 Task: Find connections with filter location Jona with filter topic #travelwith filter profile language French with filter current company Work From Home Opportunity  with filter school CMS College of Science and Commerce with filter industry Medical and Diagnostic Laboratories with filter service category Network Support with filter keywords title Secretary
Action: Mouse moved to (697, 98)
Screenshot: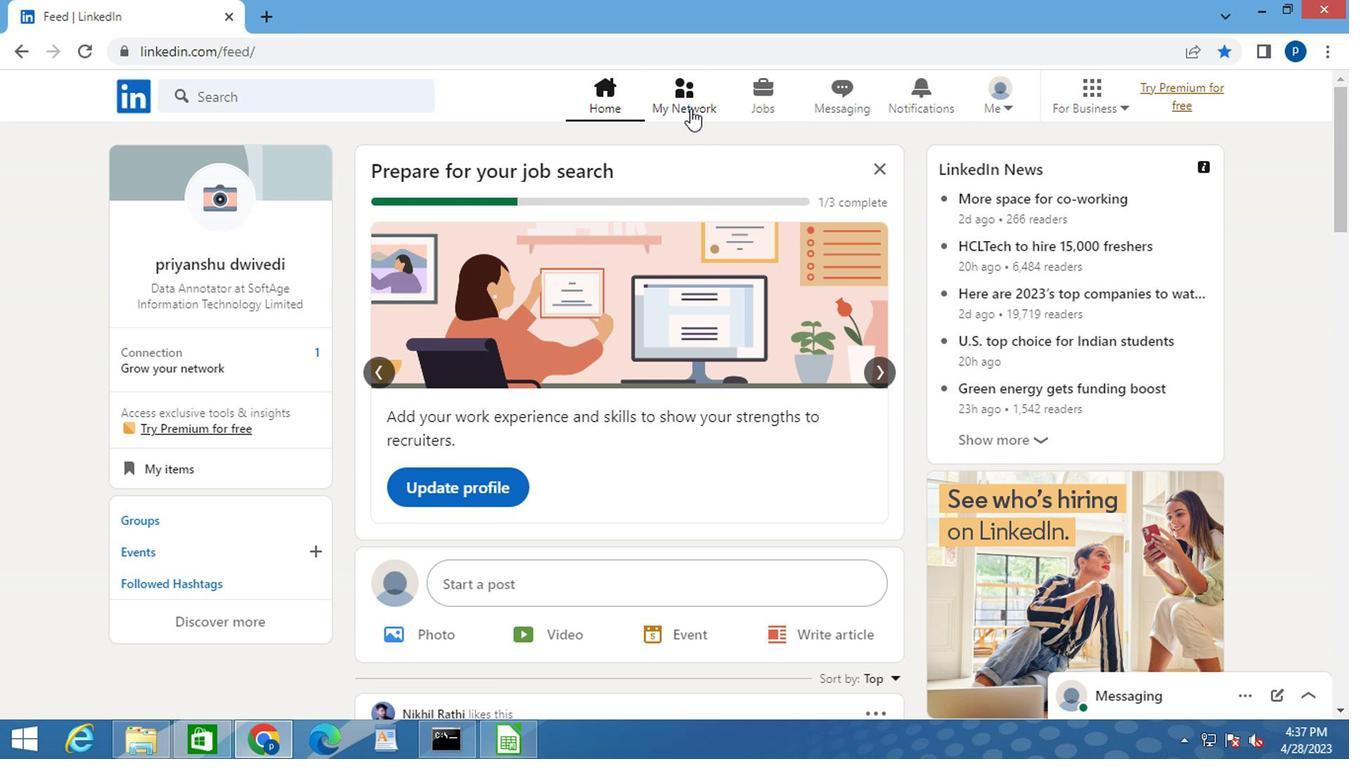 
Action: Mouse pressed left at (697, 98)
Screenshot: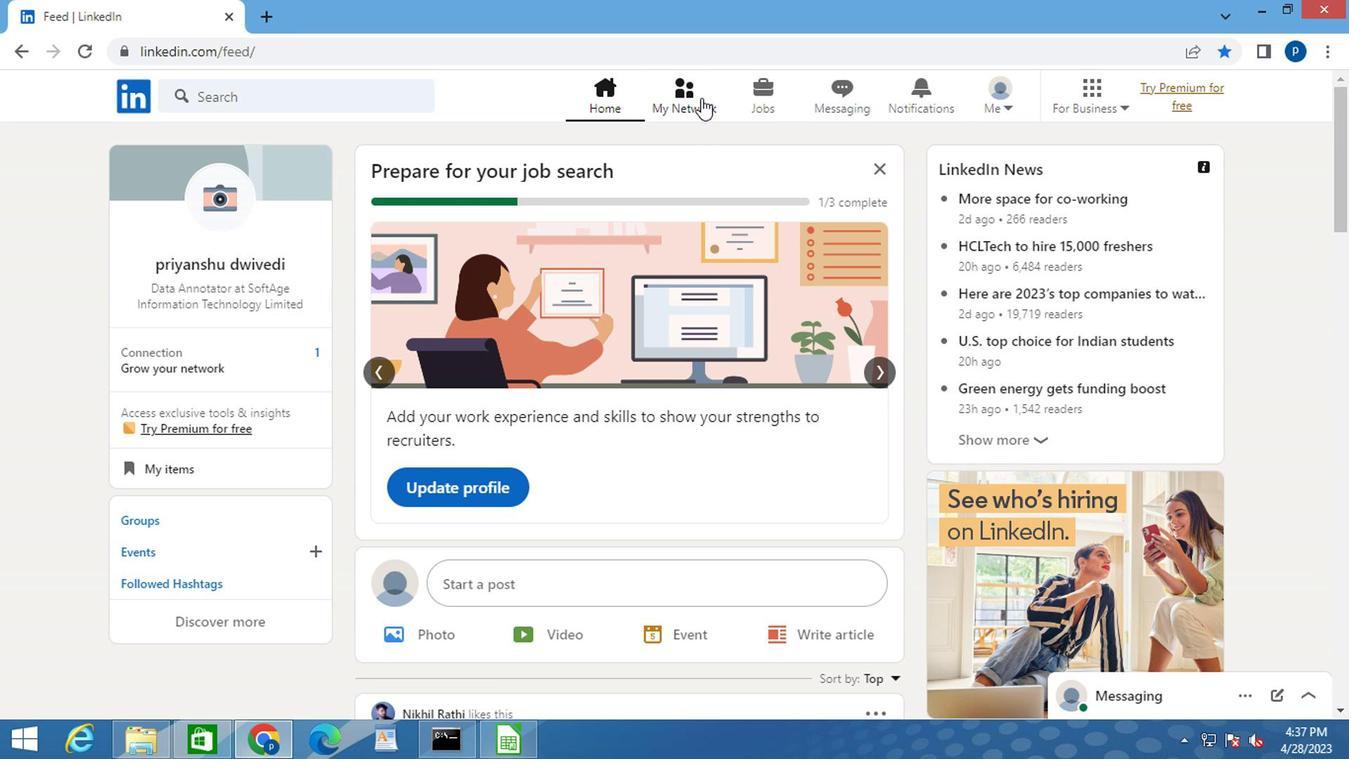 
Action: Mouse moved to (239, 202)
Screenshot: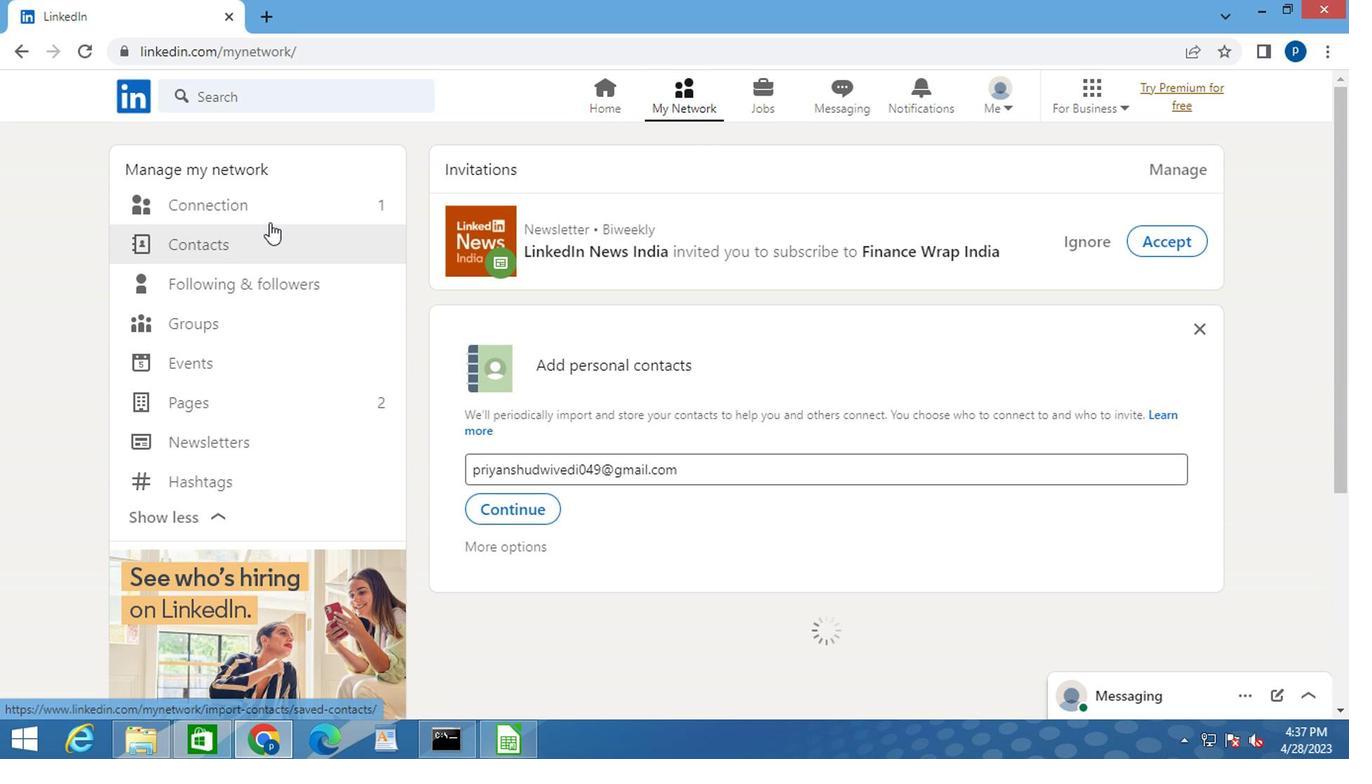 
Action: Mouse pressed left at (239, 202)
Screenshot: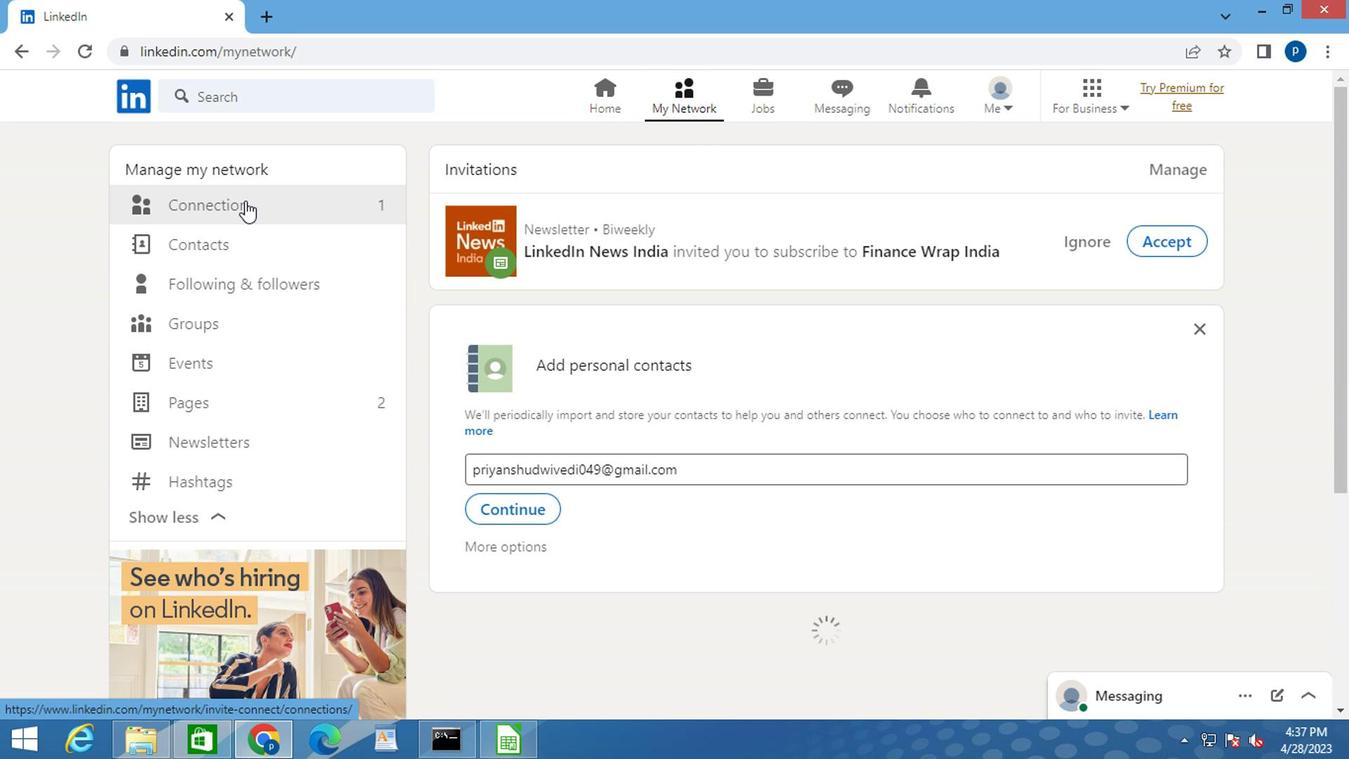 
Action: Mouse moved to (811, 203)
Screenshot: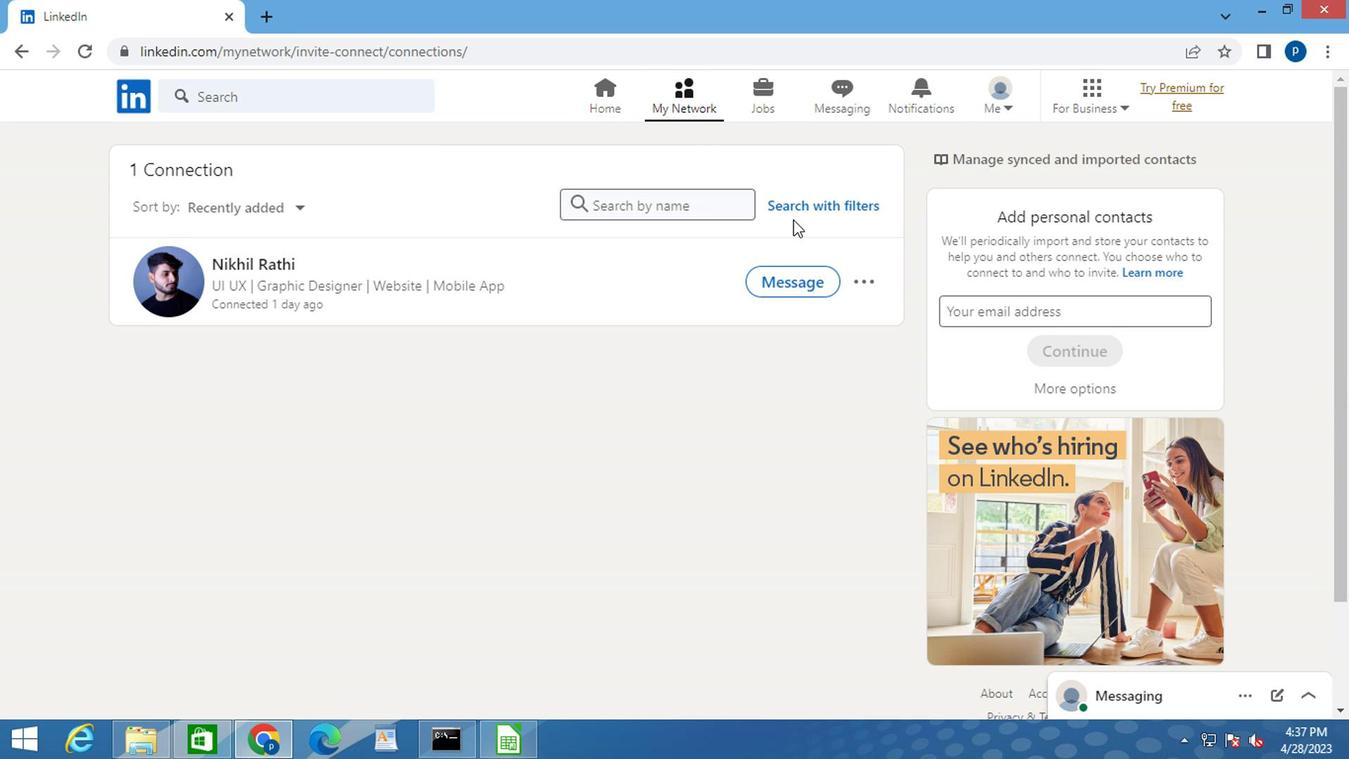 
Action: Mouse pressed left at (811, 203)
Screenshot: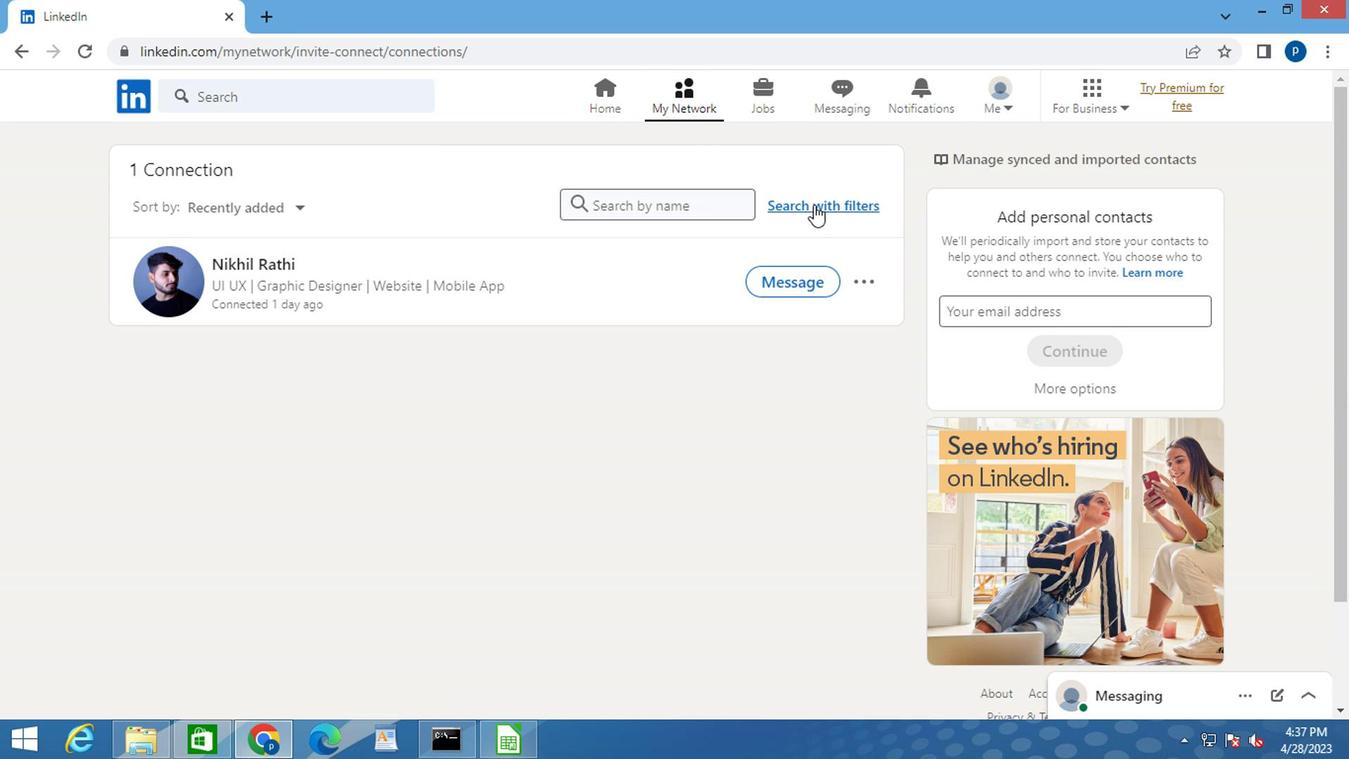 
Action: Mouse moved to (734, 156)
Screenshot: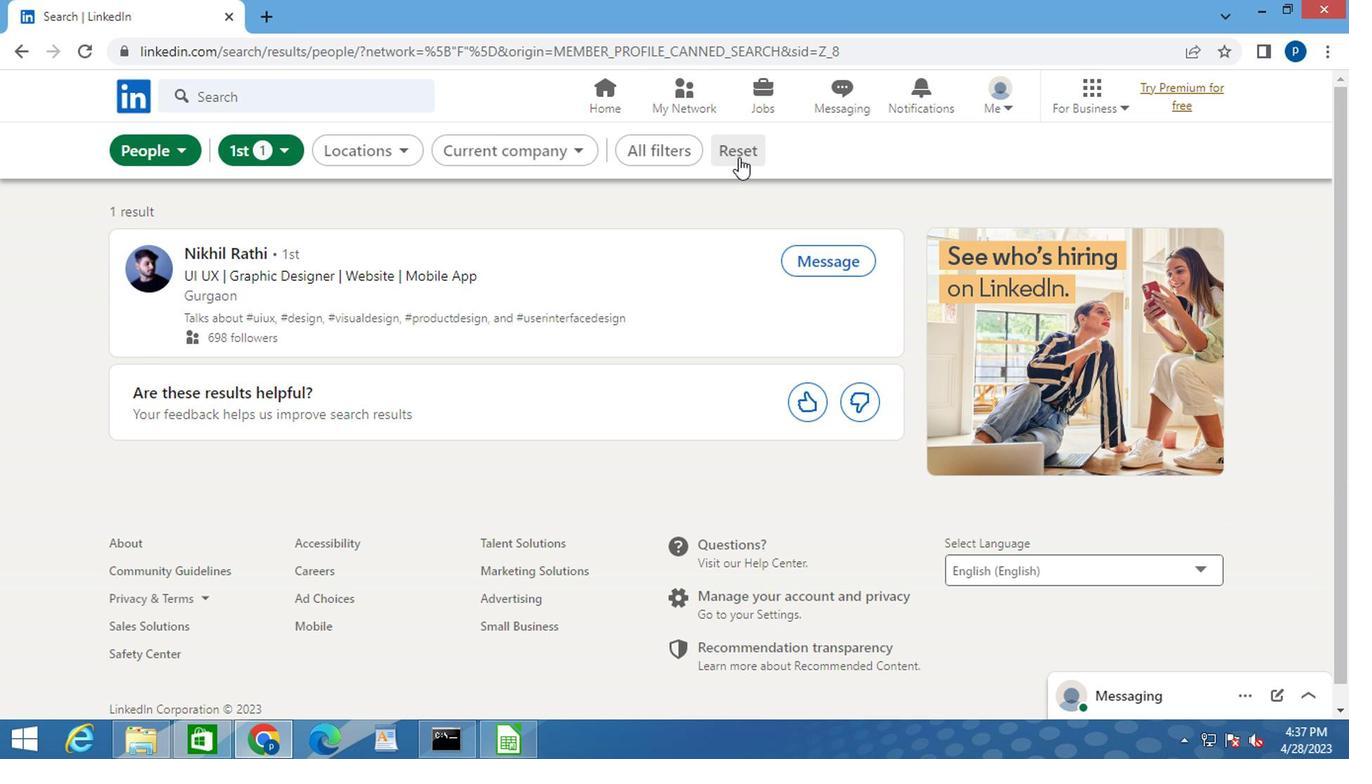 
Action: Mouse pressed left at (734, 156)
Screenshot: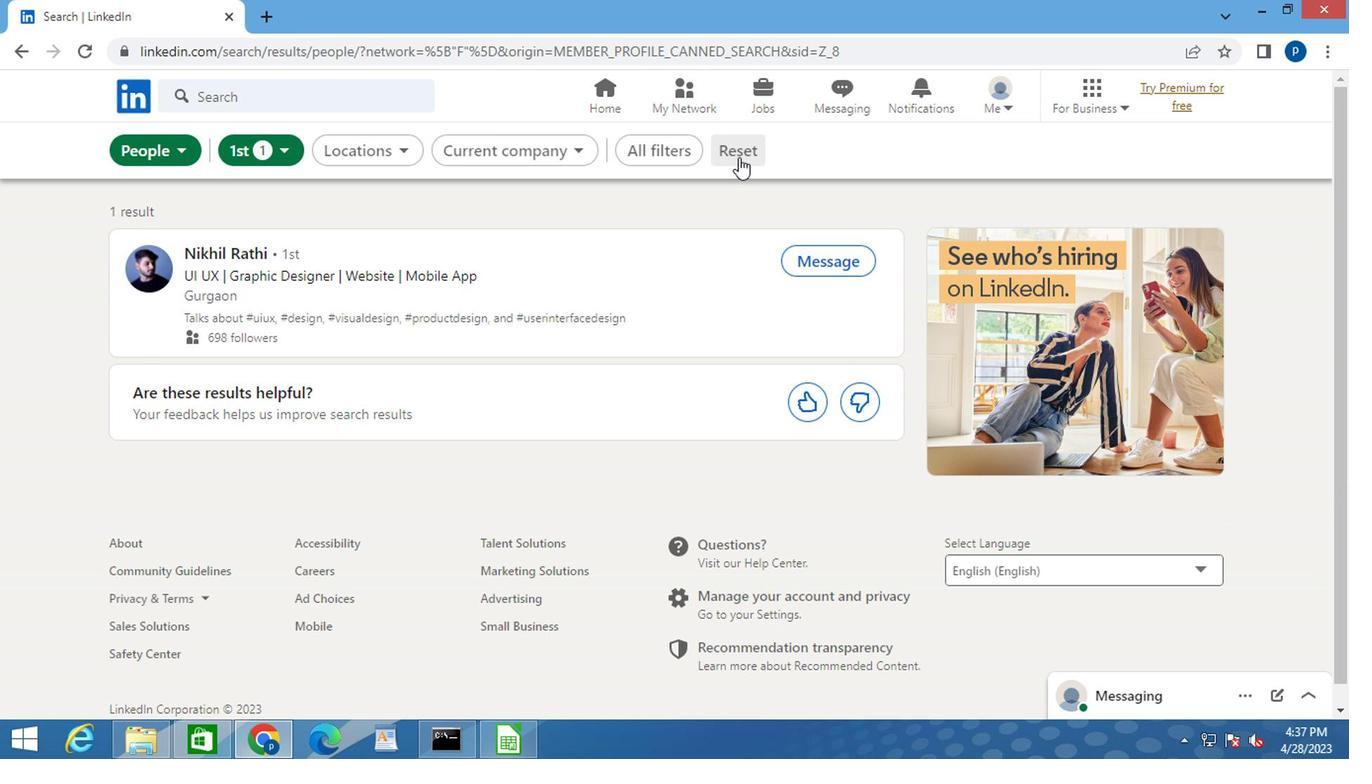 
Action: Mouse moved to (721, 157)
Screenshot: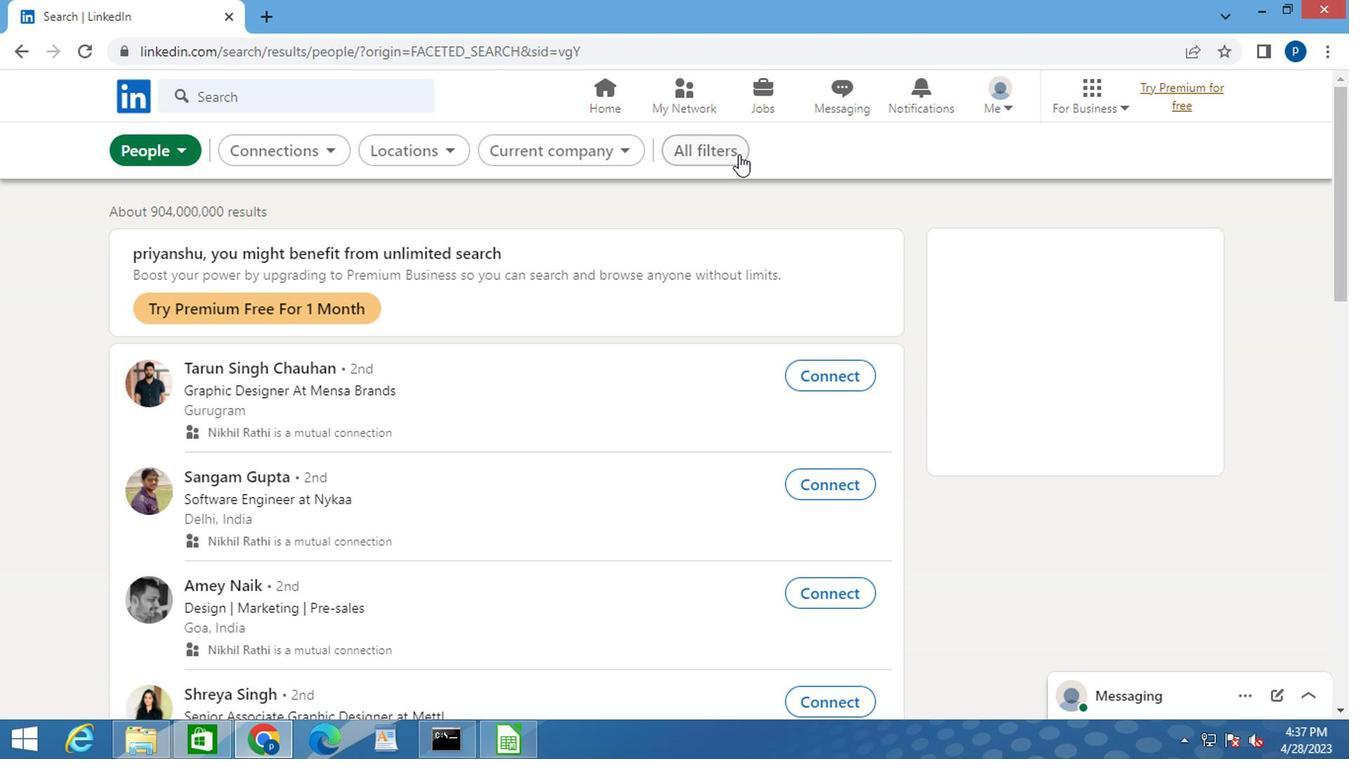 
Action: Mouse pressed left at (721, 157)
Screenshot: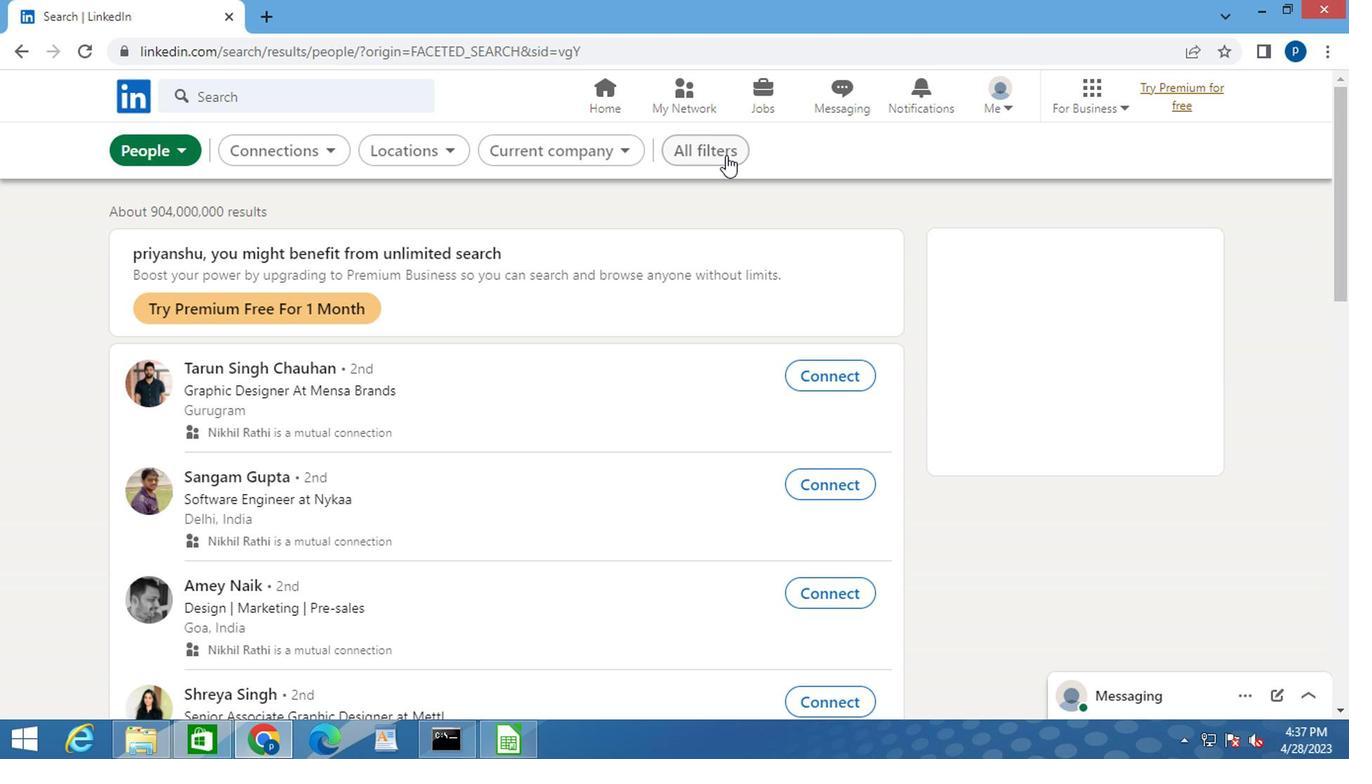 
Action: Mouse moved to (989, 501)
Screenshot: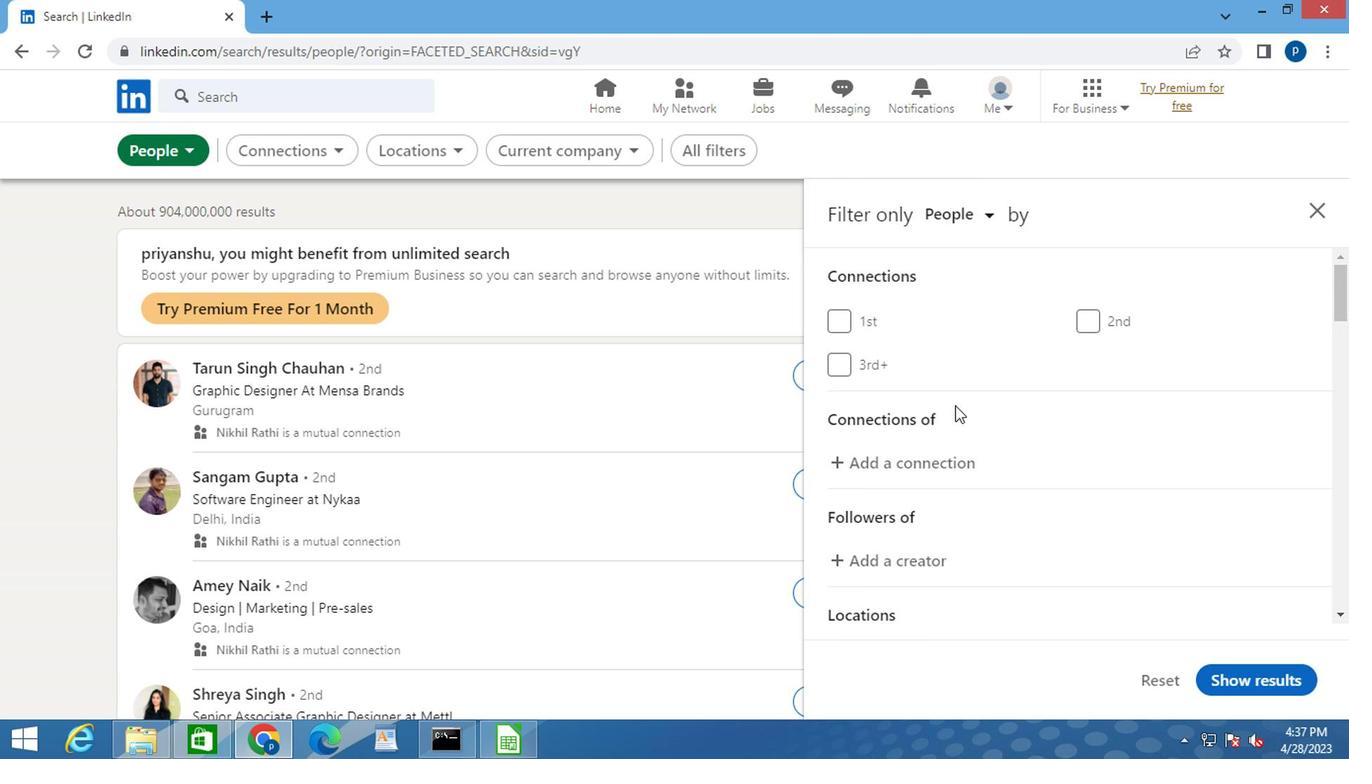 
Action: Mouse scrolled (989, 500) with delta (0, 0)
Screenshot: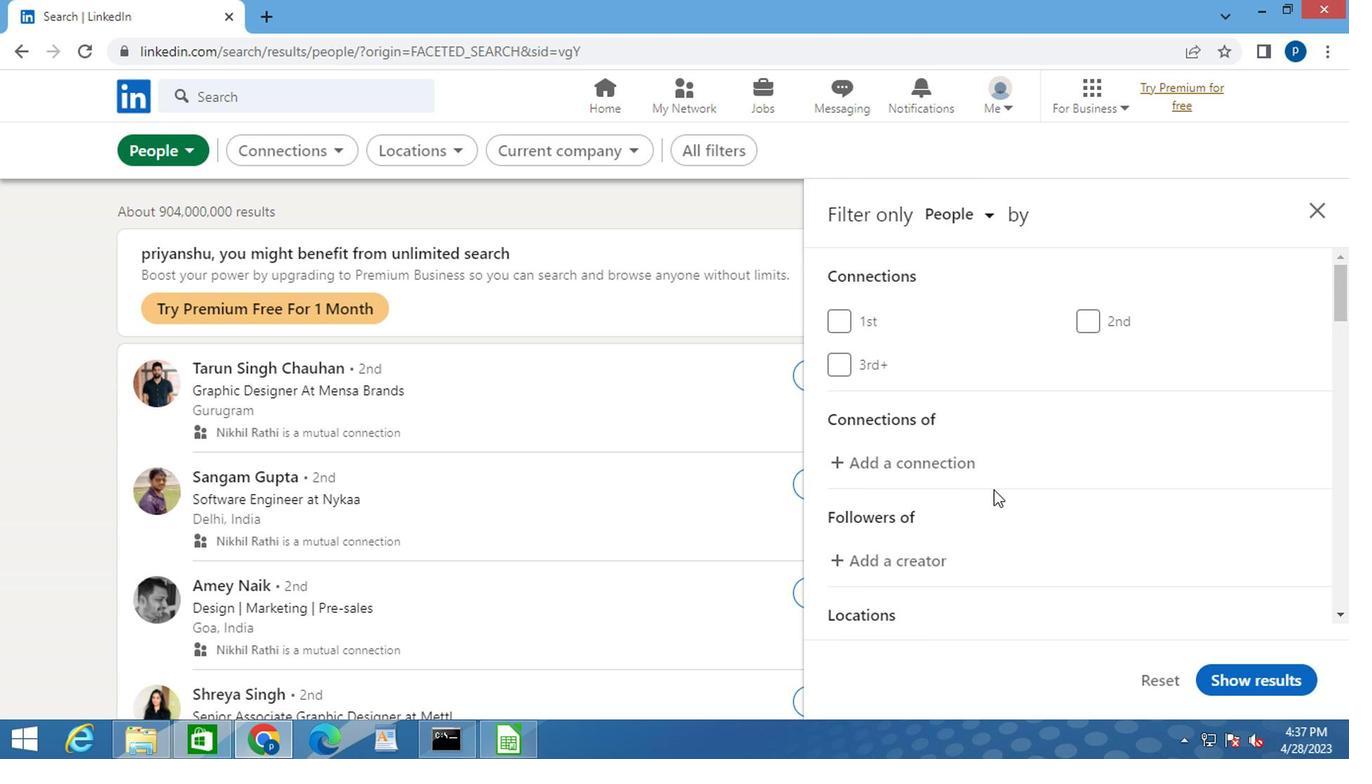 
Action: Mouse scrolled (989, 500) with delta (0, 0)
Screenshot: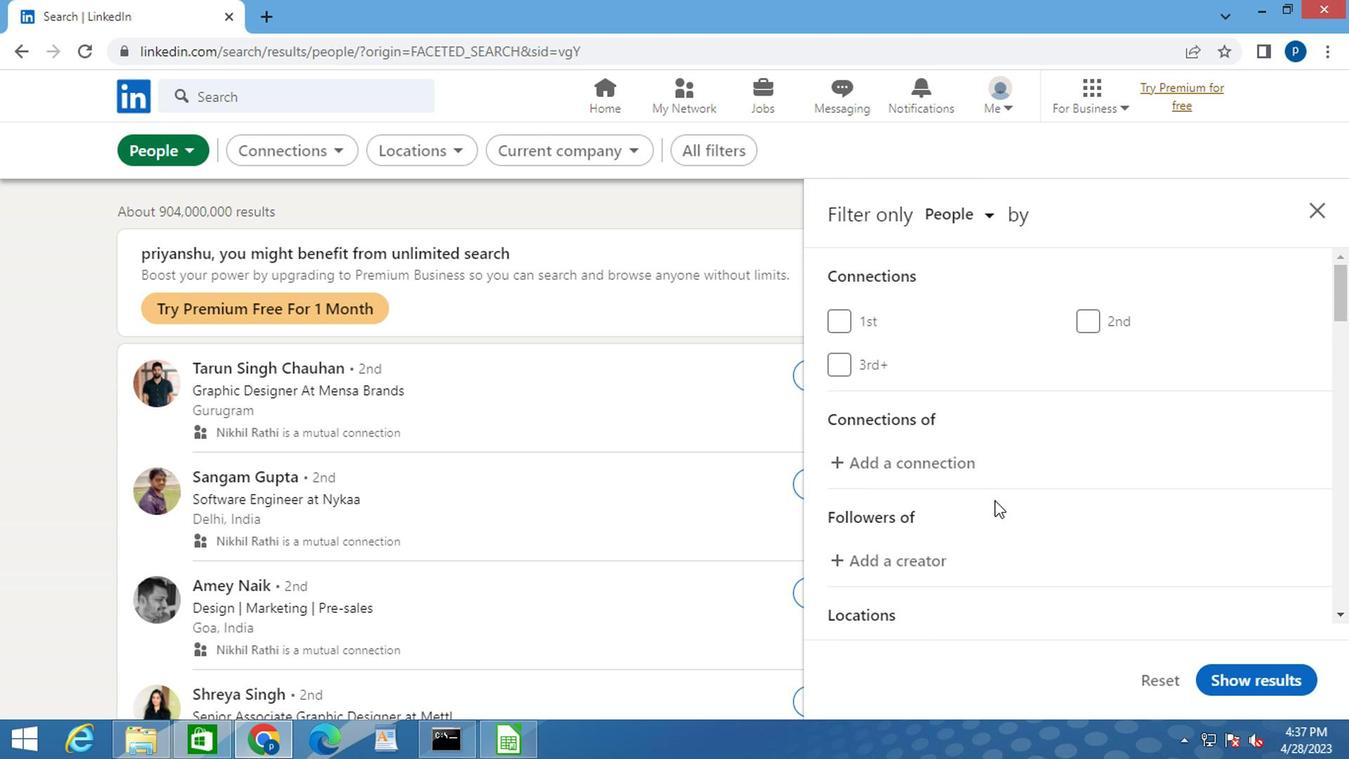 
Action: Mouse moved to (1110, 554)
Screenshot: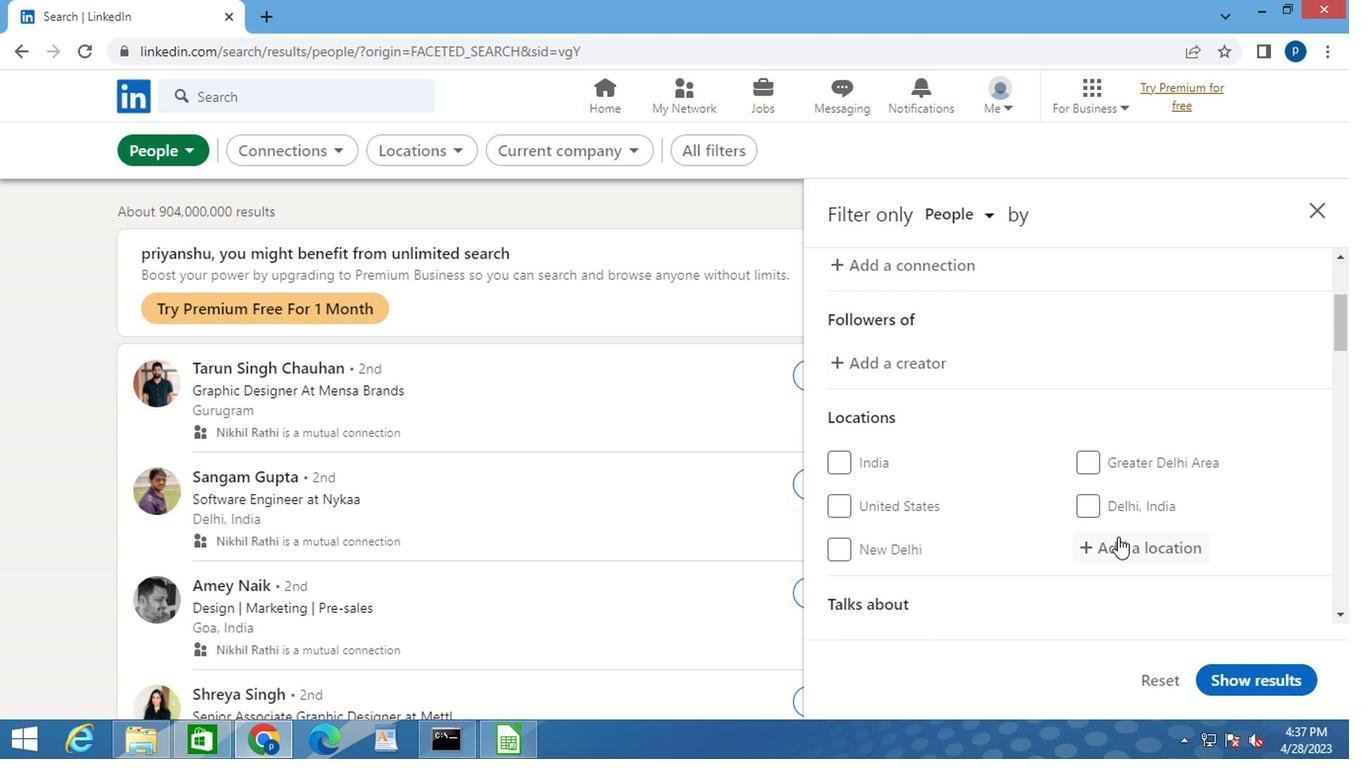 
Action: Mouse pressed left at (1110, 554)
Screenshot: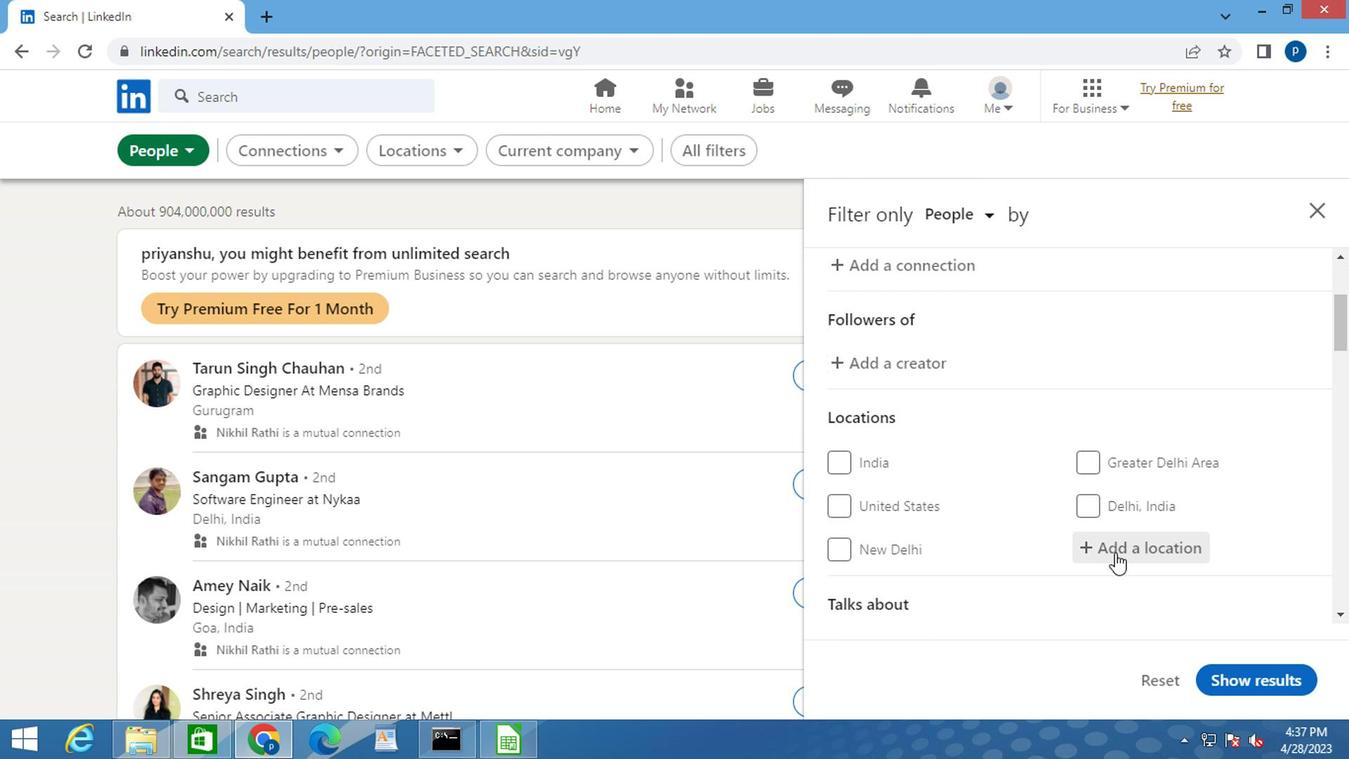 
Action: Key pressed j<Key.caps_lock>ona<Key.space><Key.enter>
Screenshot: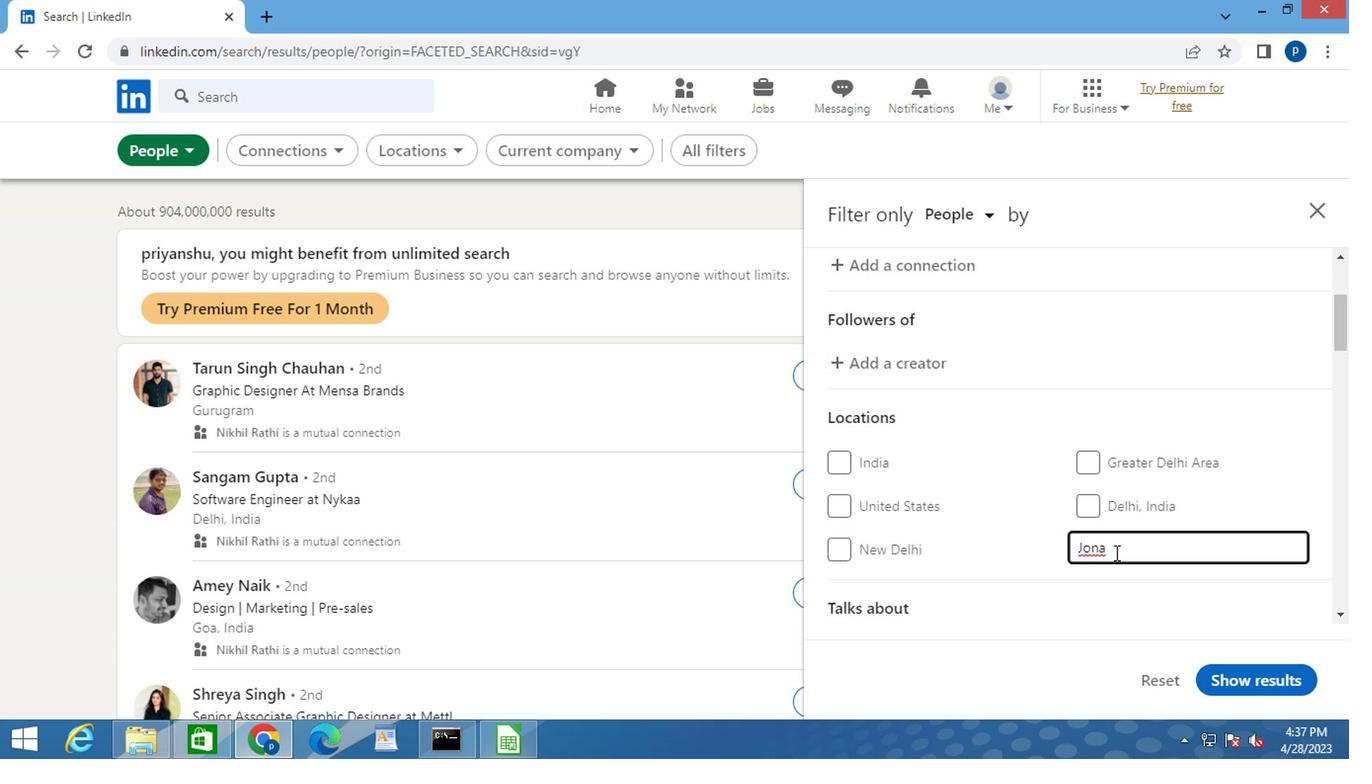 
Action: Mouse moved to (977, 569)
Screenshot: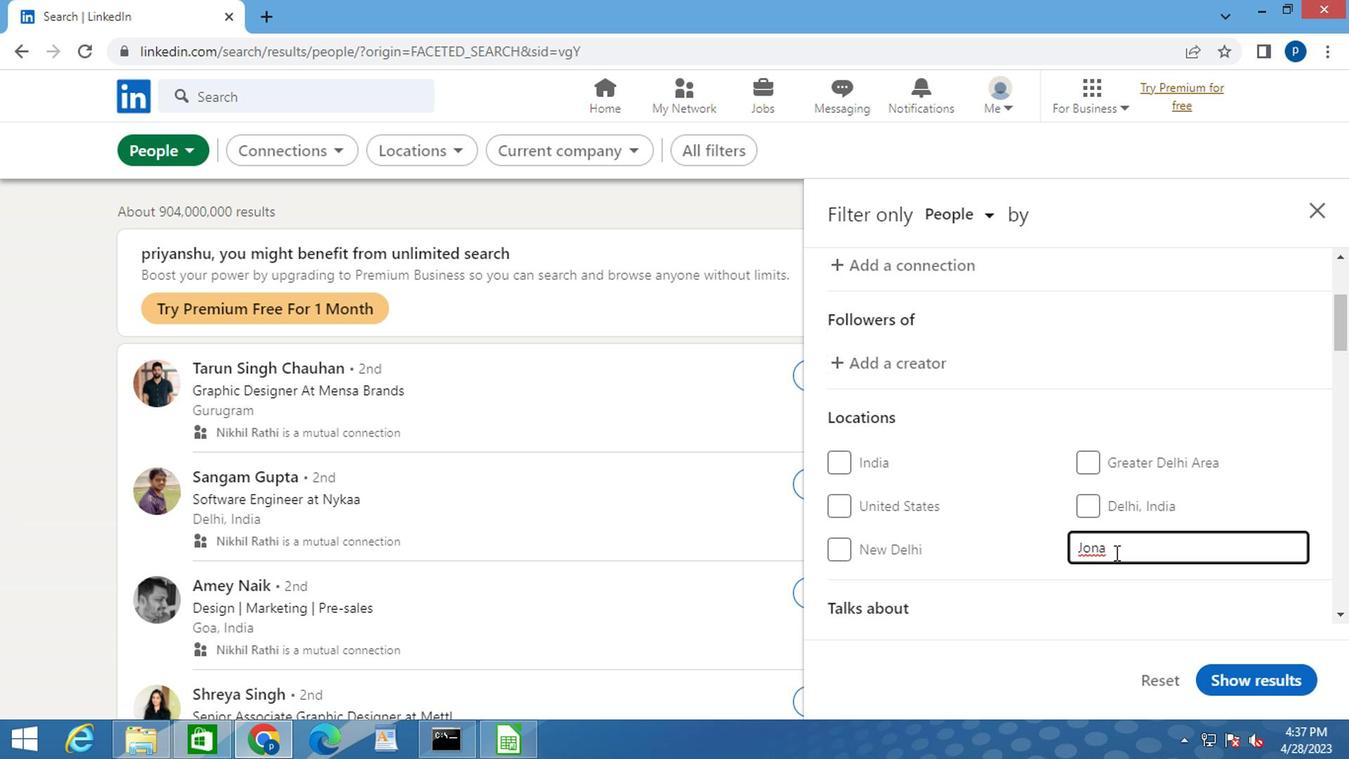 
Action: Mouse scrolled (977, 568) with delta (0, 0)
Screenshot: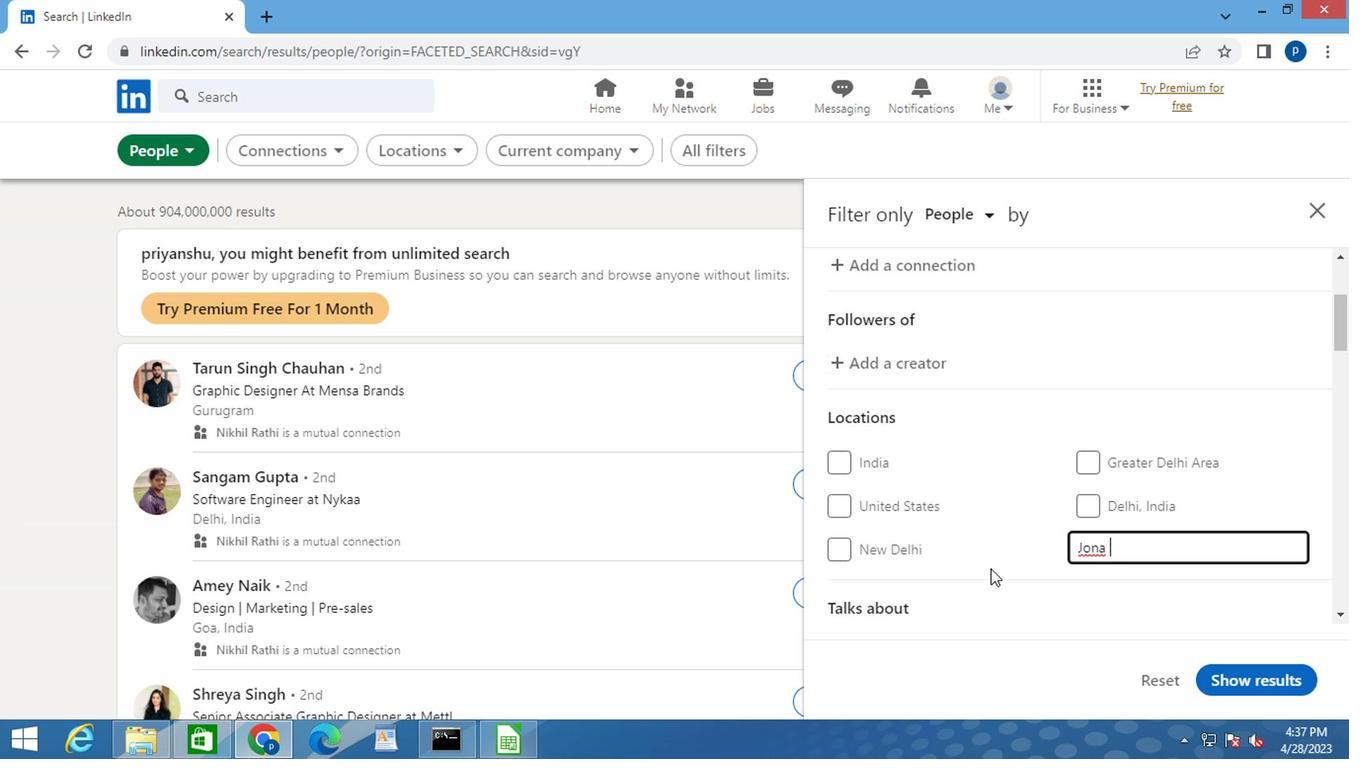 
Action: Mouse scrolled (977, 568) with delta (0, 0)
Screenshot: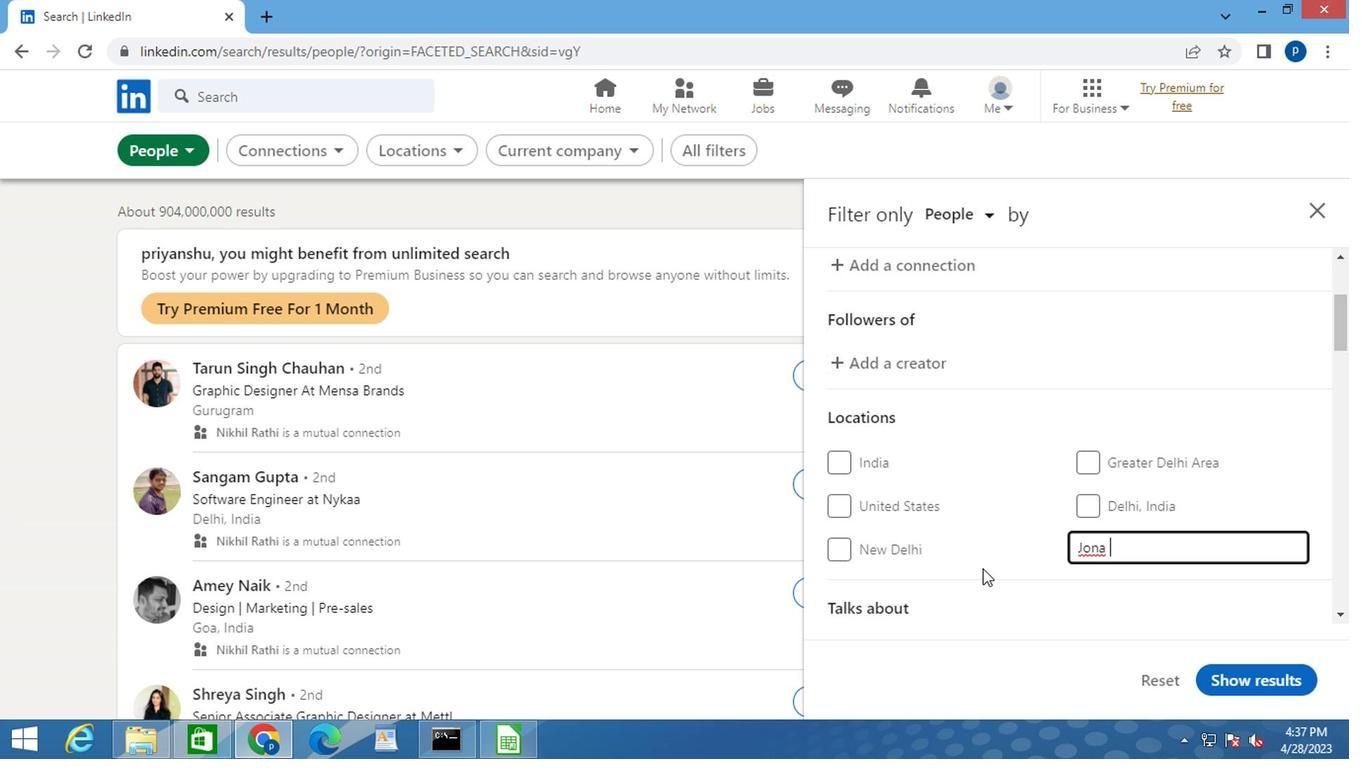 
Action: Mouse moved to (1089, 540)
Screenshot: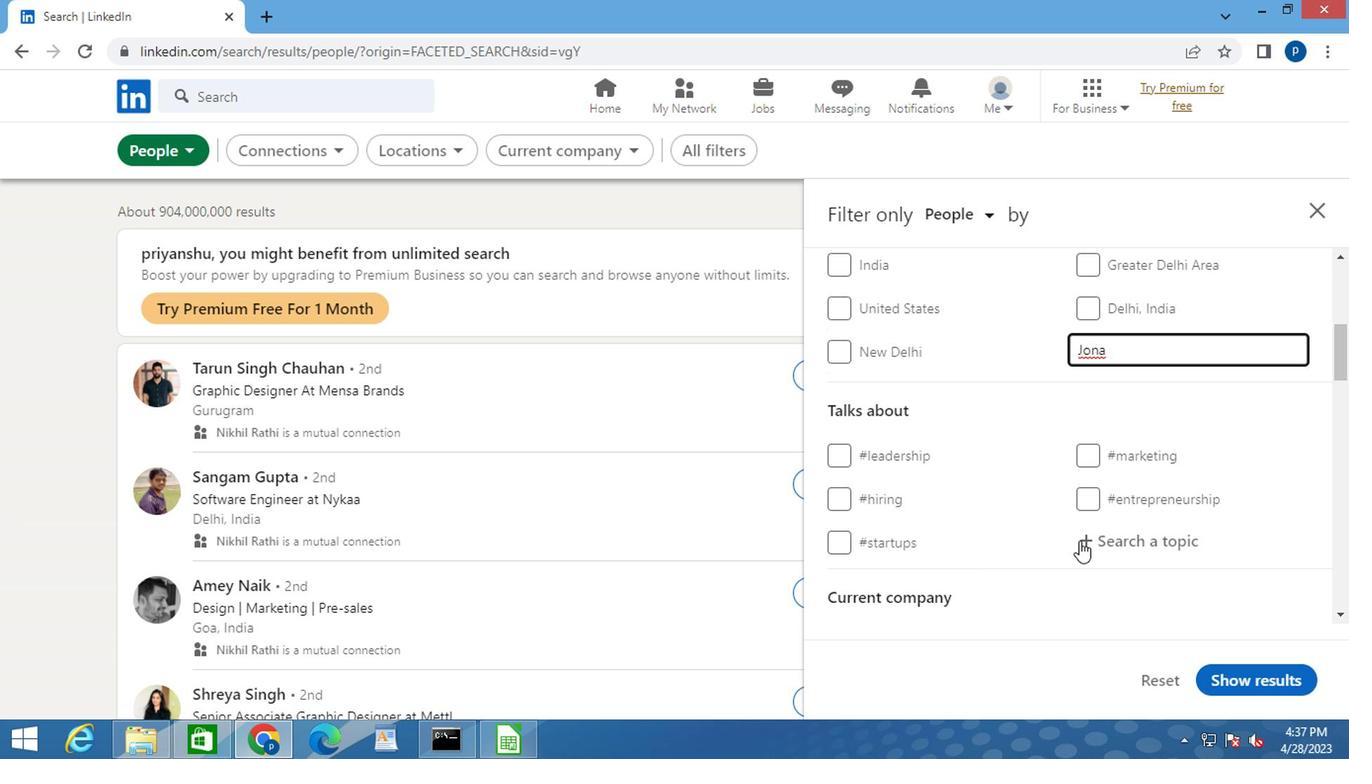 
Action: Mouse pressed left at (1089, 540)
Screenshot: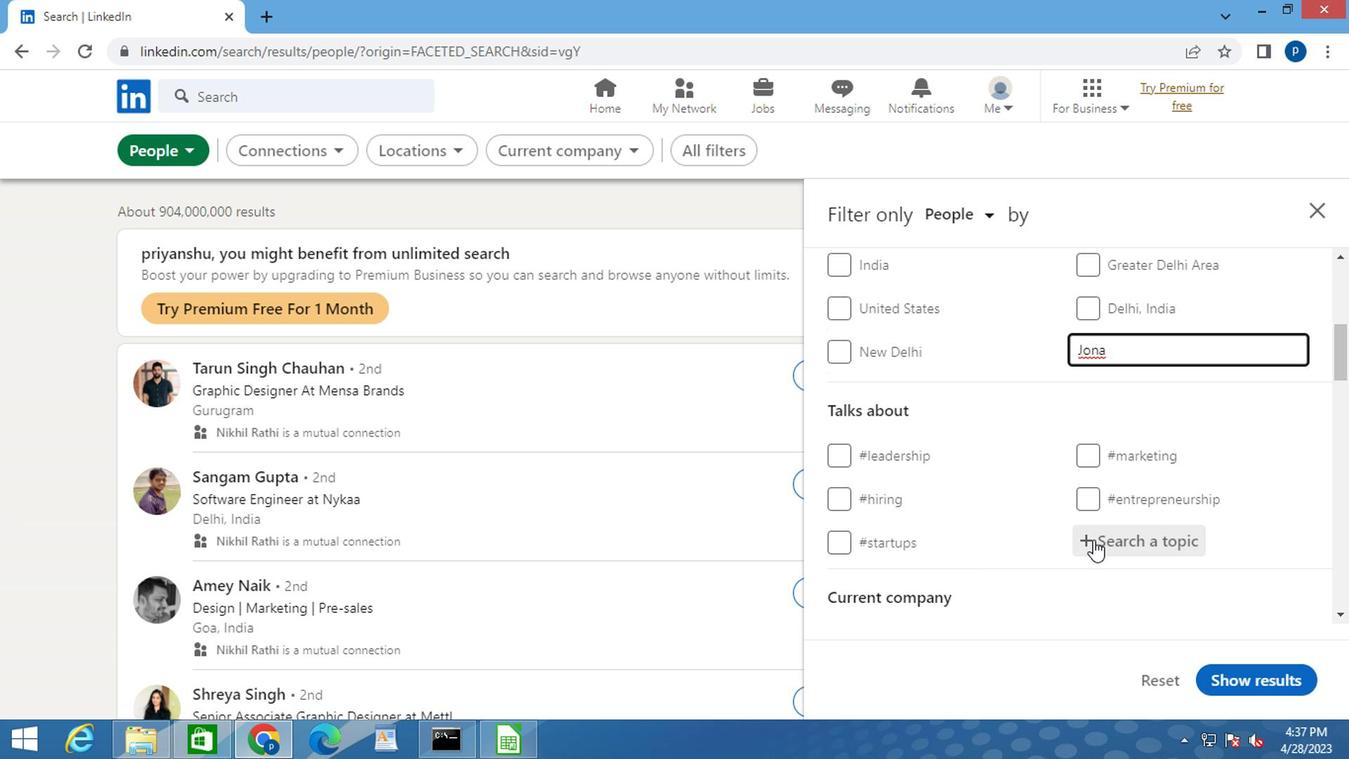 
Action: Key pressed <Key.shift>#TRAVEL
Screenshot: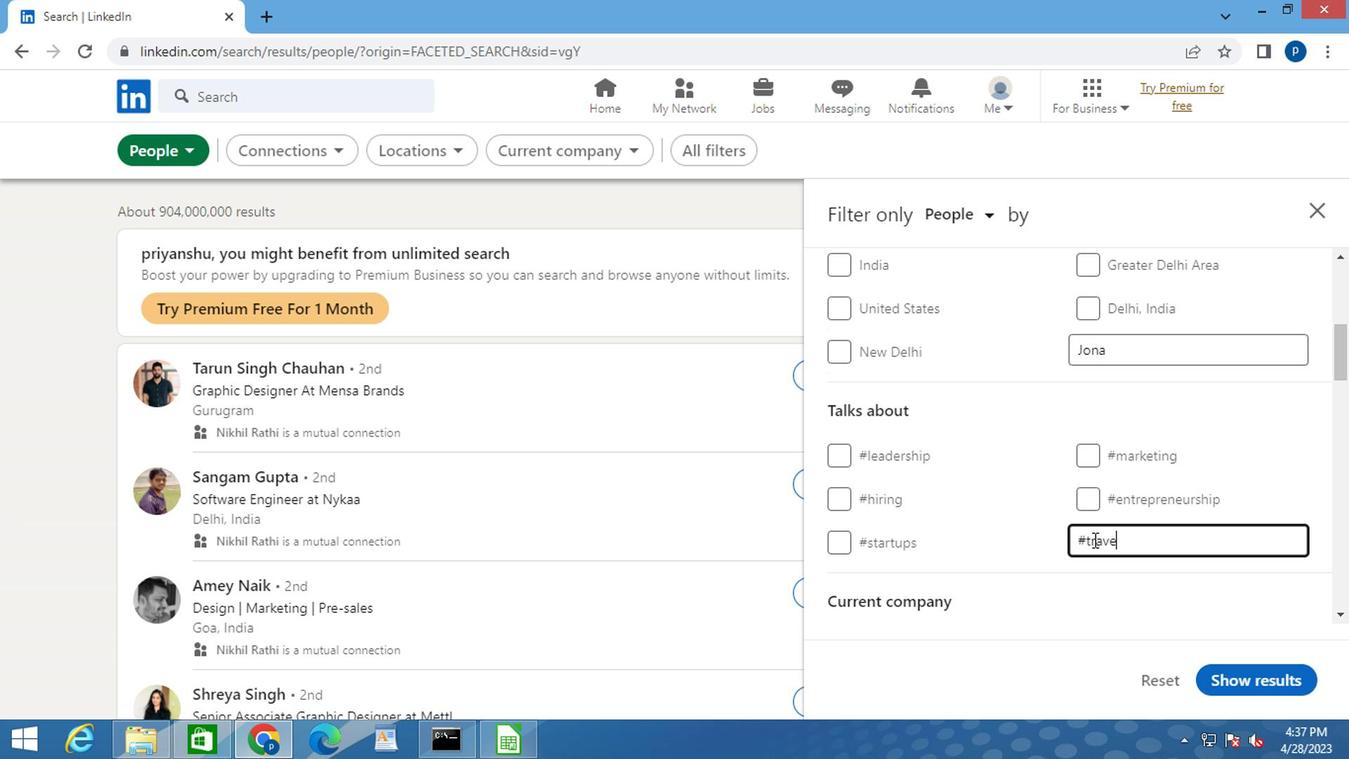 
Action: Mouse moved to (982, 540)
Screenshot: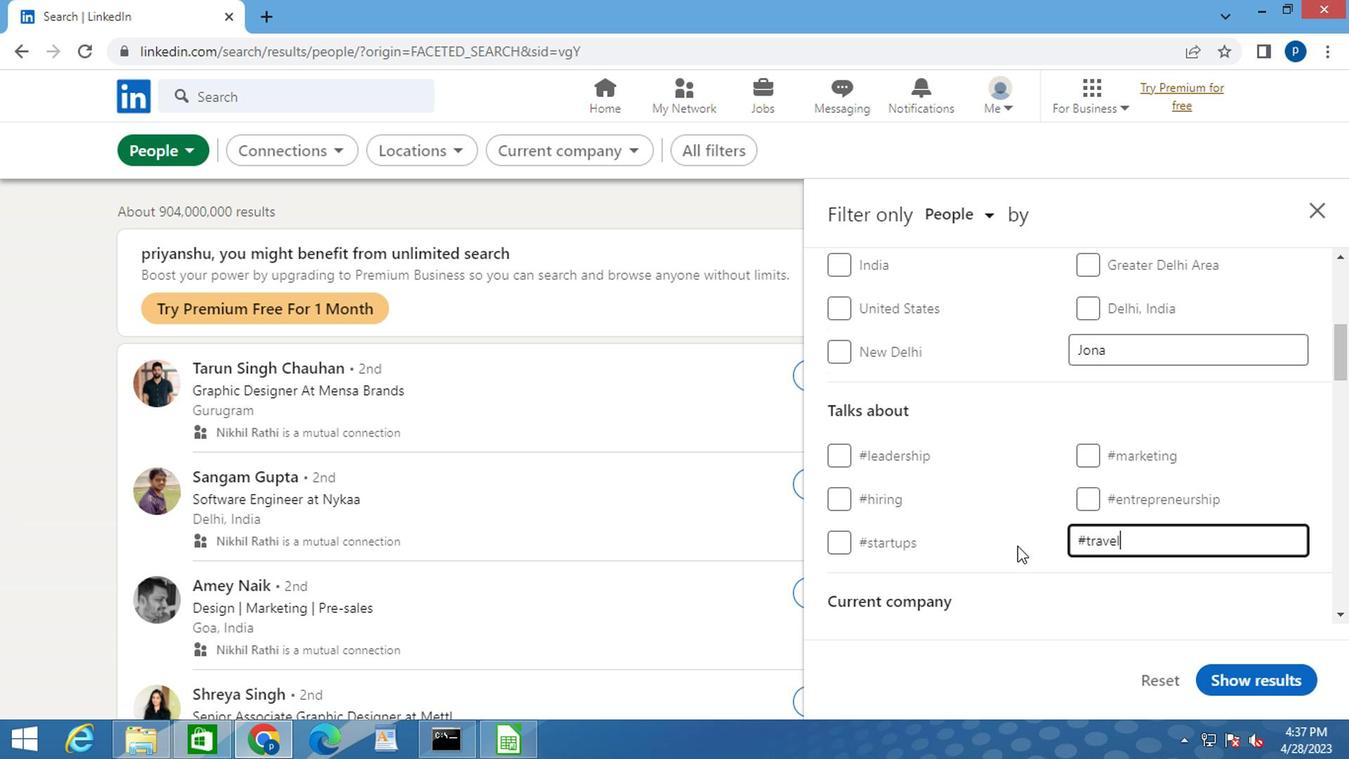 
Action: Mouse scrolled (982, 539) with delta (0, 0)
Screenshot: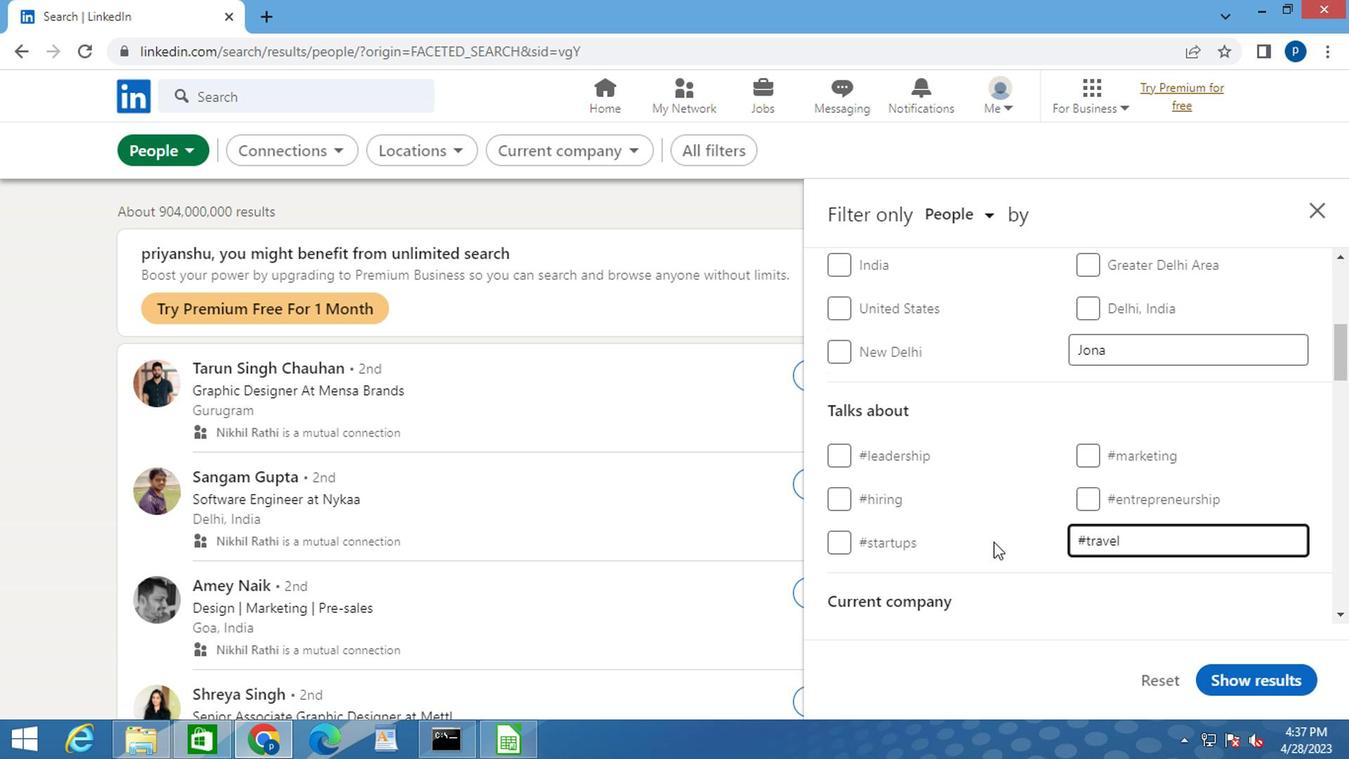 
Action: Mouse scrolled (982, 539) with delta (0, 0)
Screenshot: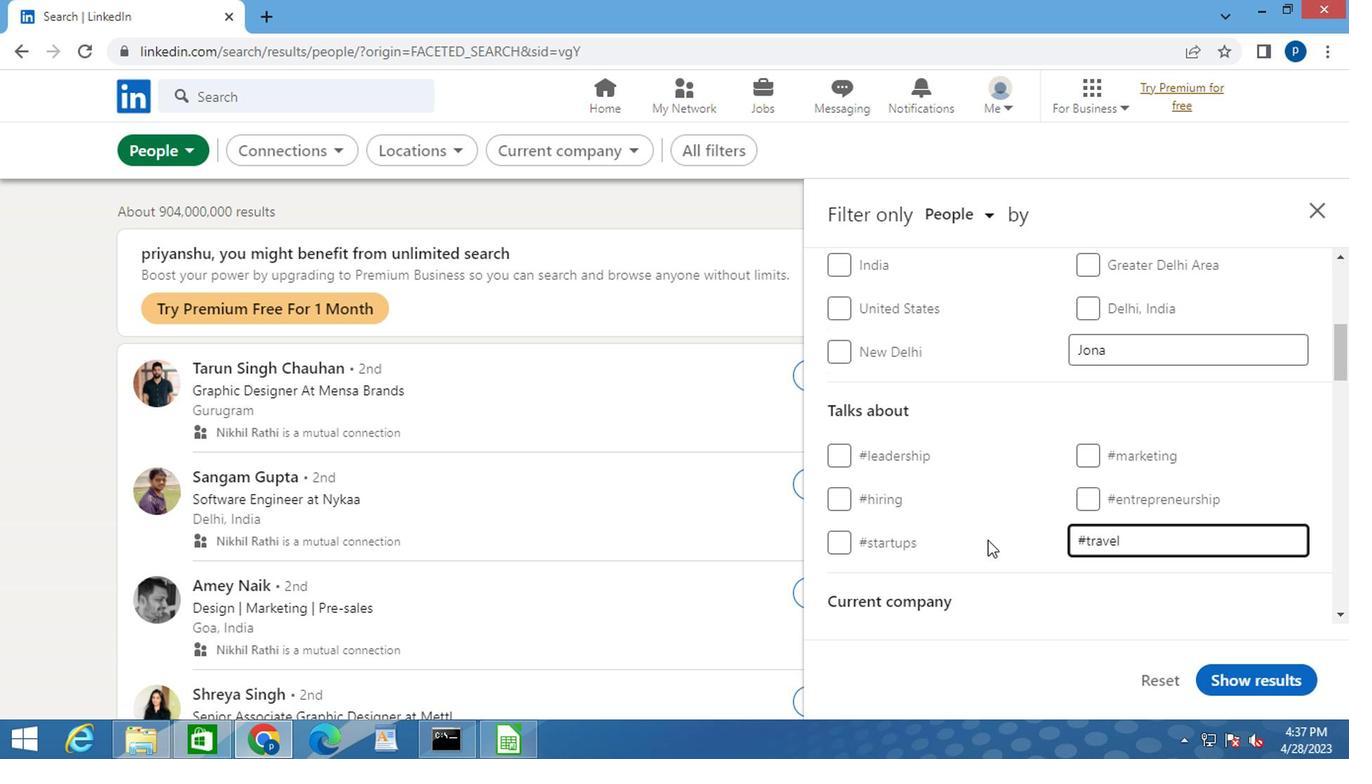 
Action: Mouse scrolled (982, 539) with delta (0, 0)
Screenshot: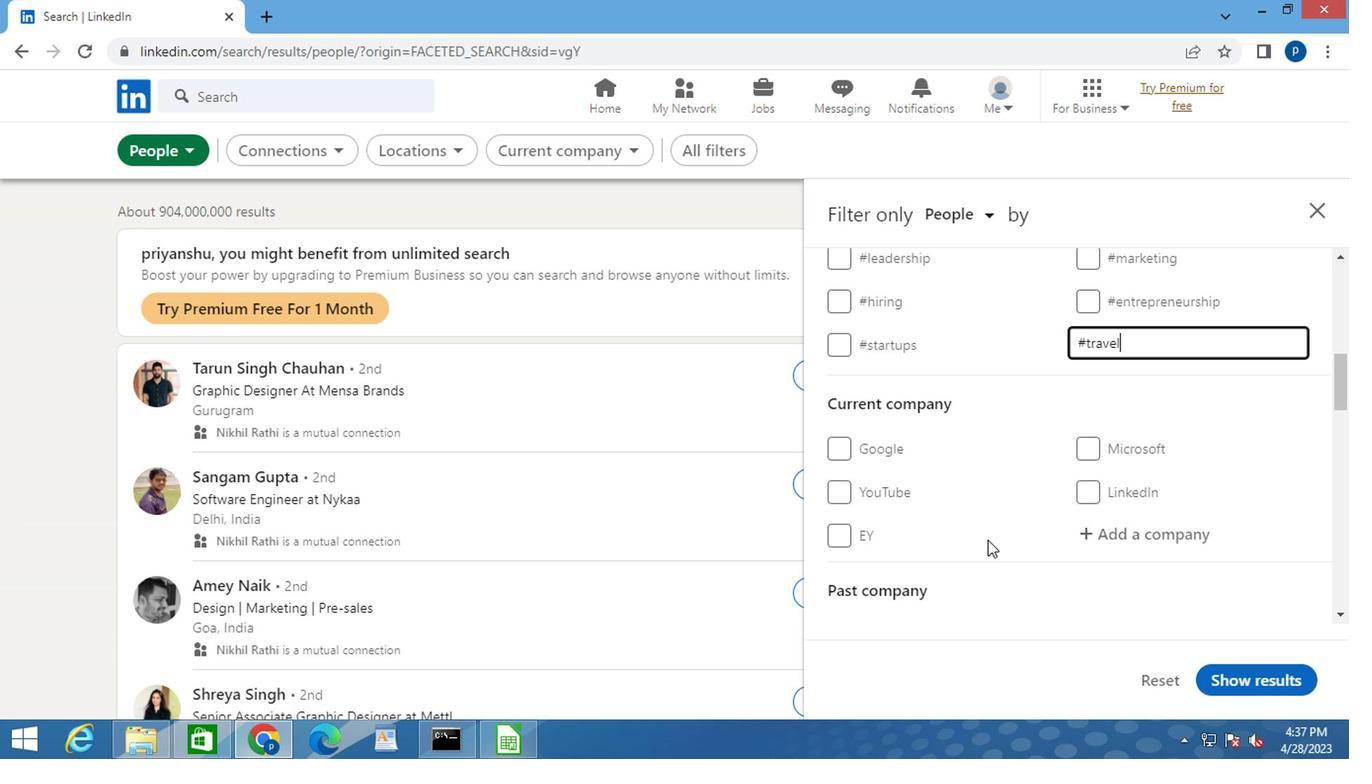 
Action: Mouse scrolled (982, 539) with delta (0, 0)
Screenshot: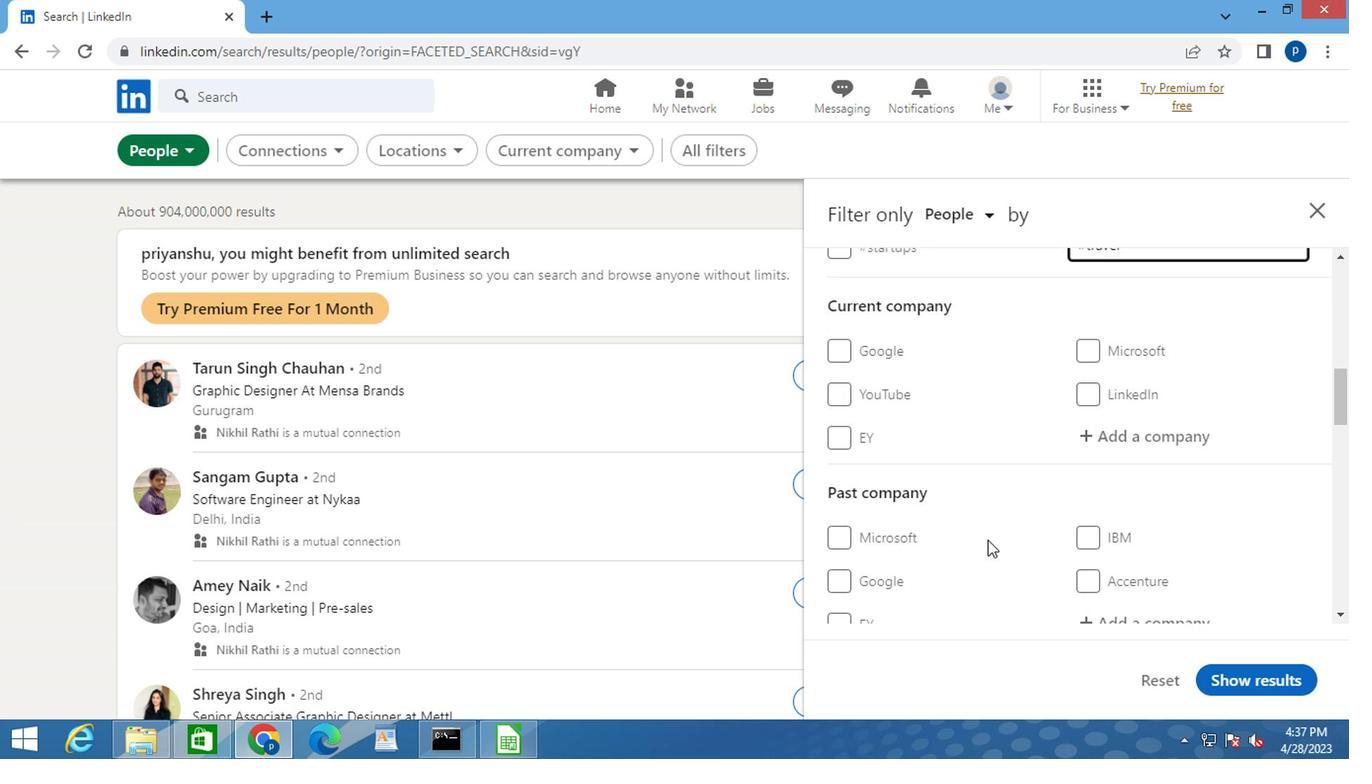 
Action: Mouse scrolled (982, 539) with delta (0, 0)
Screenshot: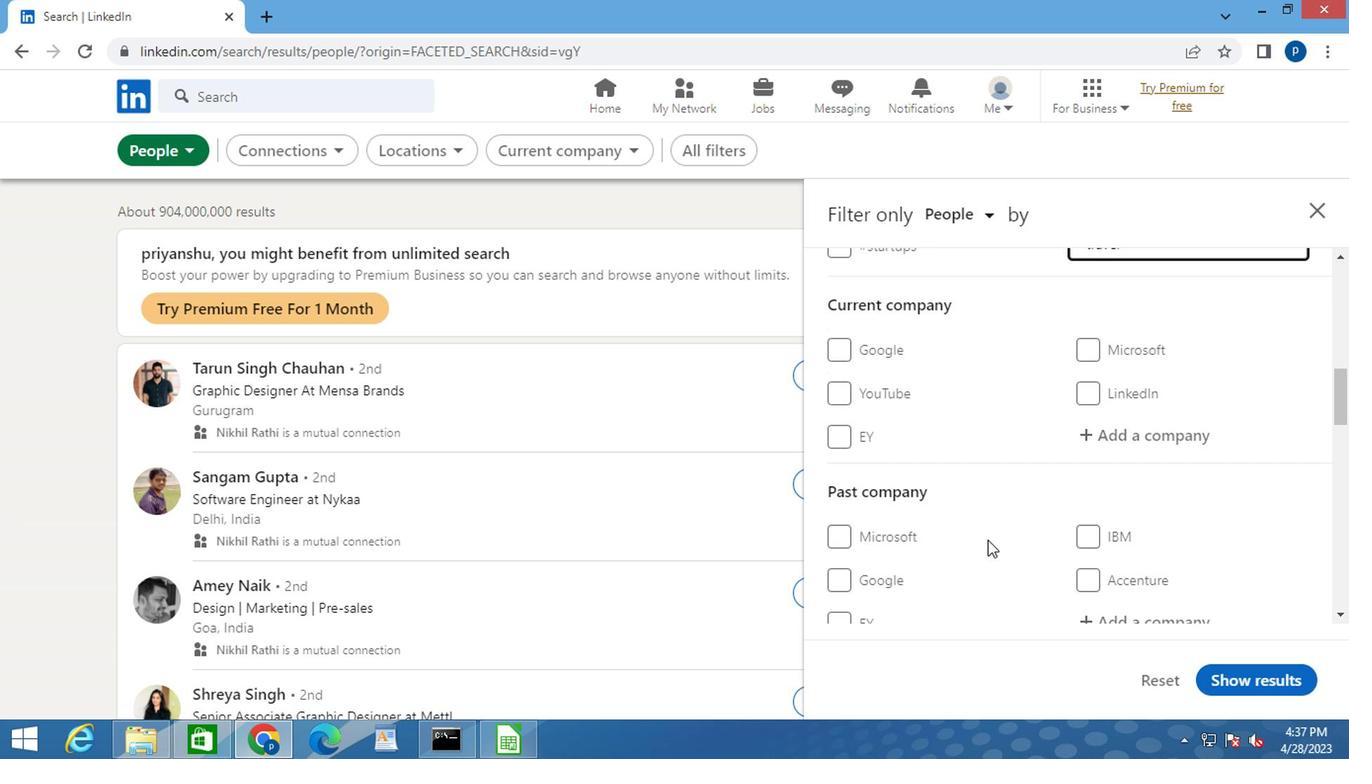 
Action: Mouse scrolled (982, 539) with delta (0, 0)
Screenshot: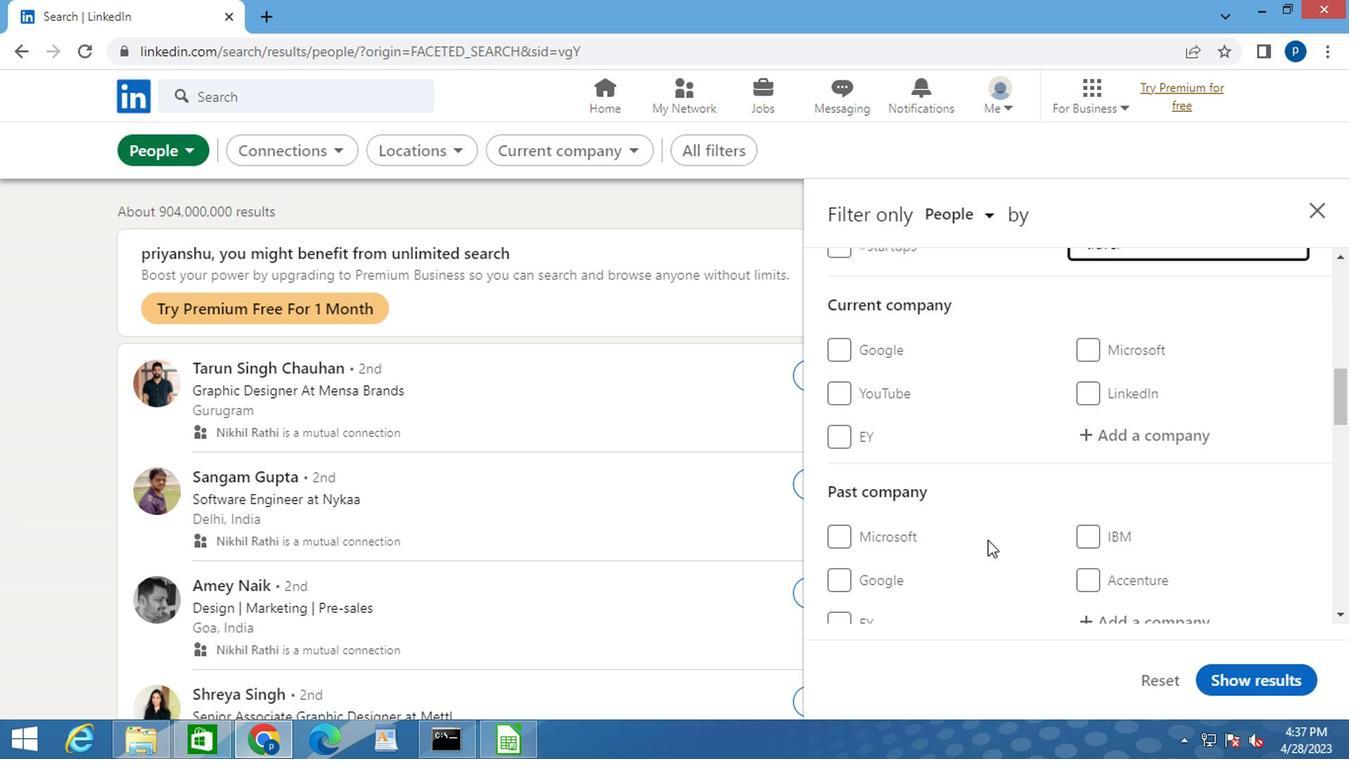 
Action: Mouse moved to (968, 527)
Screenshot: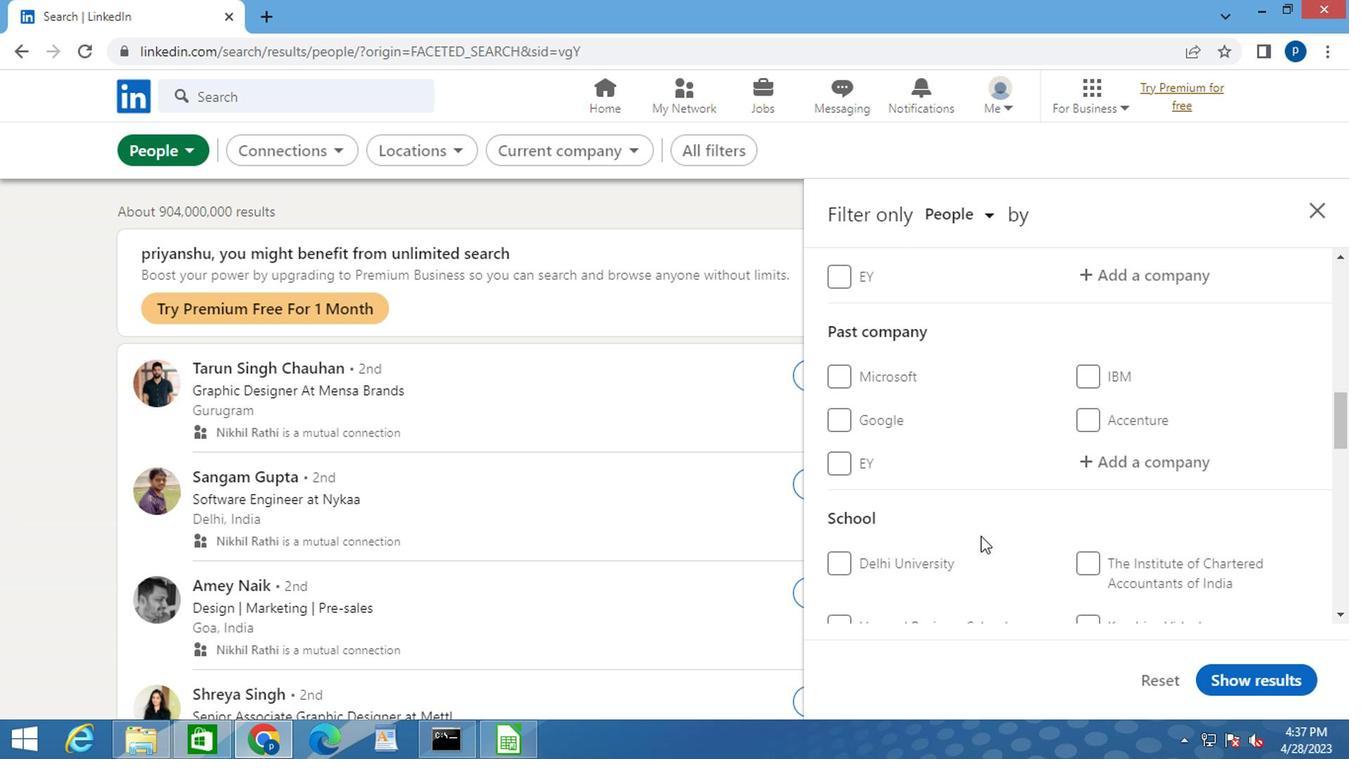 
Action: Mouse scrolled (968, 527) with delta (0, 0)
Screenshot: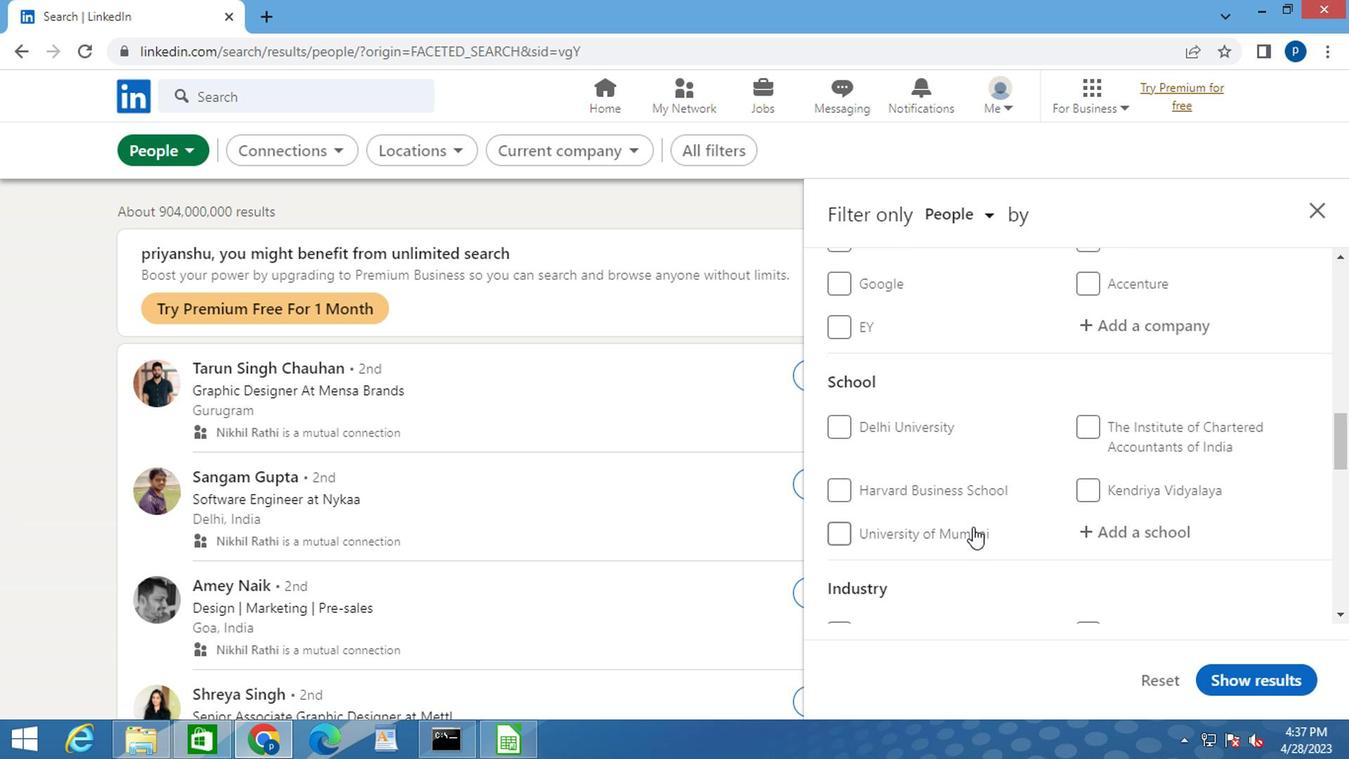 
Action: Mouse scrolled (968, 527) with delta (0, 0)
Screenshot: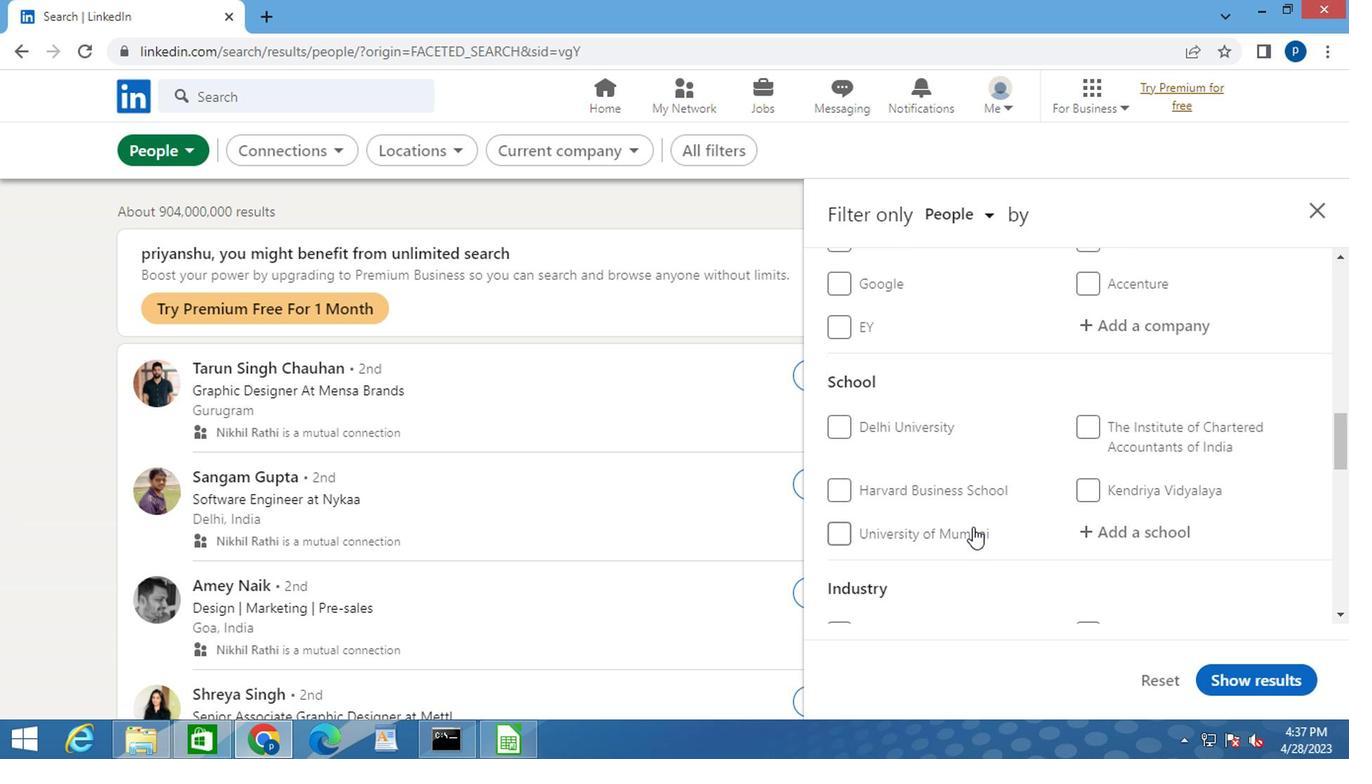 
Action: Mouse scrolled (968, 527) with delta (0, 0)
Screenshot: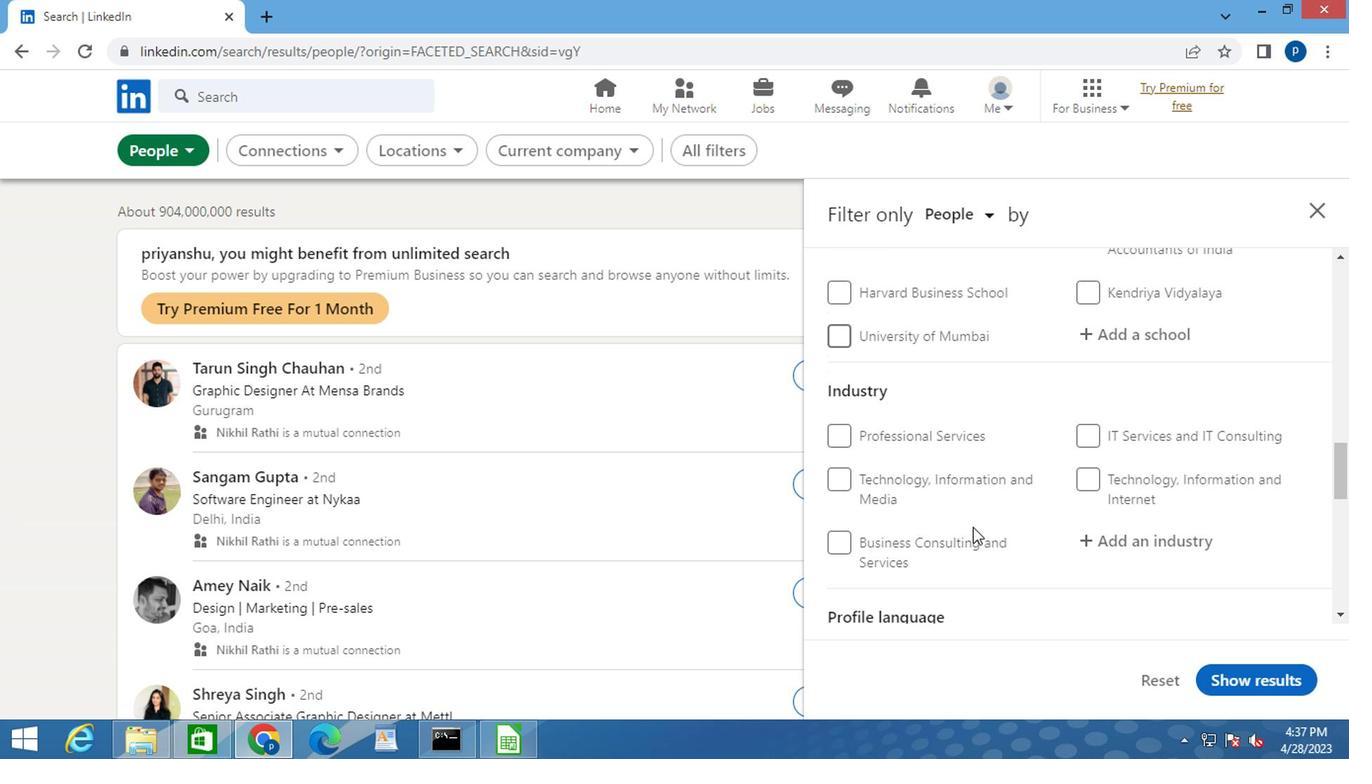 
Action: Mouse scrolled (968, 527) with delta (0, 0)
Screenshot: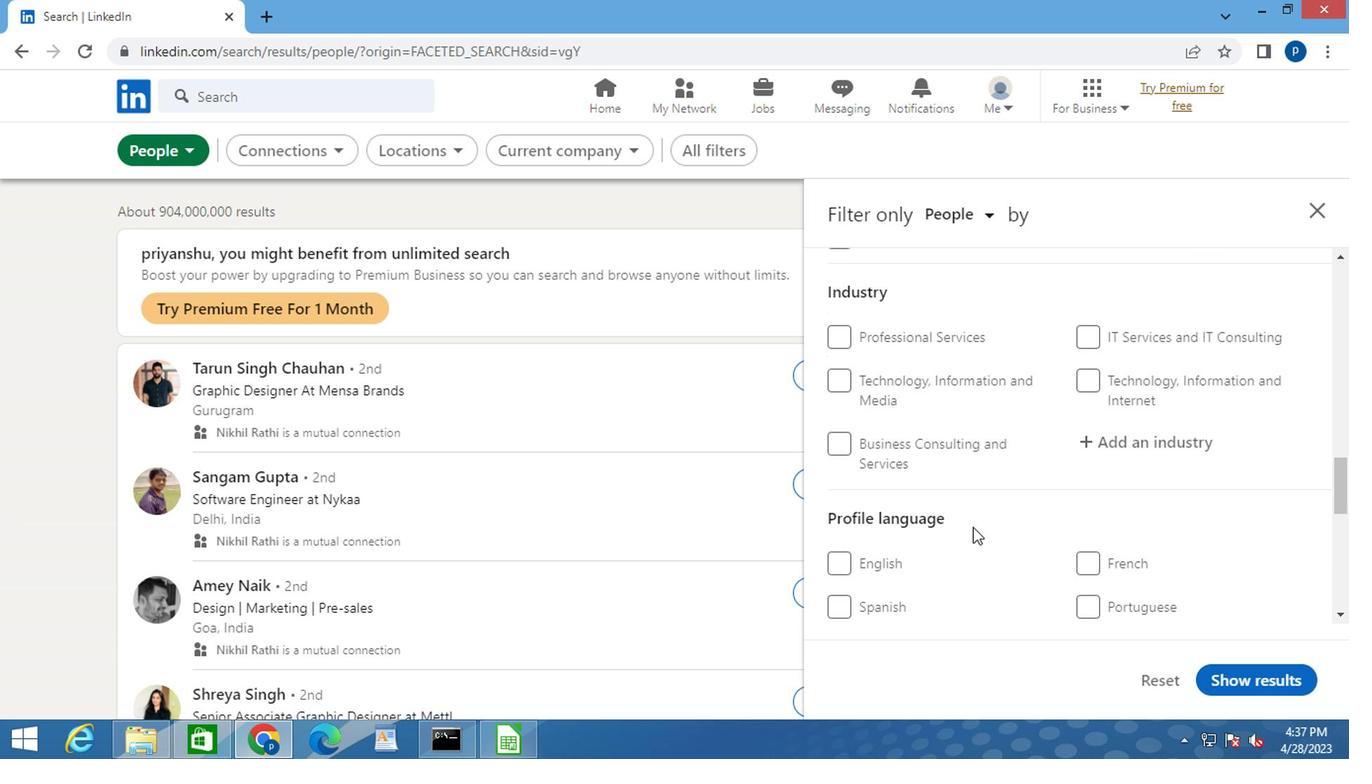 
Action: Mouse moved to (1089, 463)
Screenshot: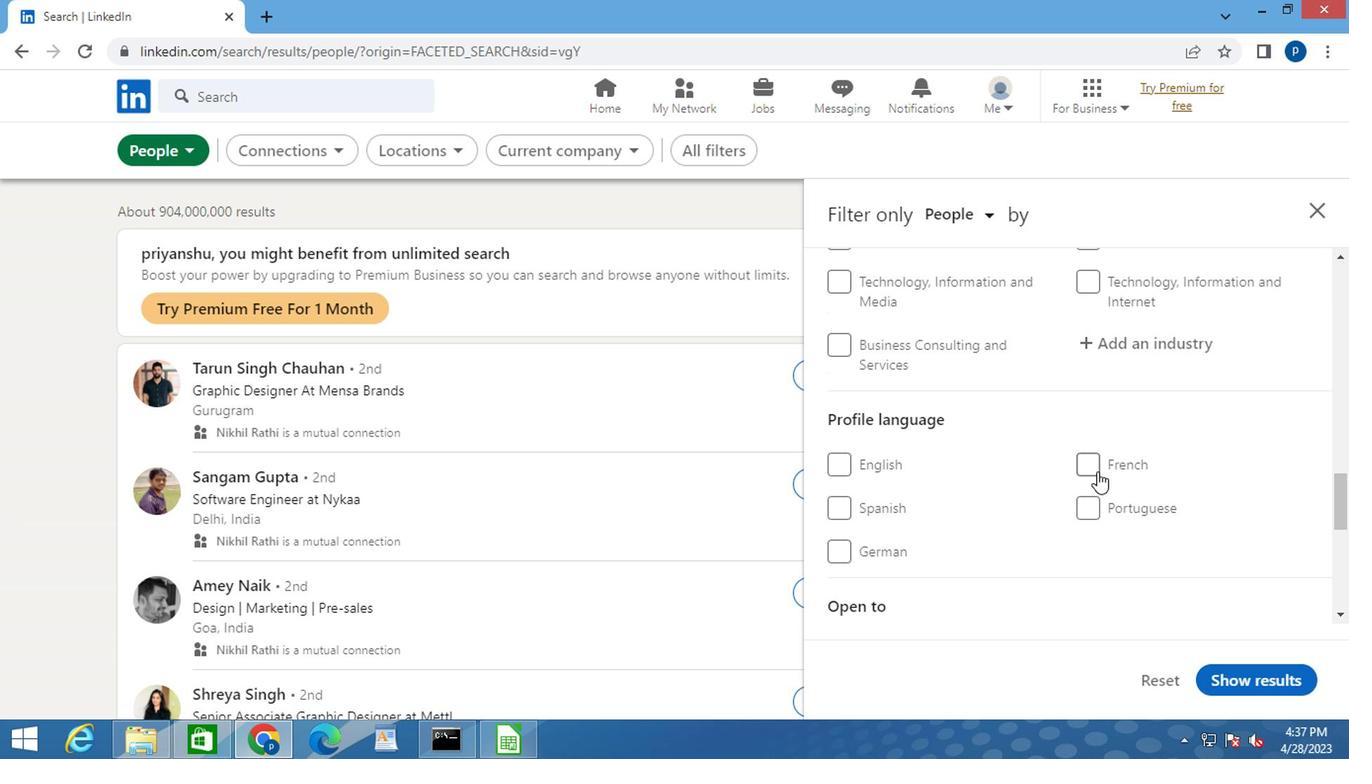 
Action: Mouse pressed left at (1089, 463)
Screenshot: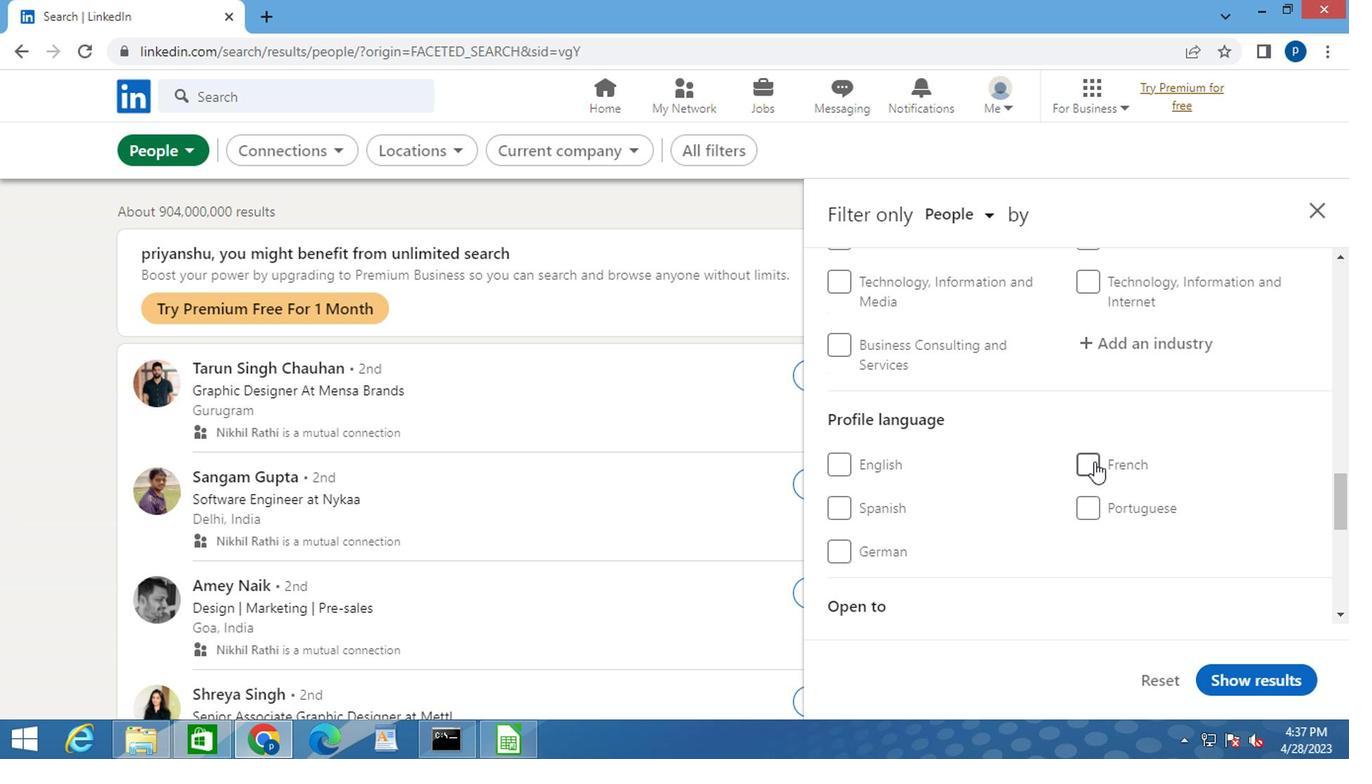 
Action: Mouse moved to (1117, 471)
Screenshot: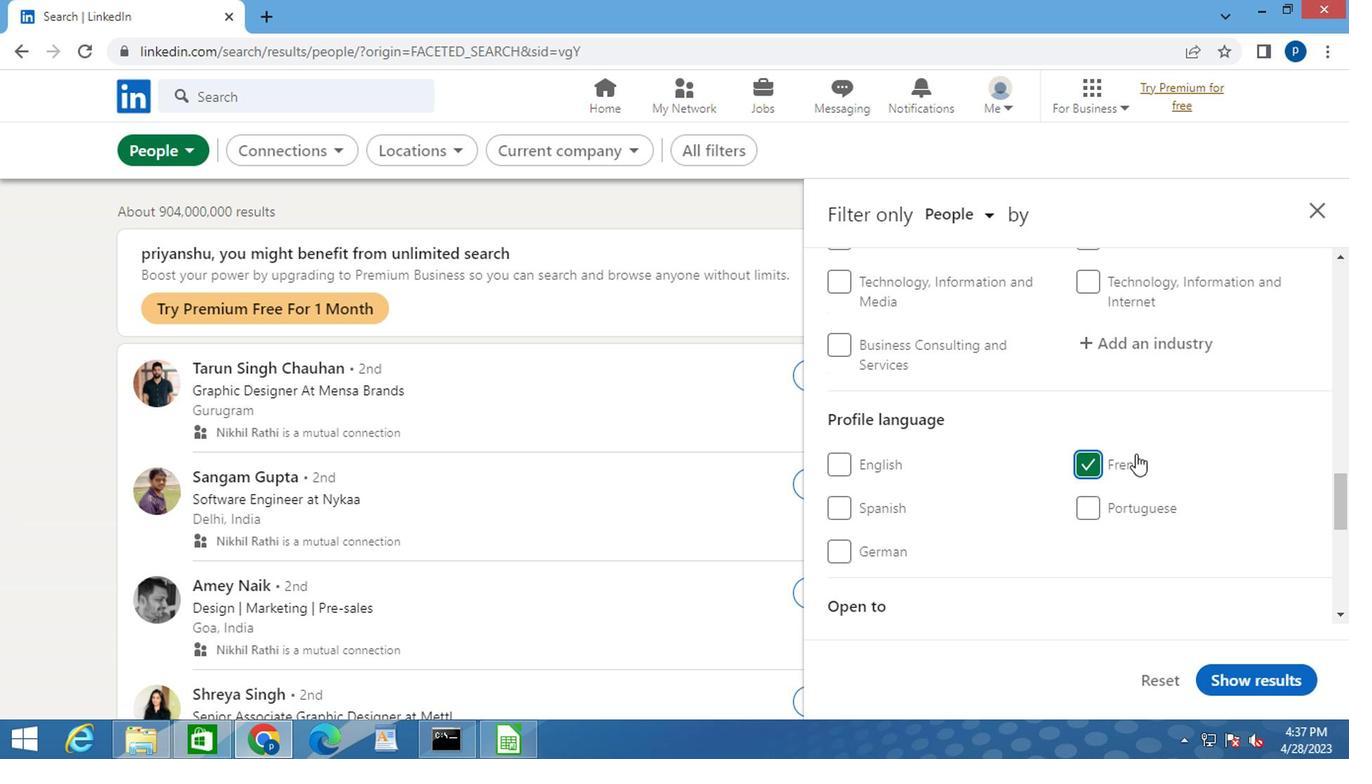 
Action: Mouse scrolled (1117, 471) with delta (0, 0)
Screenshot: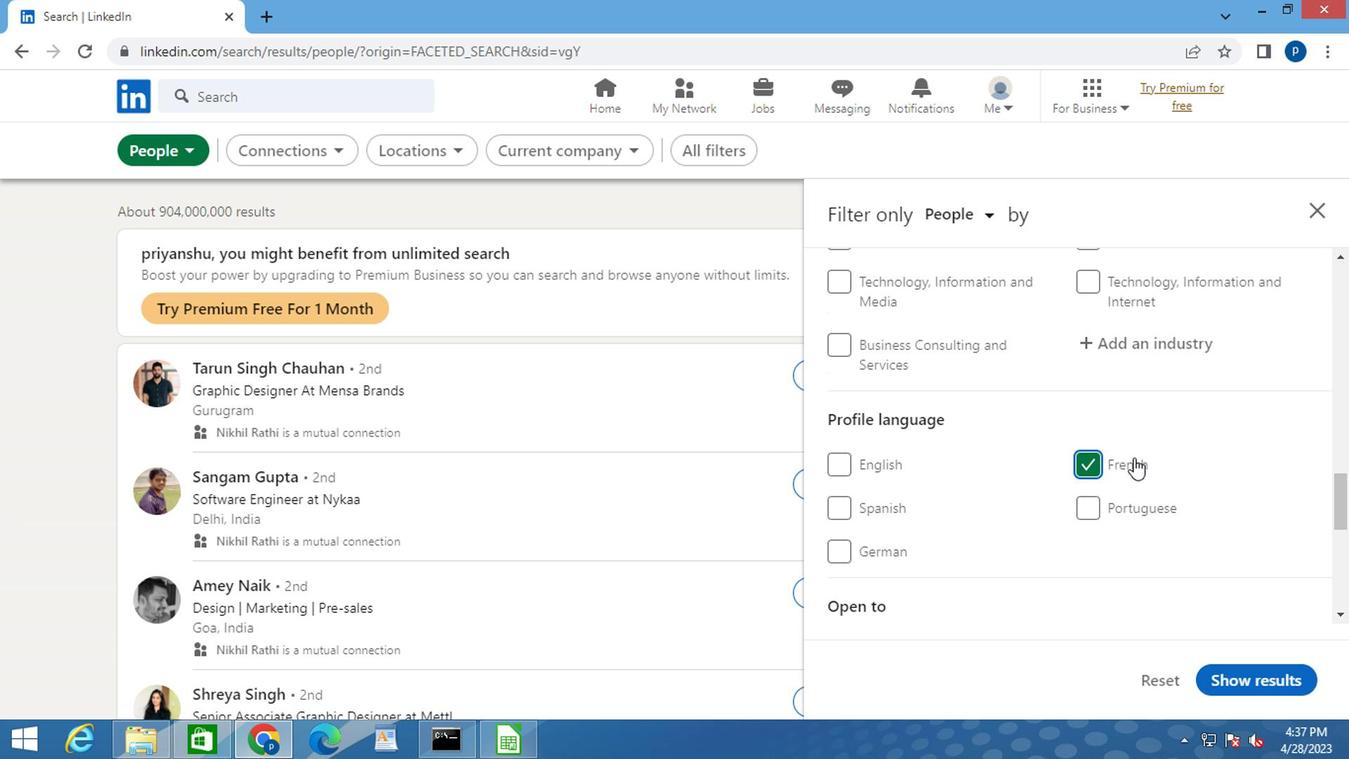 
Action: Mouse moved to (1052, 490)
Screenshot: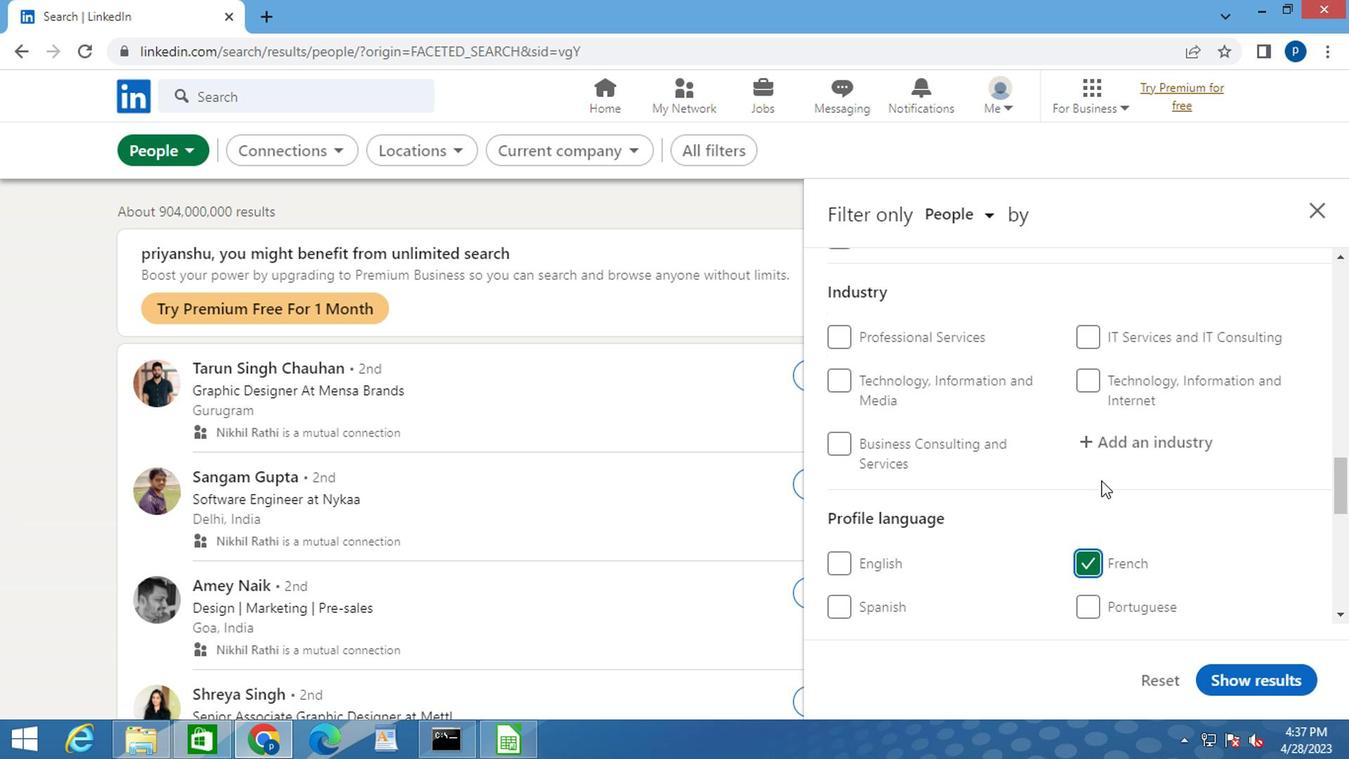 
Action: Mouse scrolled (1052, 491) with delta (0, 0)
Screenshot: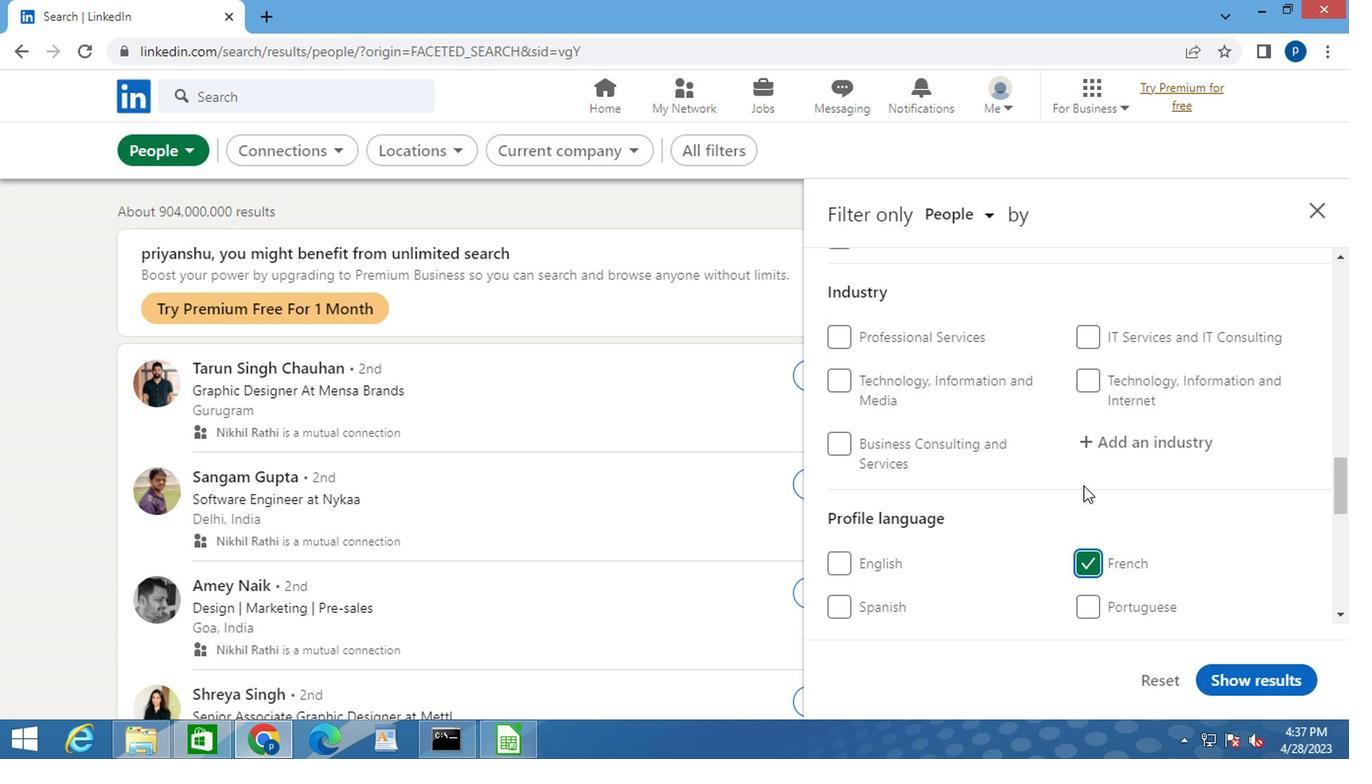 
Action: Mouse scrolled (1052, 491) with delta (0, 0)
Screenshot: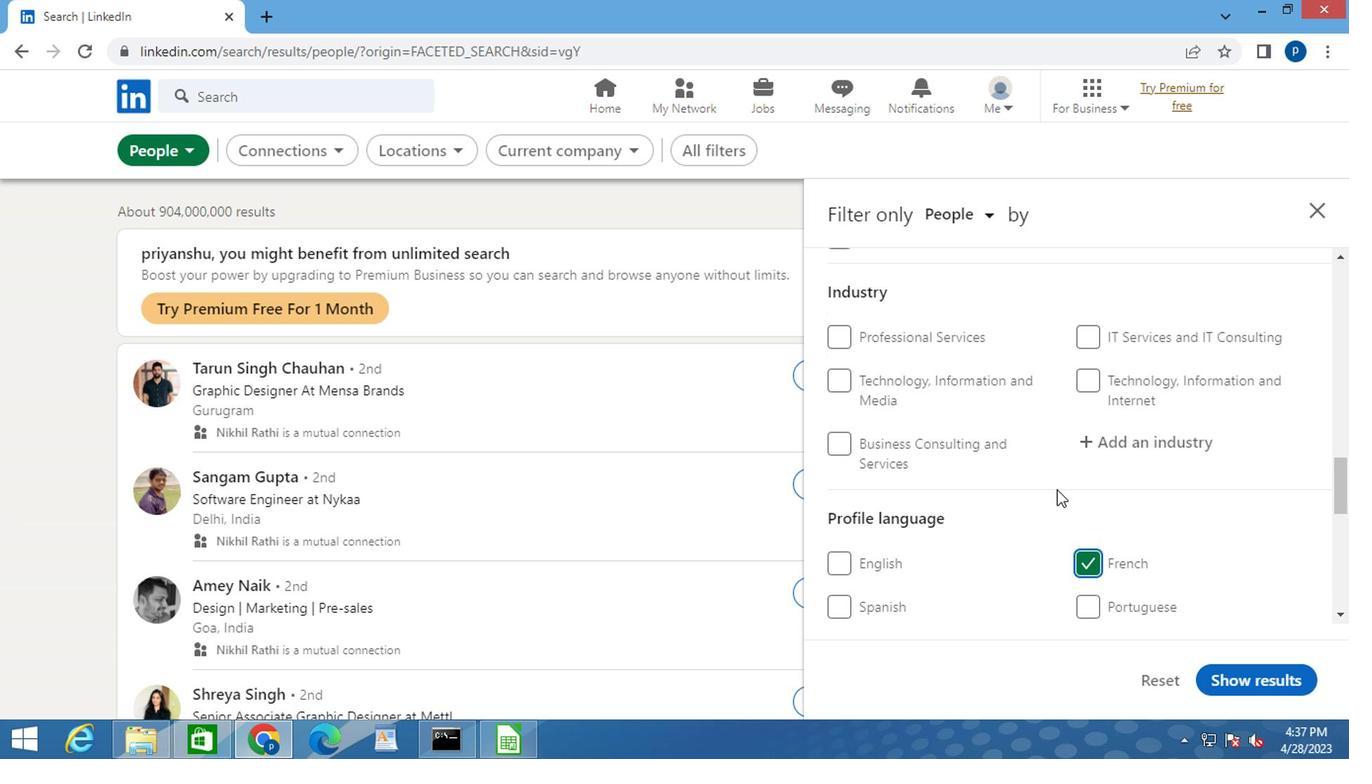 
Action: Mouse moved to (1018, 505)
Screenshot: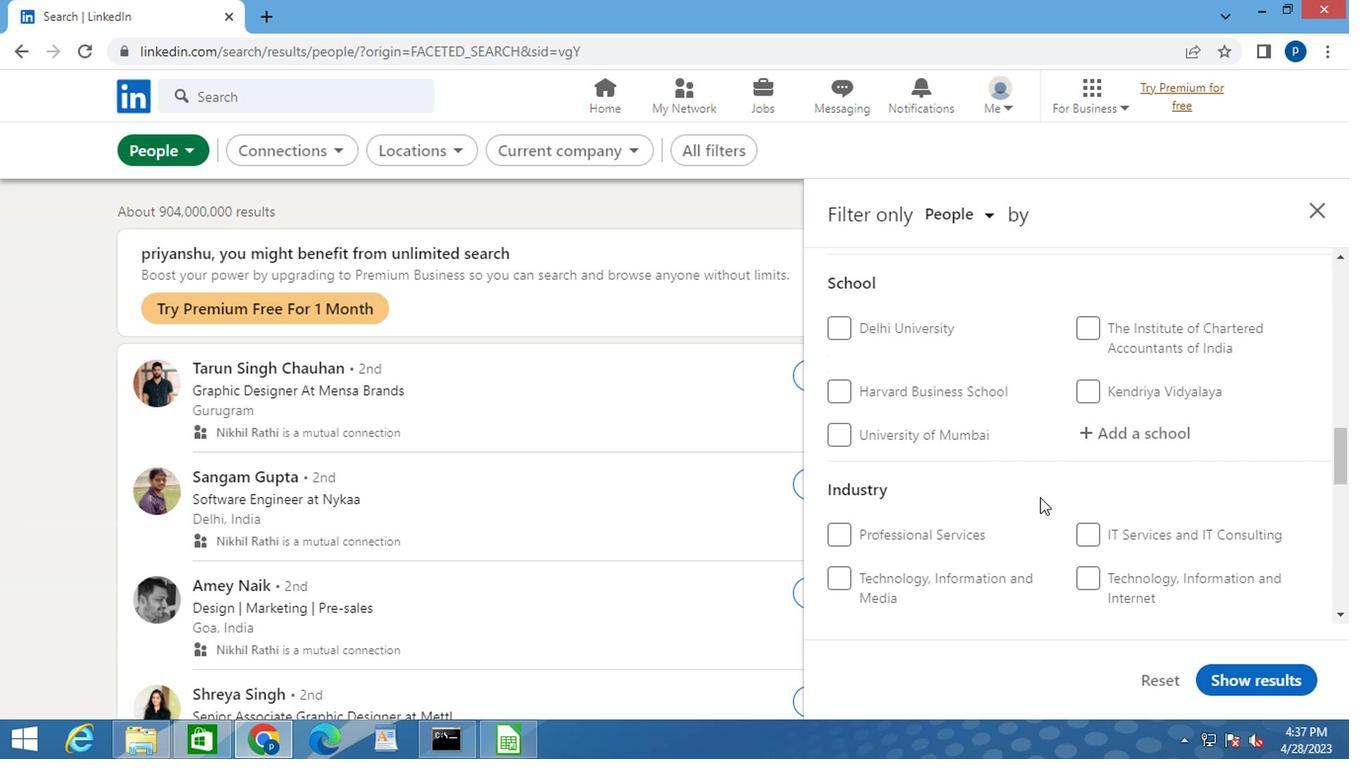 
Action: Mouse scrolled (1018, 506) with delta (0, 0)
Screenshot: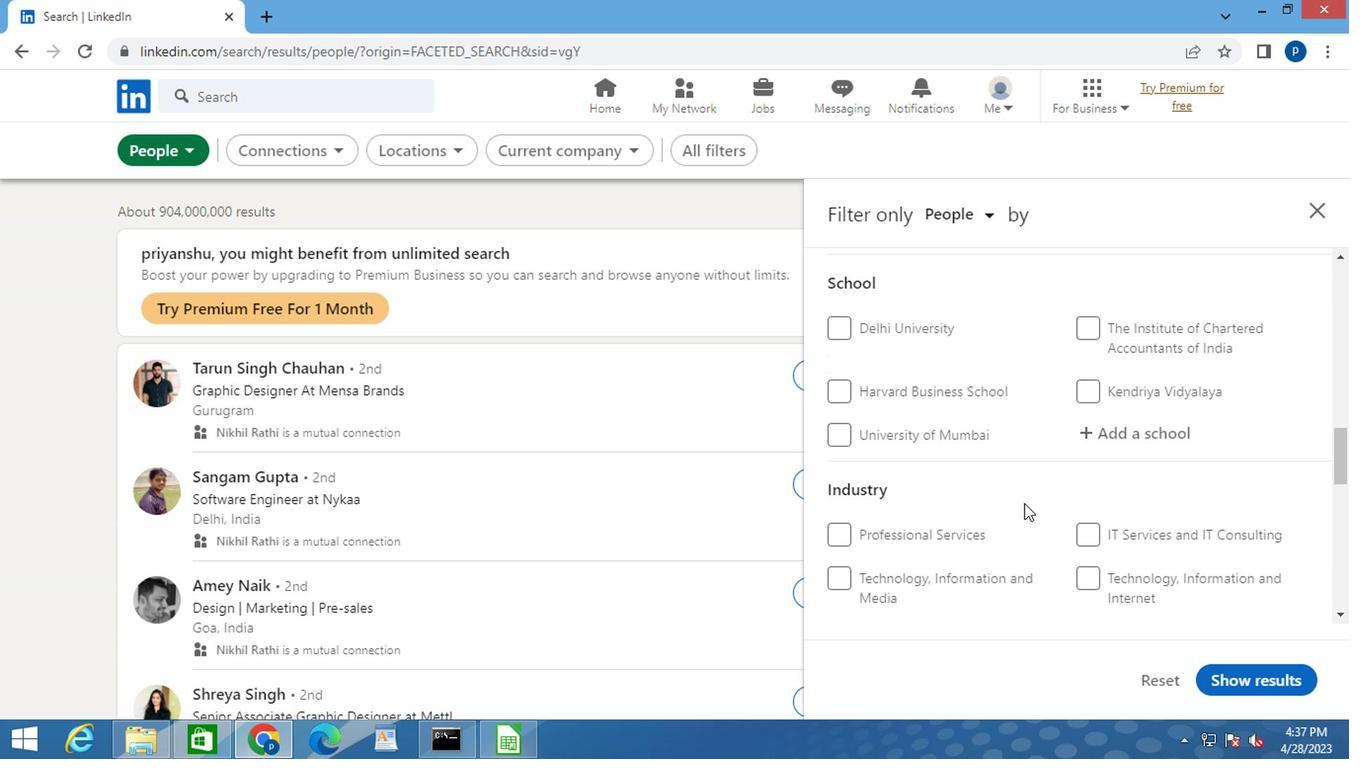 
Action: Mouse moved to (1016, 506)
Screenshot: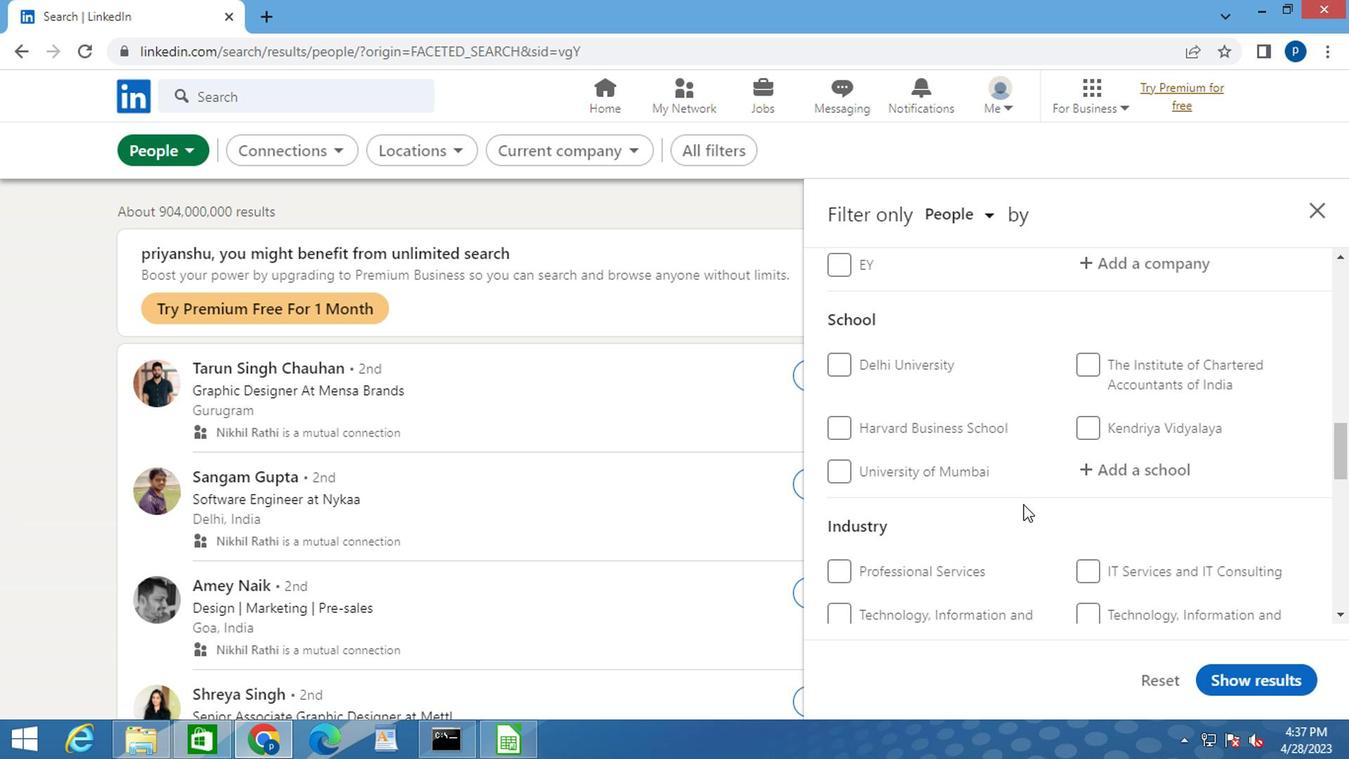 
Action: Mouse scrolled (1016, 507) with delta (0, 1)
Screenshot: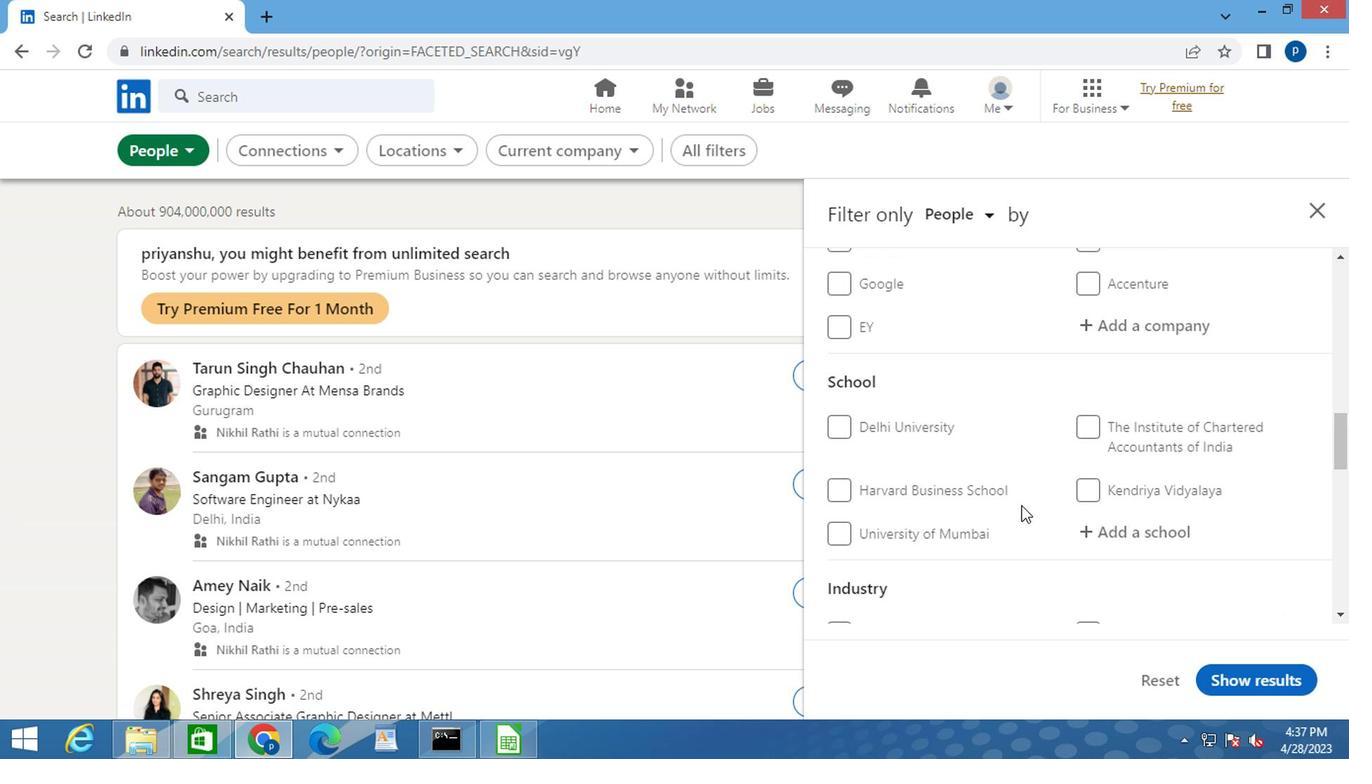 
Action: Mouse moved to (1015, 508)
Screenshot: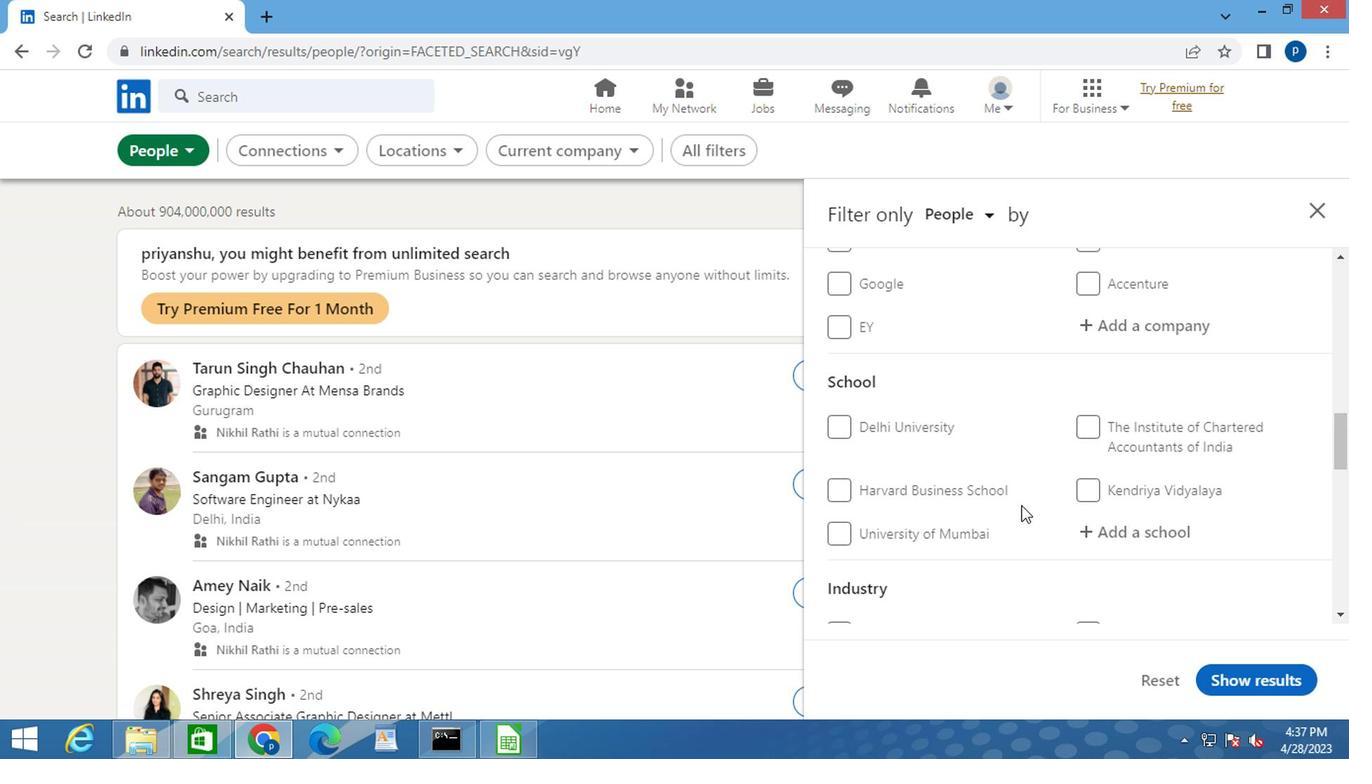 
Action: Mouse scrolled (1015, 509) with delta (0, 1)
Screenshot: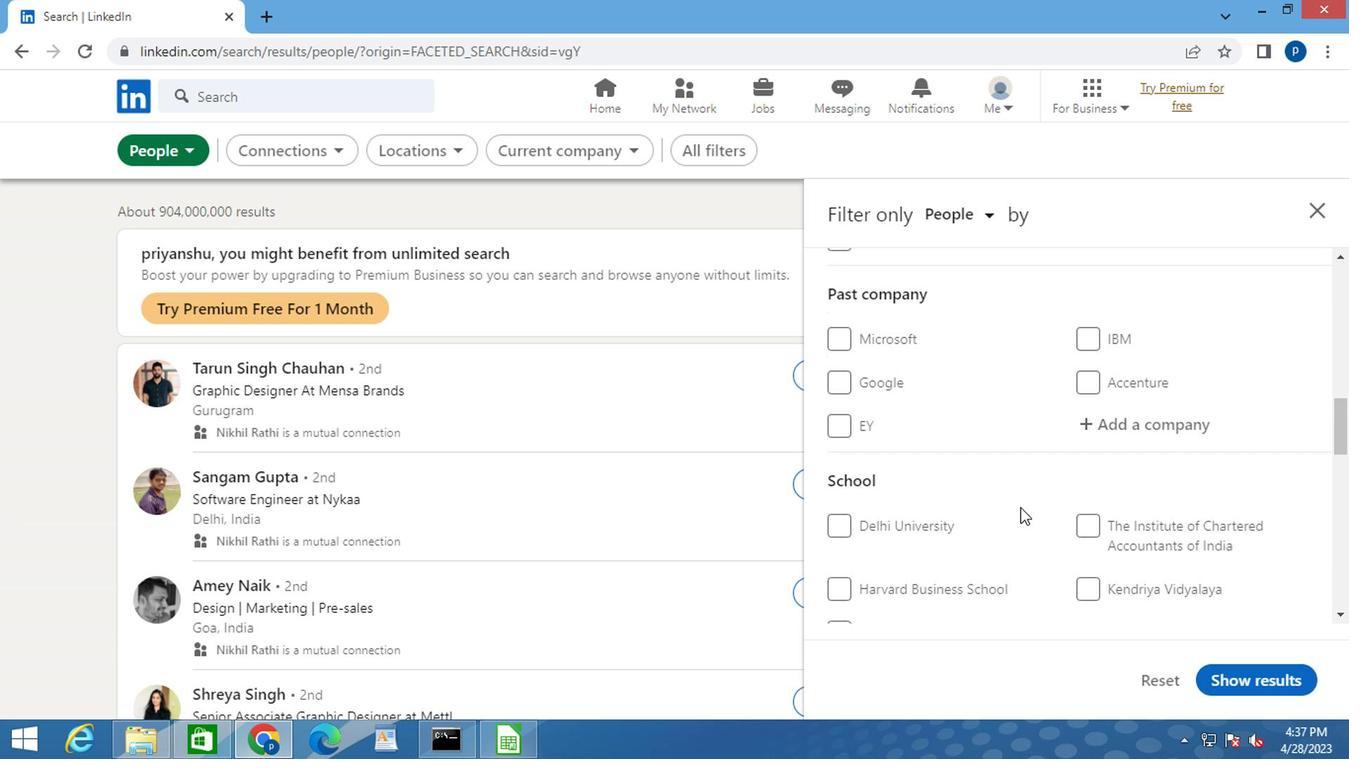 
Action: Mouse scrolled (1015, 509) with delta (0, 1)
Screenshot: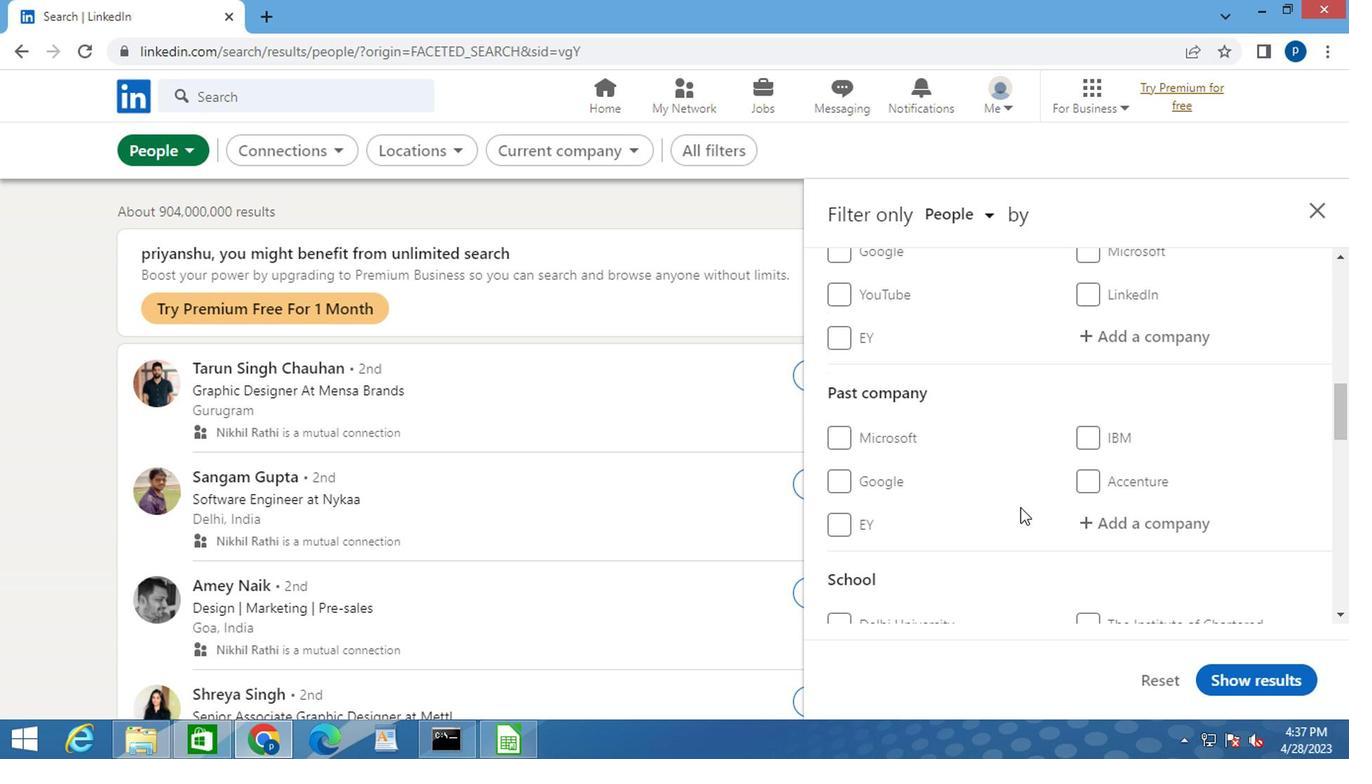 
Action: Mouse moved to (1089, 427)
Screenshot: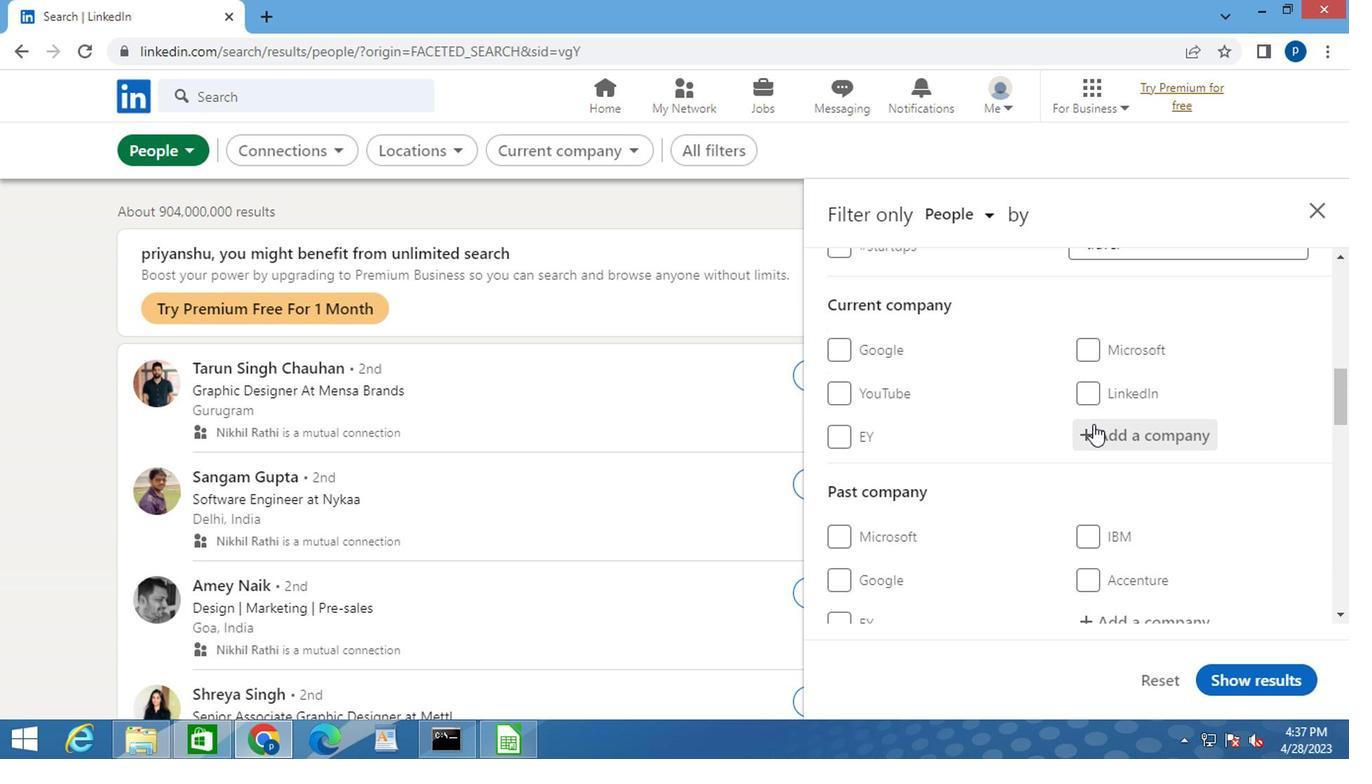 
Action: Mouse pressed left at (1089, 427)
Screenshot: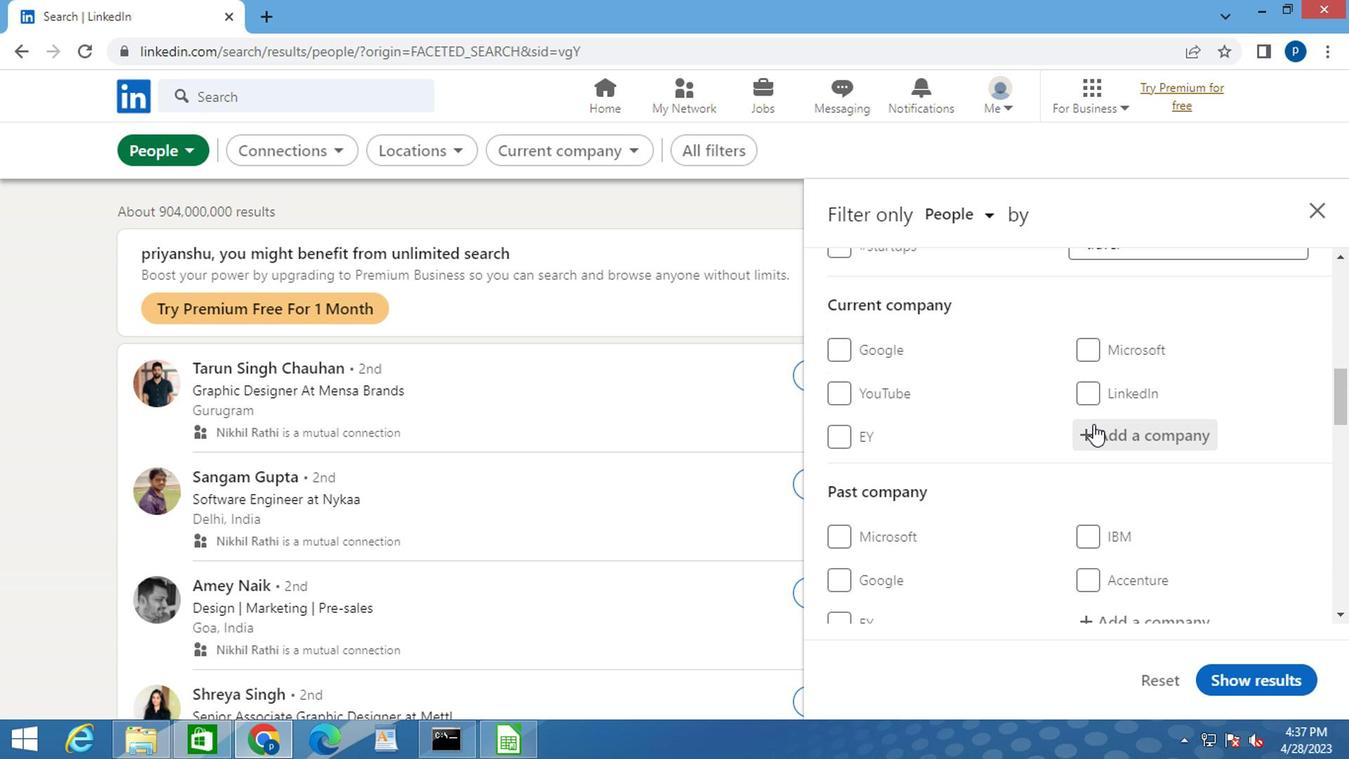 
Action: Key pressed <Key.caps_lock>W<Key.caps_lock>ORK<Key.space><Key.caps_lock>F<Key.caps_lock>ROM<Key.space><Key.caps_lock>H<Key.caps_lock>OME<Key.space><Key.caps_lock>O<Key.caps_lock>
Screenshot: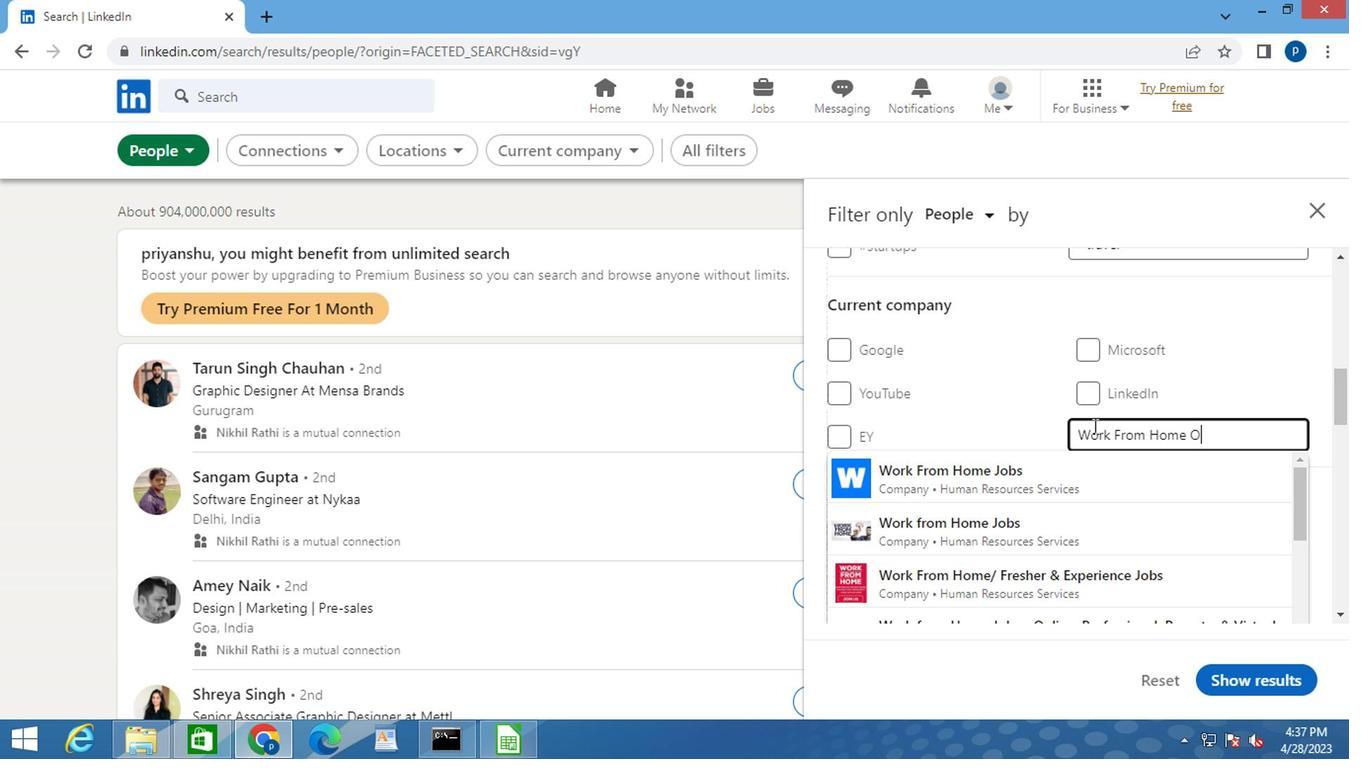 
Action: Mouse moved to (1044, 539)
Screenshot: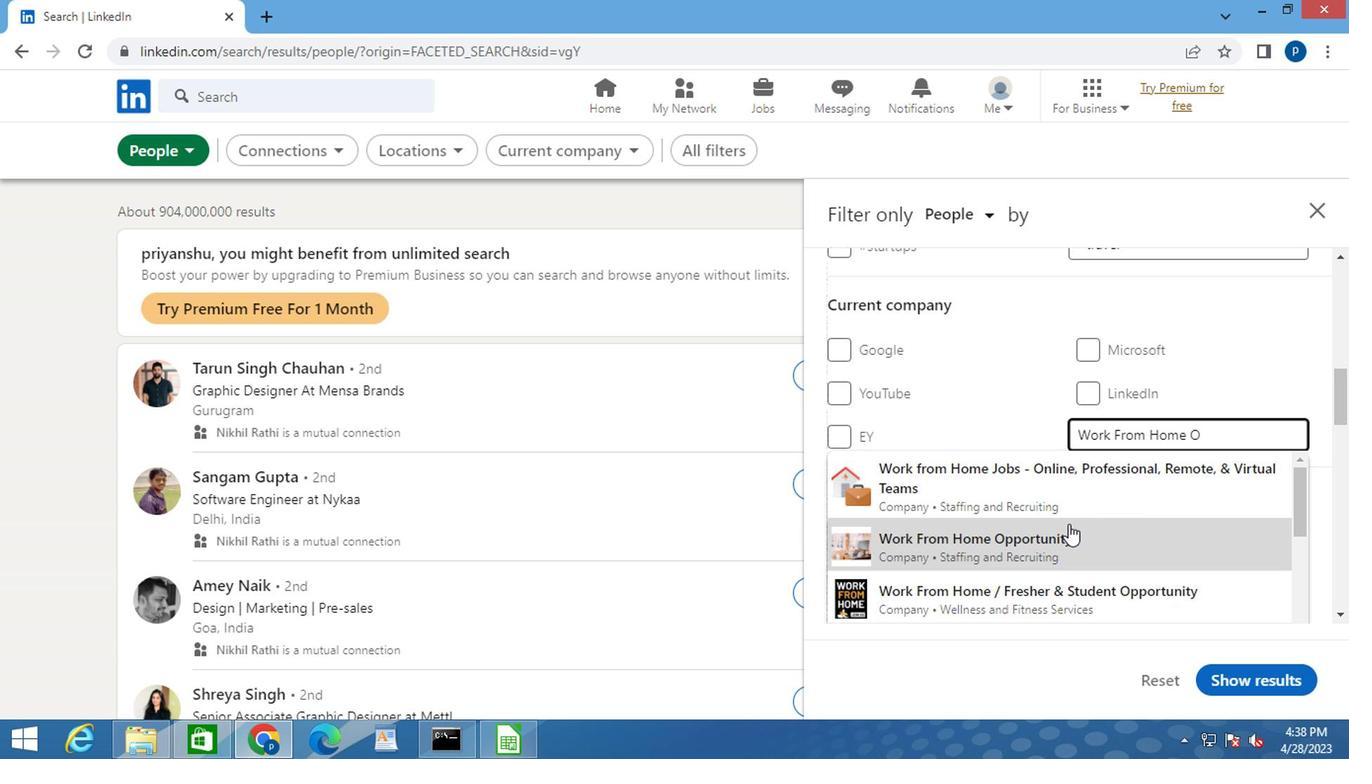 
Action: Mouse pressed left at (1044, 539)
Screenshot: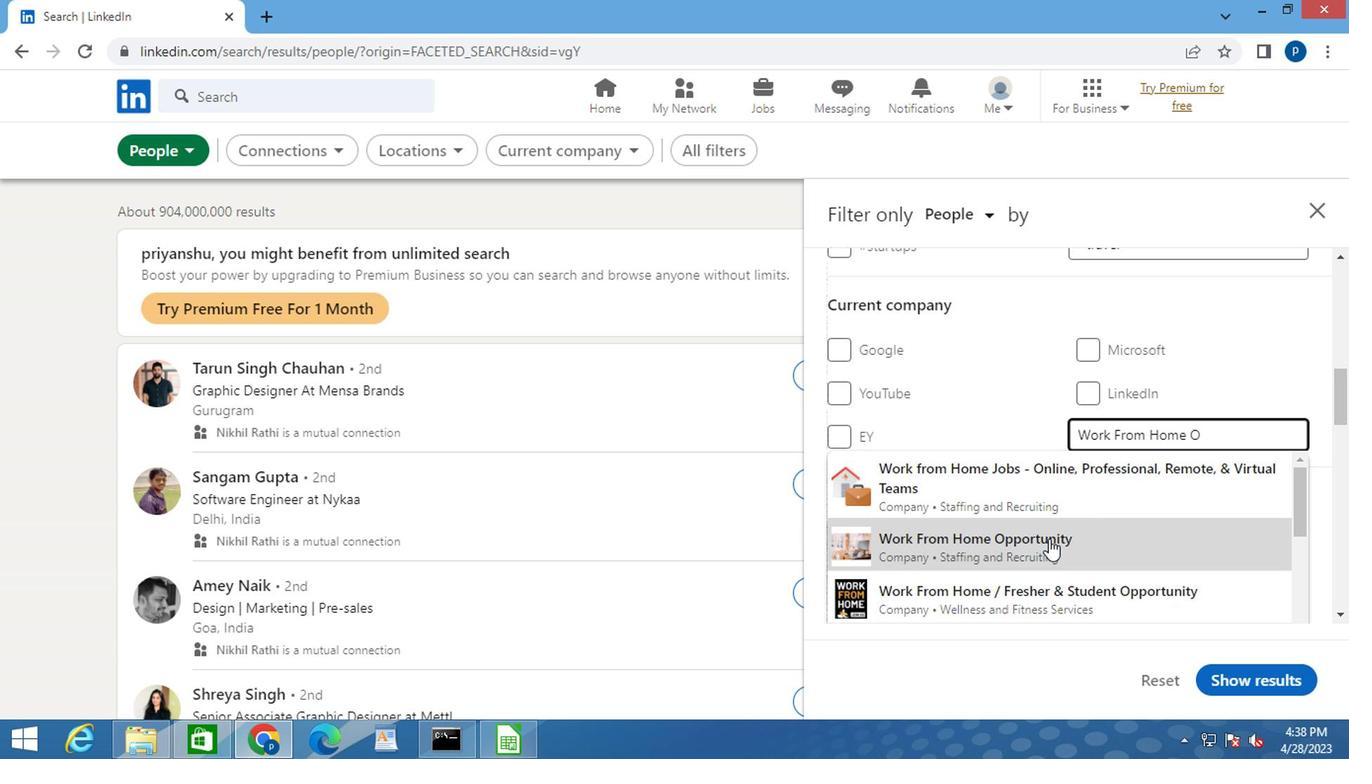 
Action: Mouse moved to (1006, 500)
Screenshot: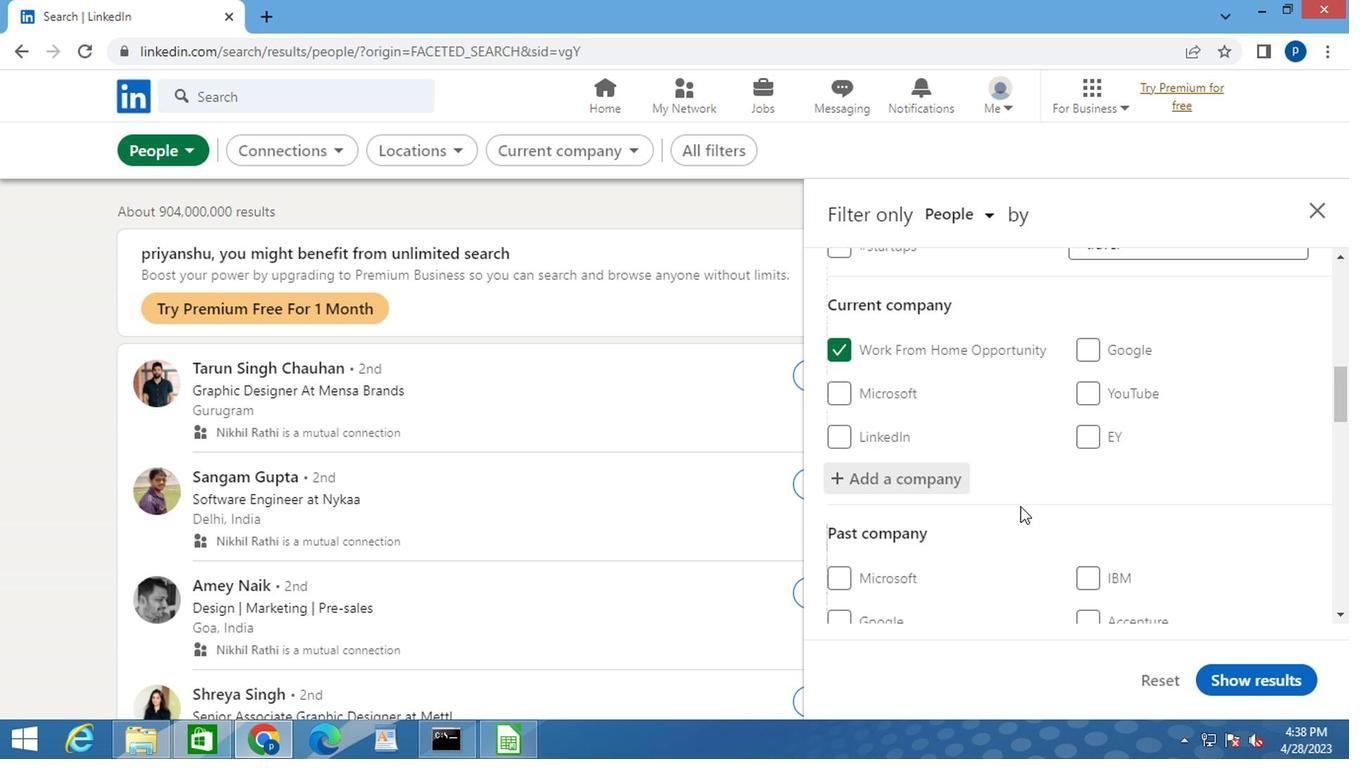 
Action: Mouse scrolled (1006, 499) with delta (0, 0)
Screenshot: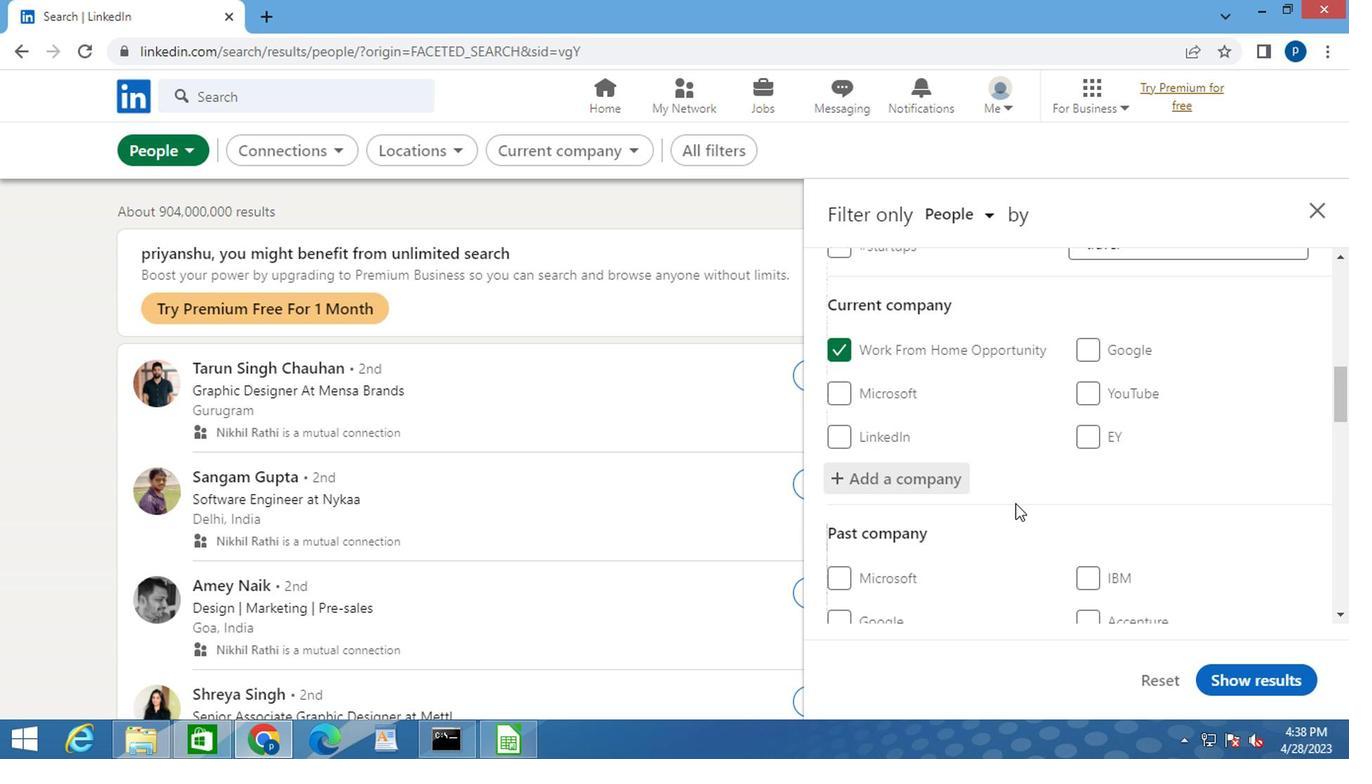 
Action: Mouse scrolled (1006, 499) with delta (0, 0)
Screenshot: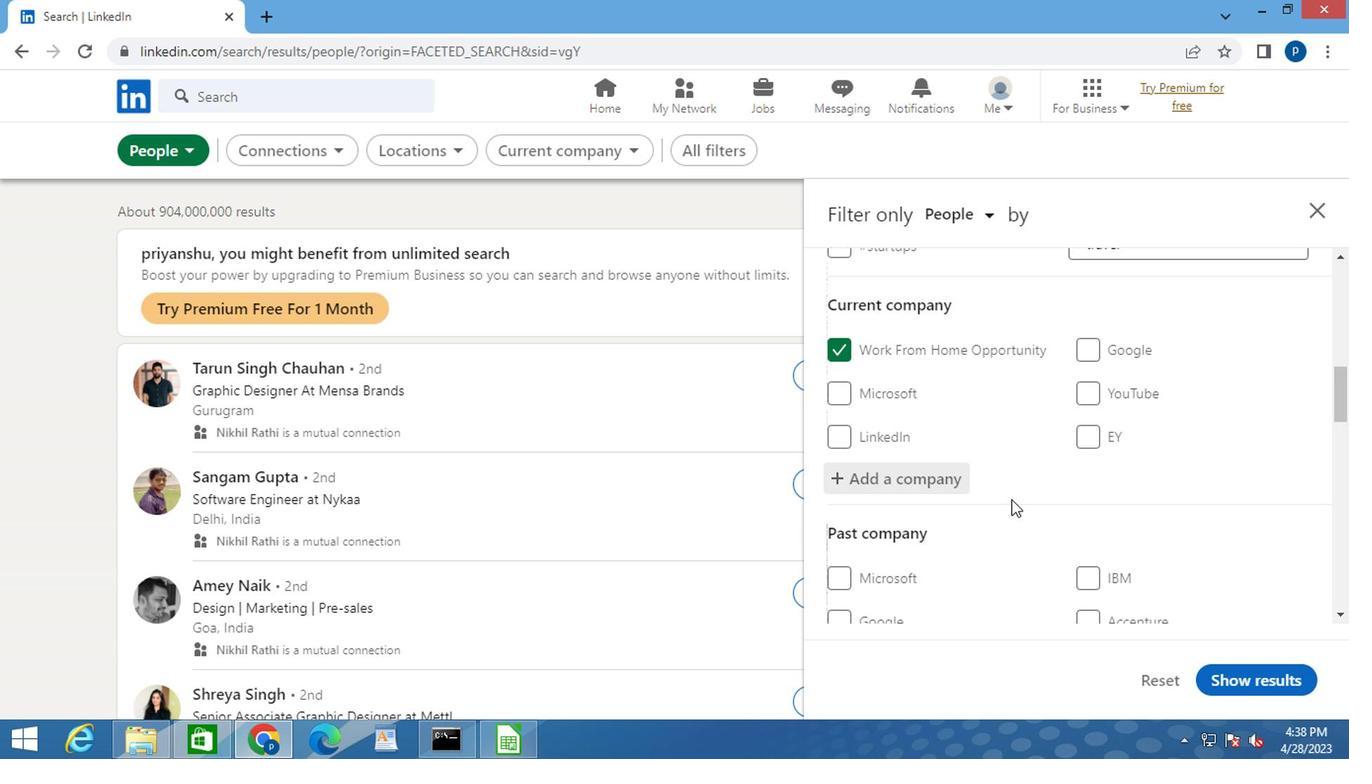 
Action: Mouse scrolled (1006, 499) with delta (0, 0)
Screenshot: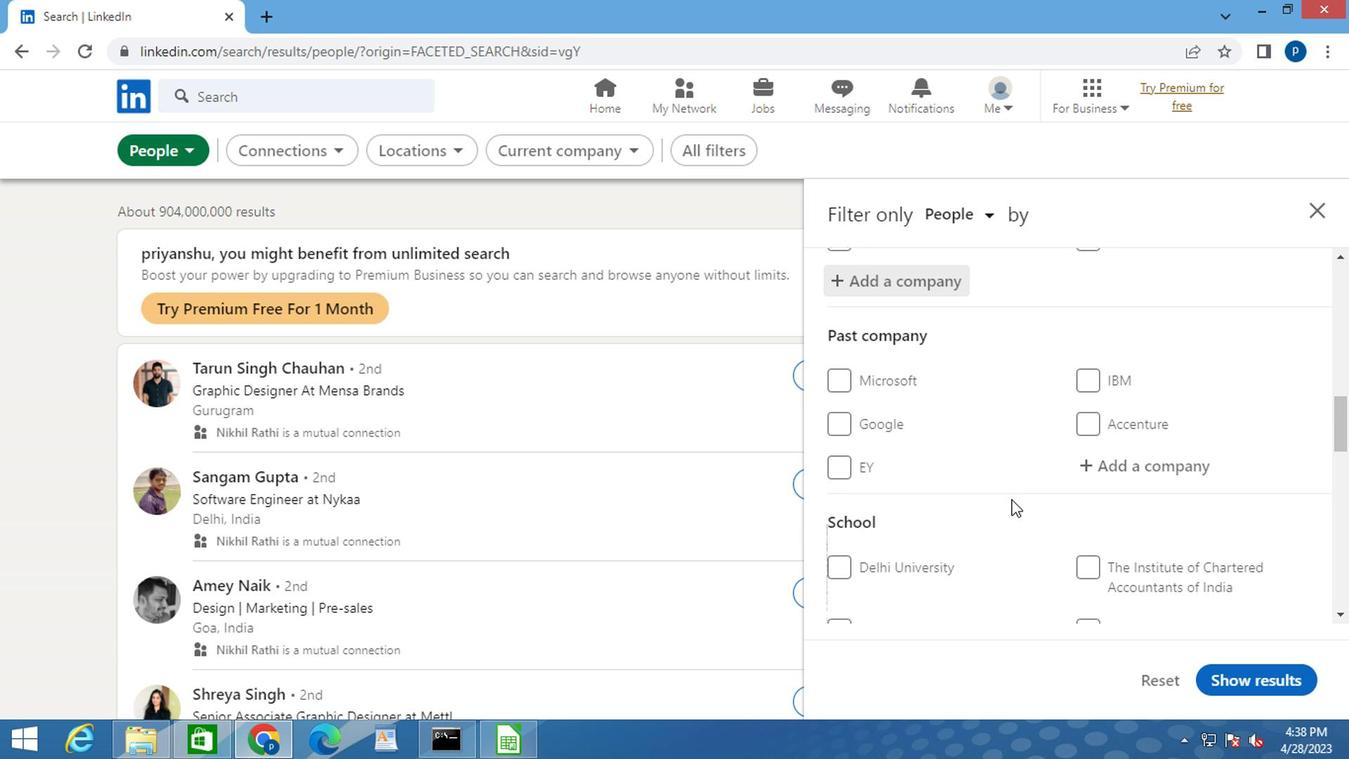 
Action: Mouse scrolled (1006, 499) with delta (0, 0)
Screenshot: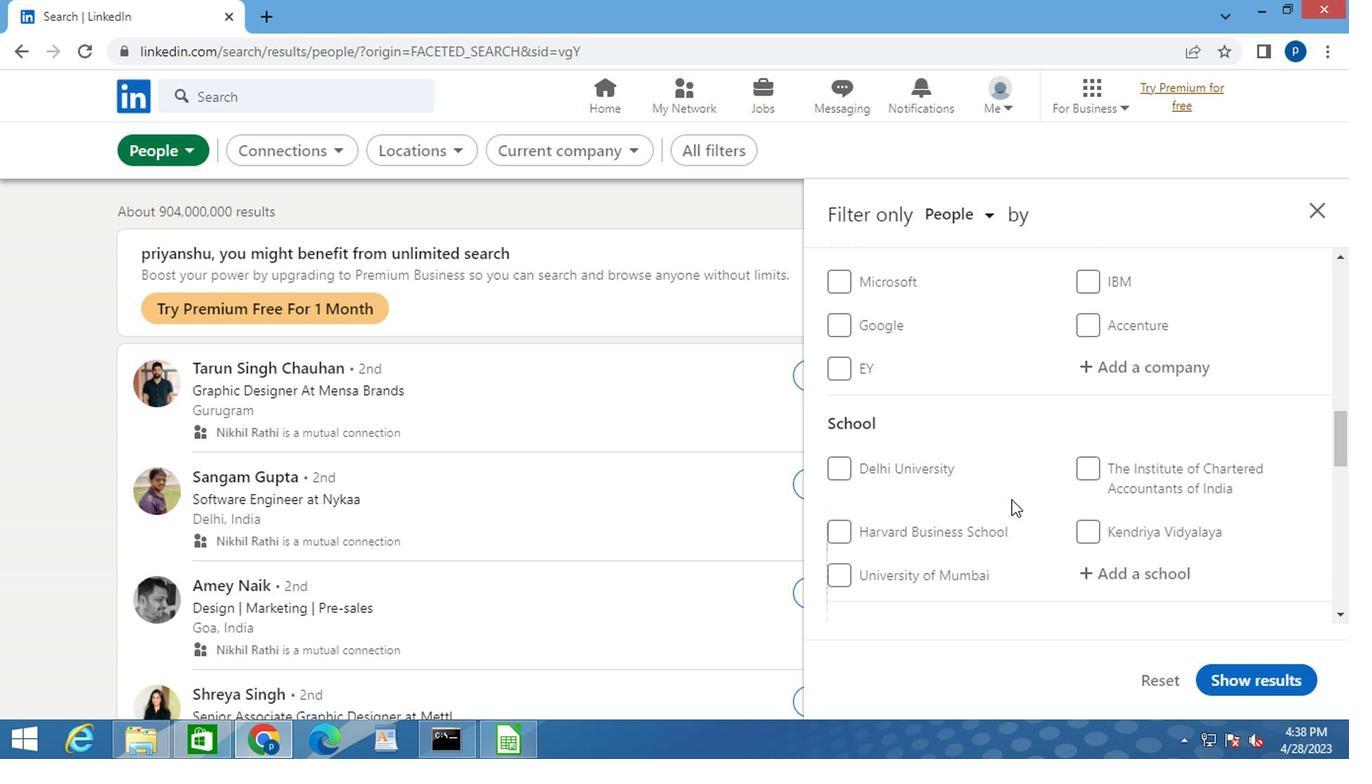 
Action: Mouse moved to (1089, 469)
Screenshot: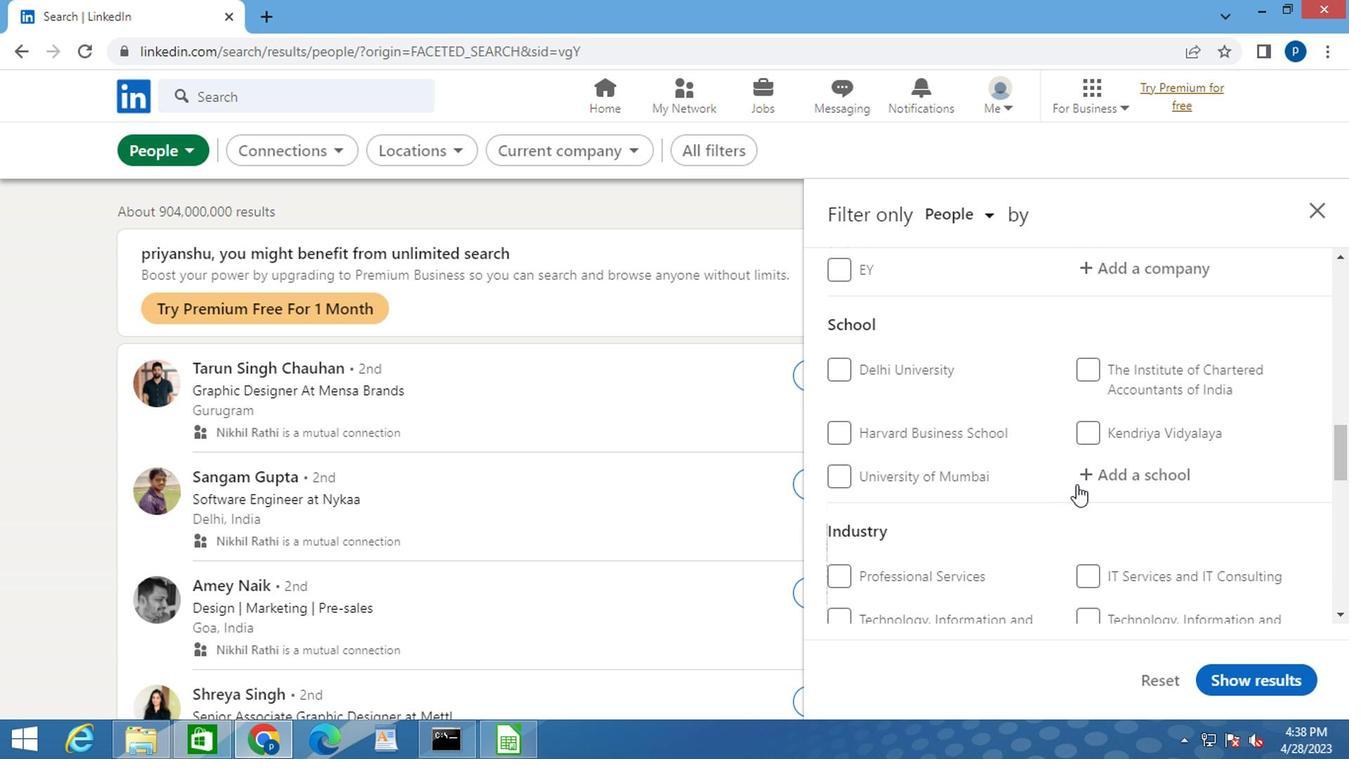 
Action: Mouse pressed left at (1089, 469)
Screenshot: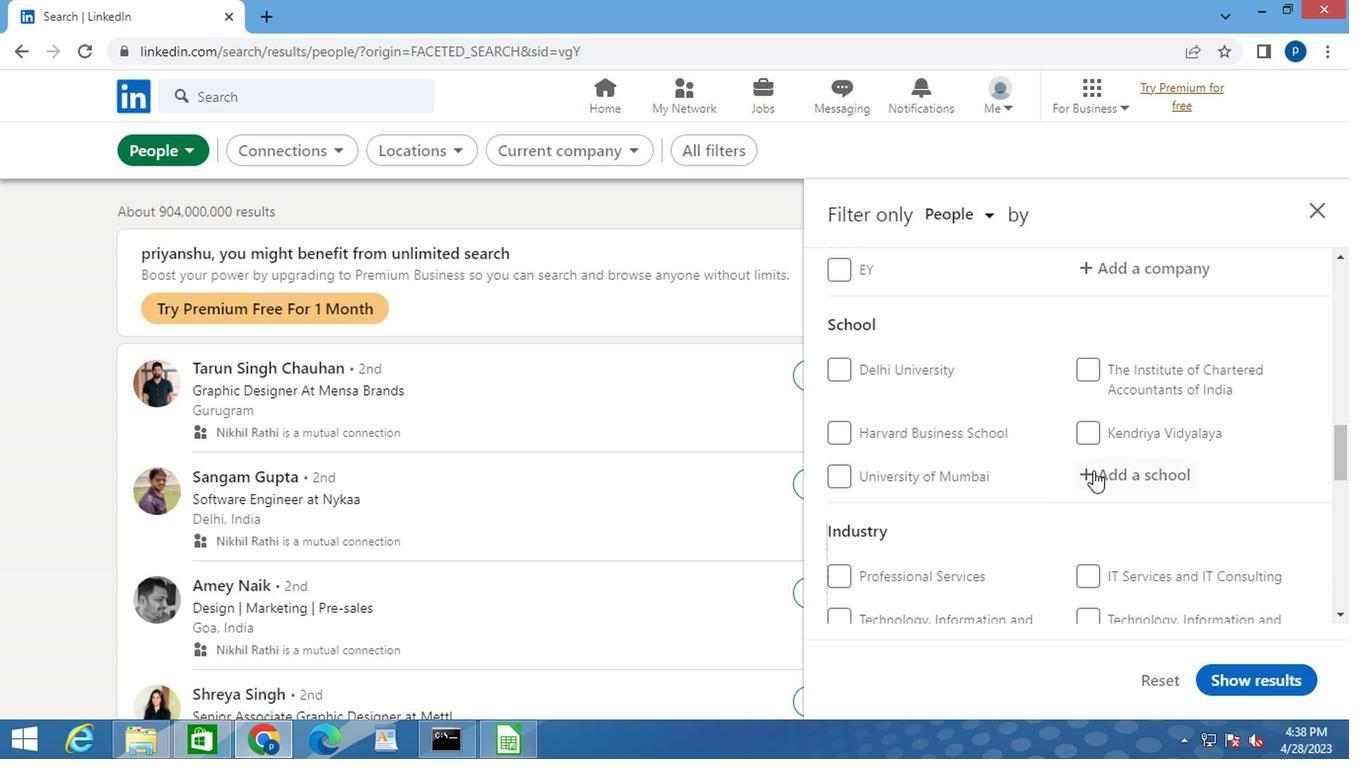 
Action: Key pressed <Key.caps_lock>CMS<Key.space>C<Key.caps_lock>OLLEGE<Key.space>OF<Key.space><Key.caps_lock>S<Key.caps_lock>CIEN
Screenshot: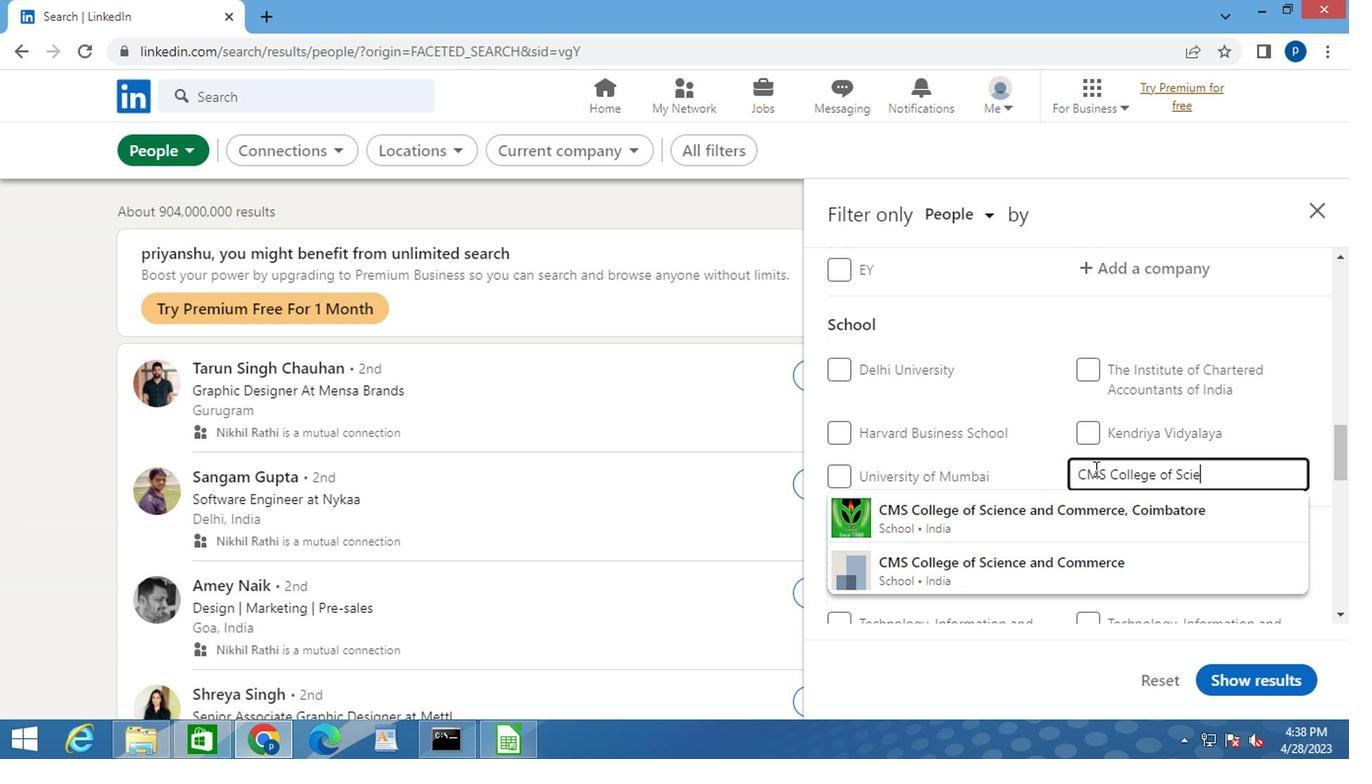 
Action: Mouse moved to (1060, 562)
Screenshot: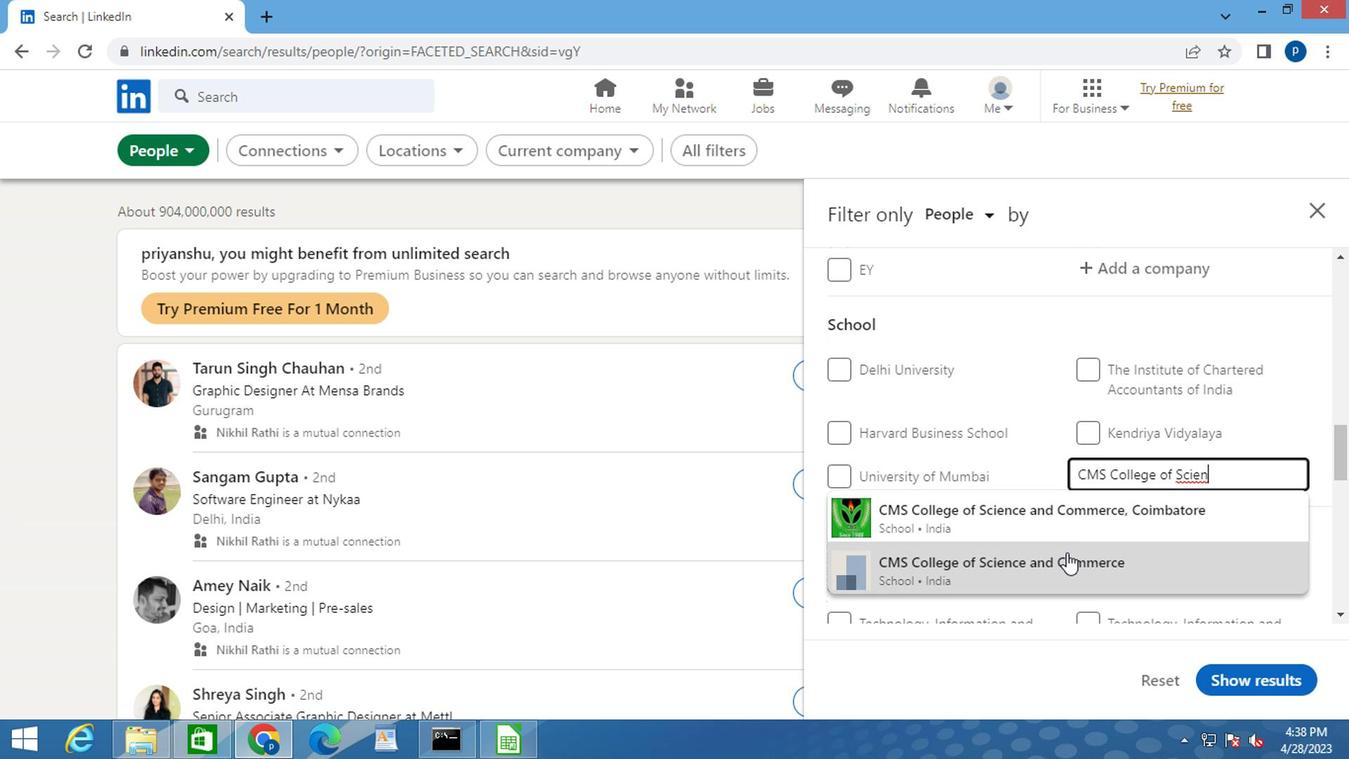 
Action: Mouse pressed left at (1060, 562)
Screenshot: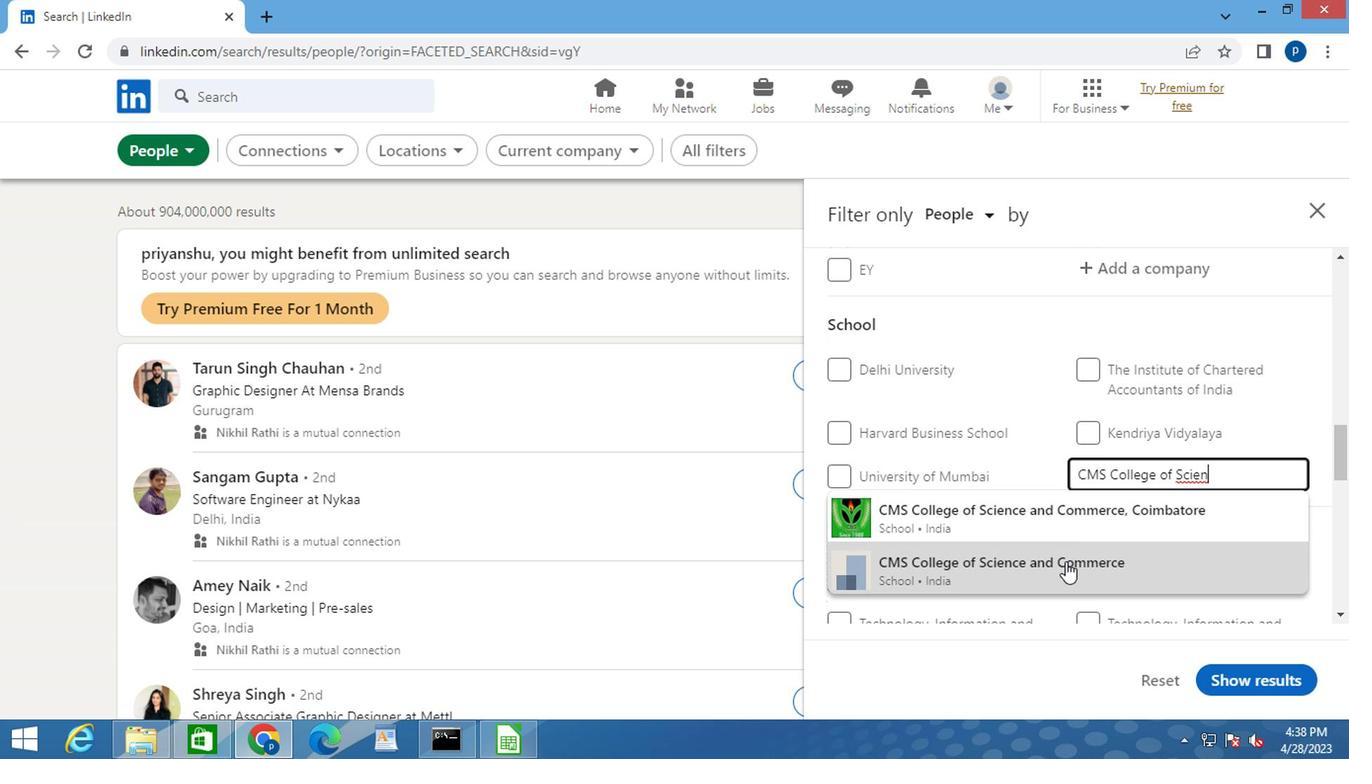 
Action: Mouse moved to (995, 532)
Screenshot: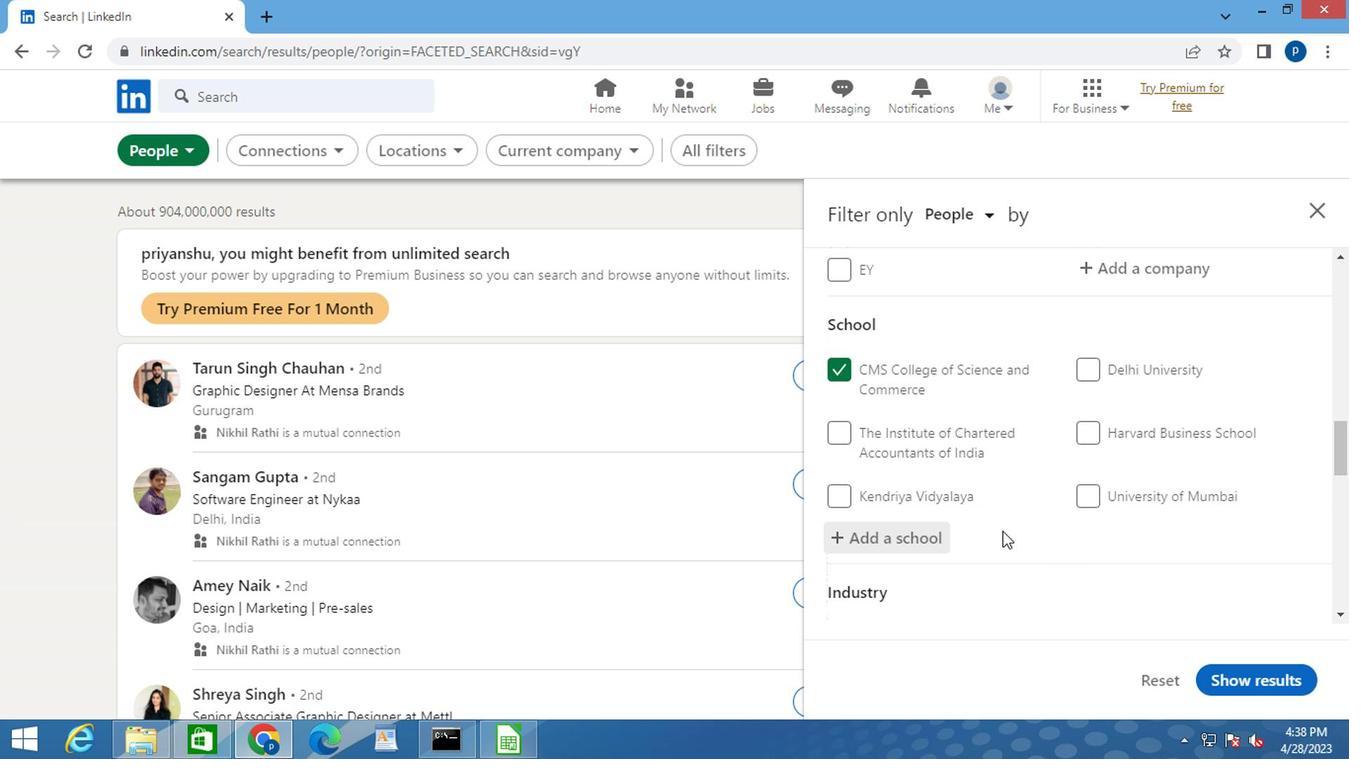 
Action: Mouse scrolled (995, 530) with delta (0, -1)
Screenshot: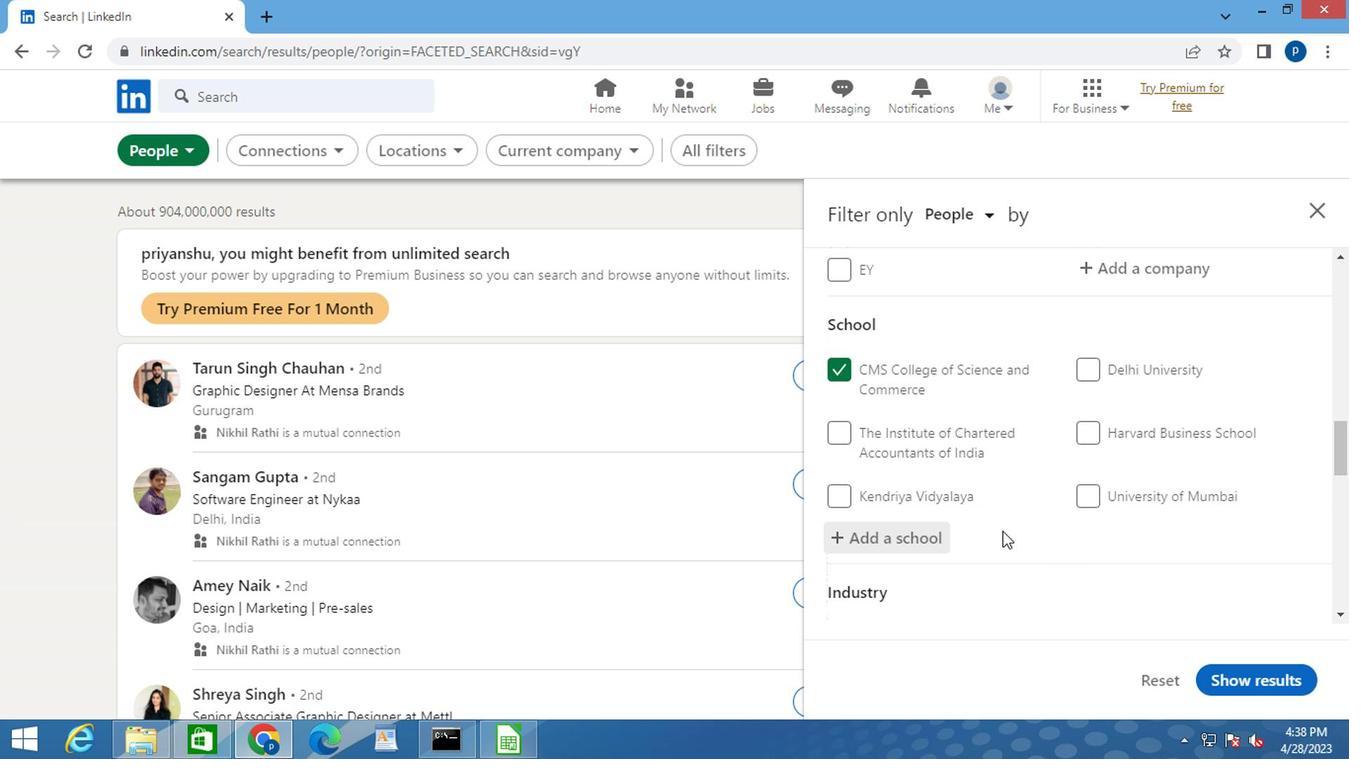 
Action: Mouse scrolled (995, 530) with delta (0, -1)
Screenshot: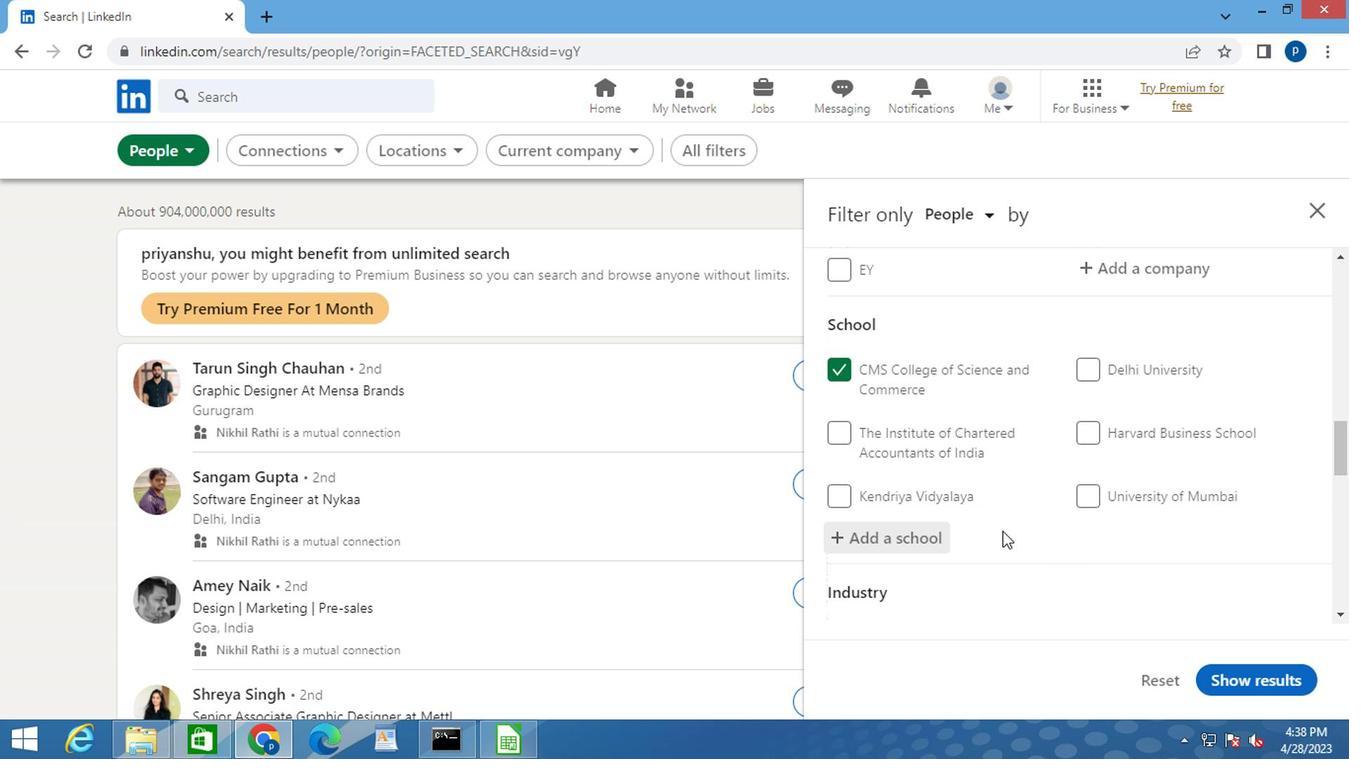 
Action: Mouse moved to (1113, 537)
Screenshot: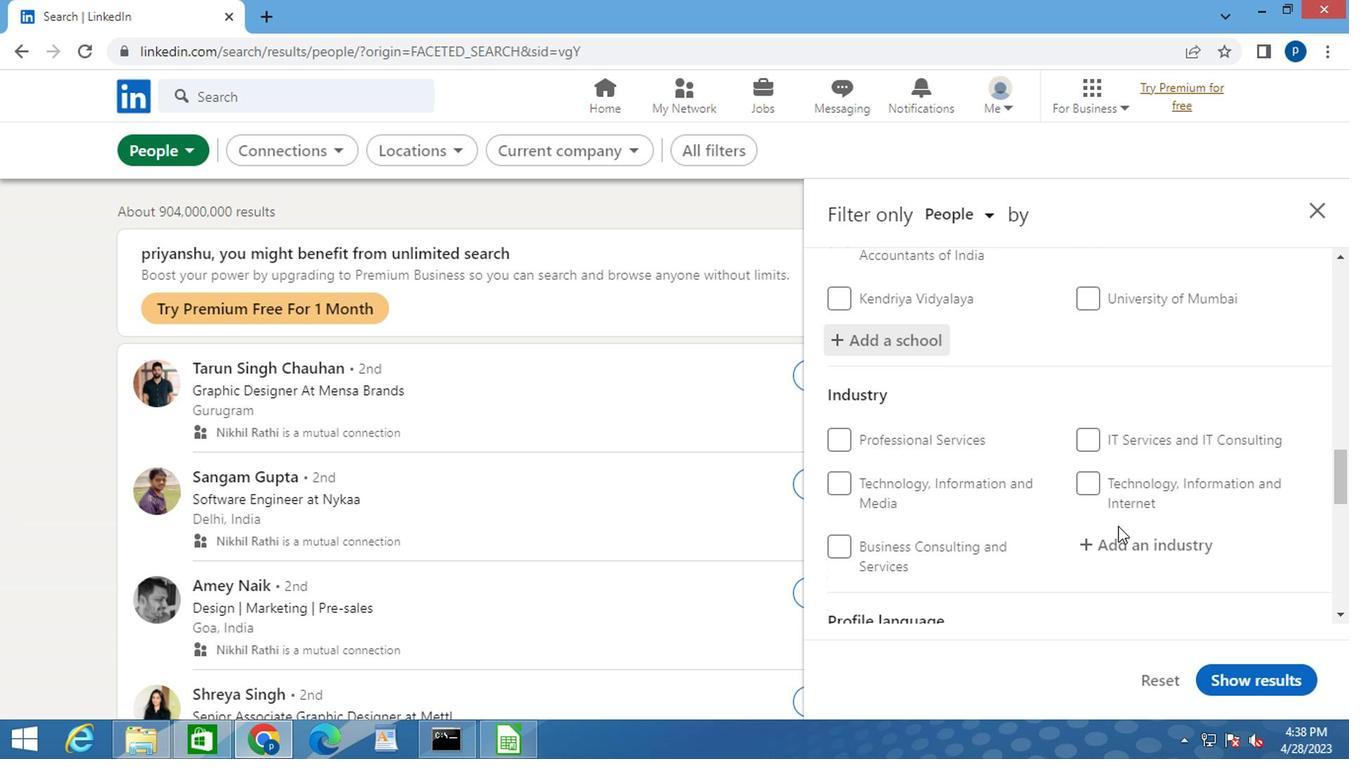 
Action: Mouse pressed left at (1113, 537)
Screenshot: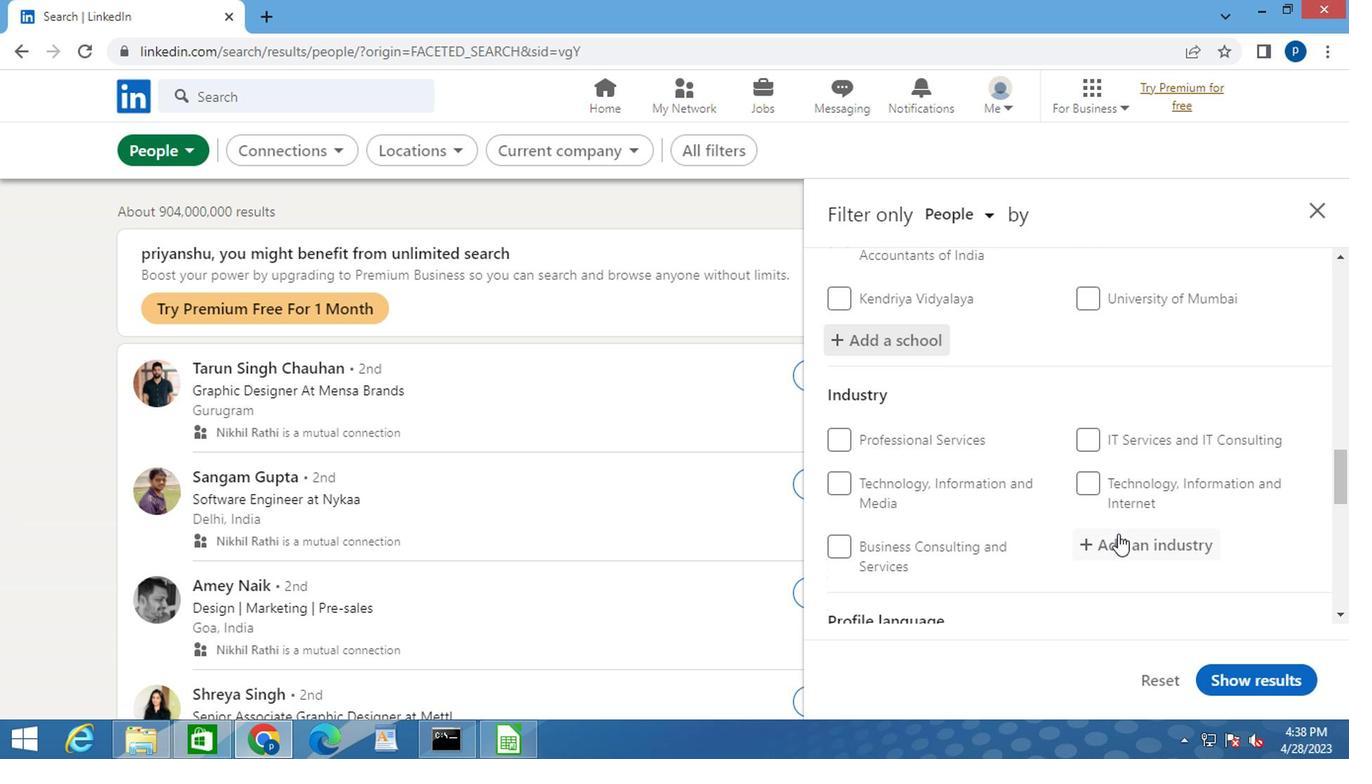 
Action: Key pressed <Key.caps_lock>M<Key.caps_lock>EDICAL<Key.space>AND
Screenshot: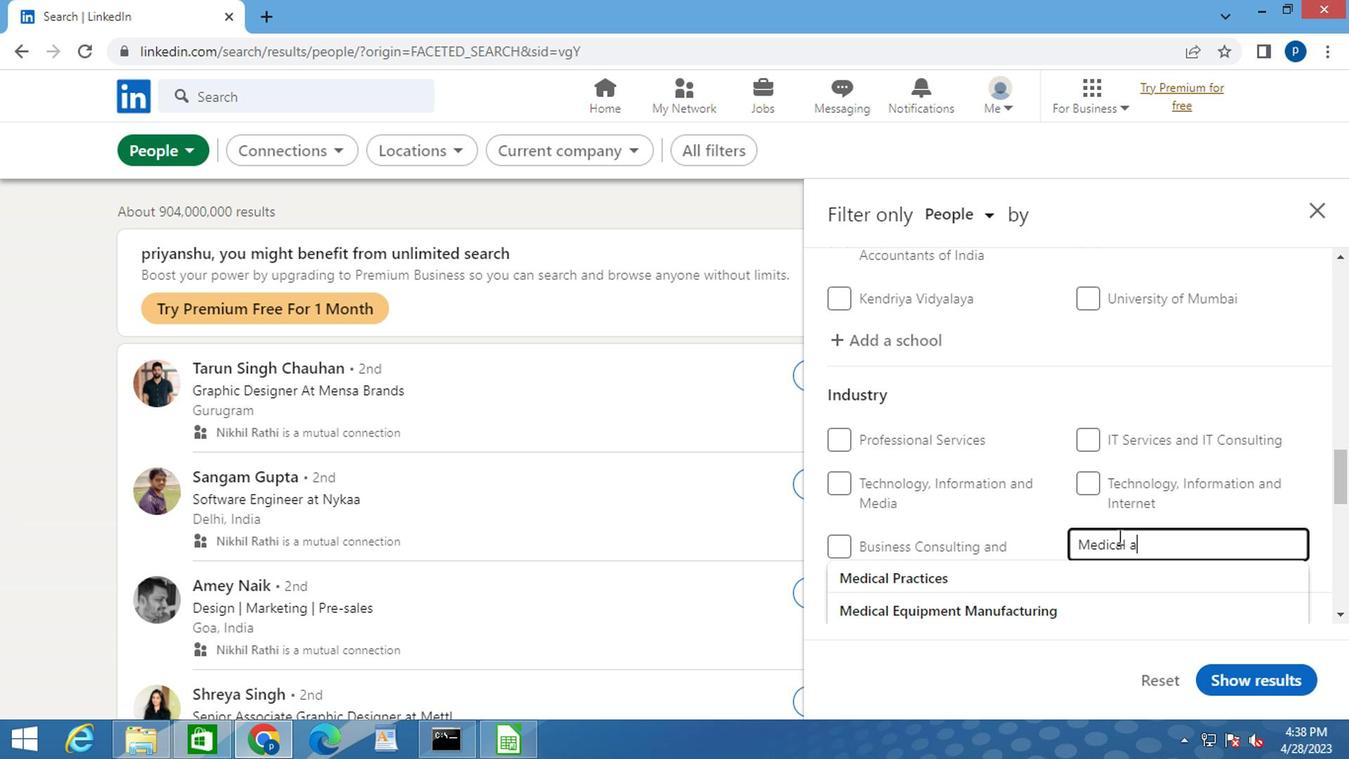 
Action: Mouse moved to (1038, 577)
Screenshot: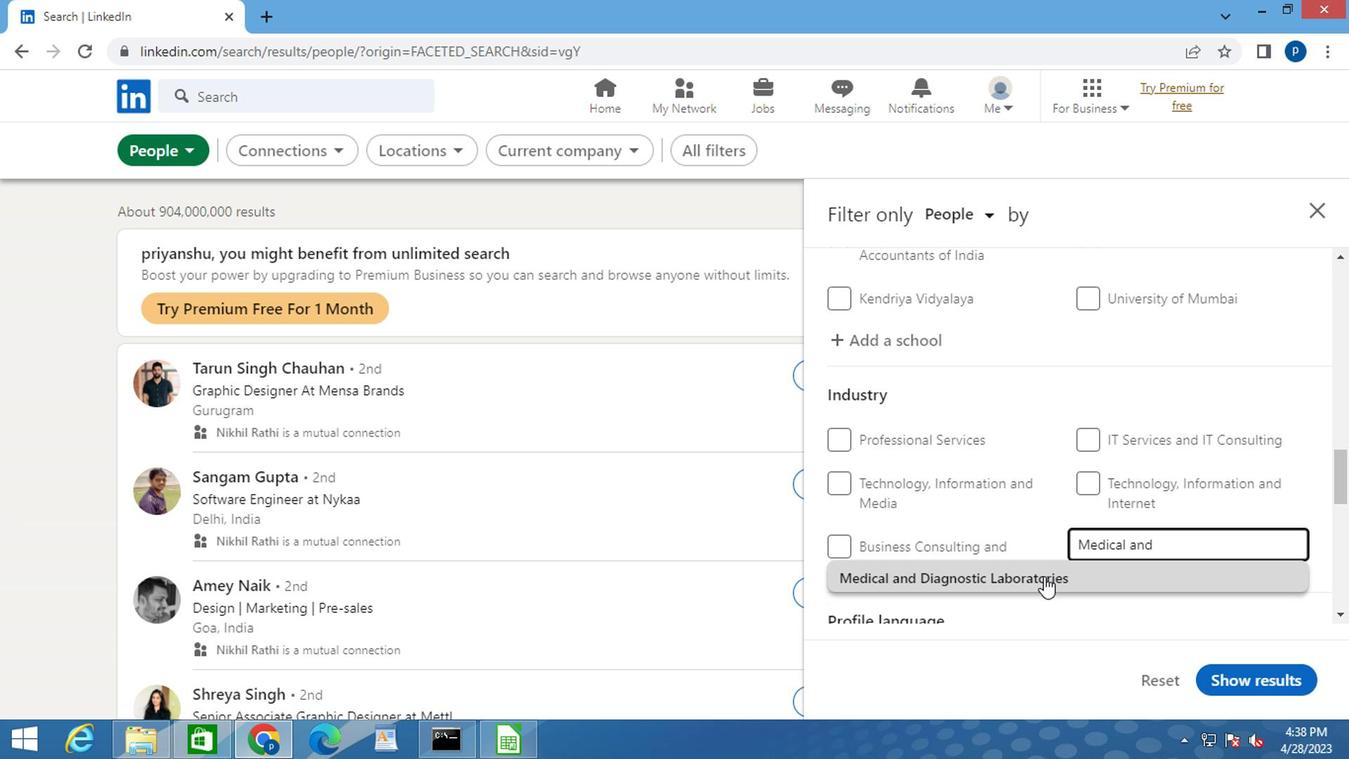 
Action: Mouse pressed left at (1038, 577)
Screenshot: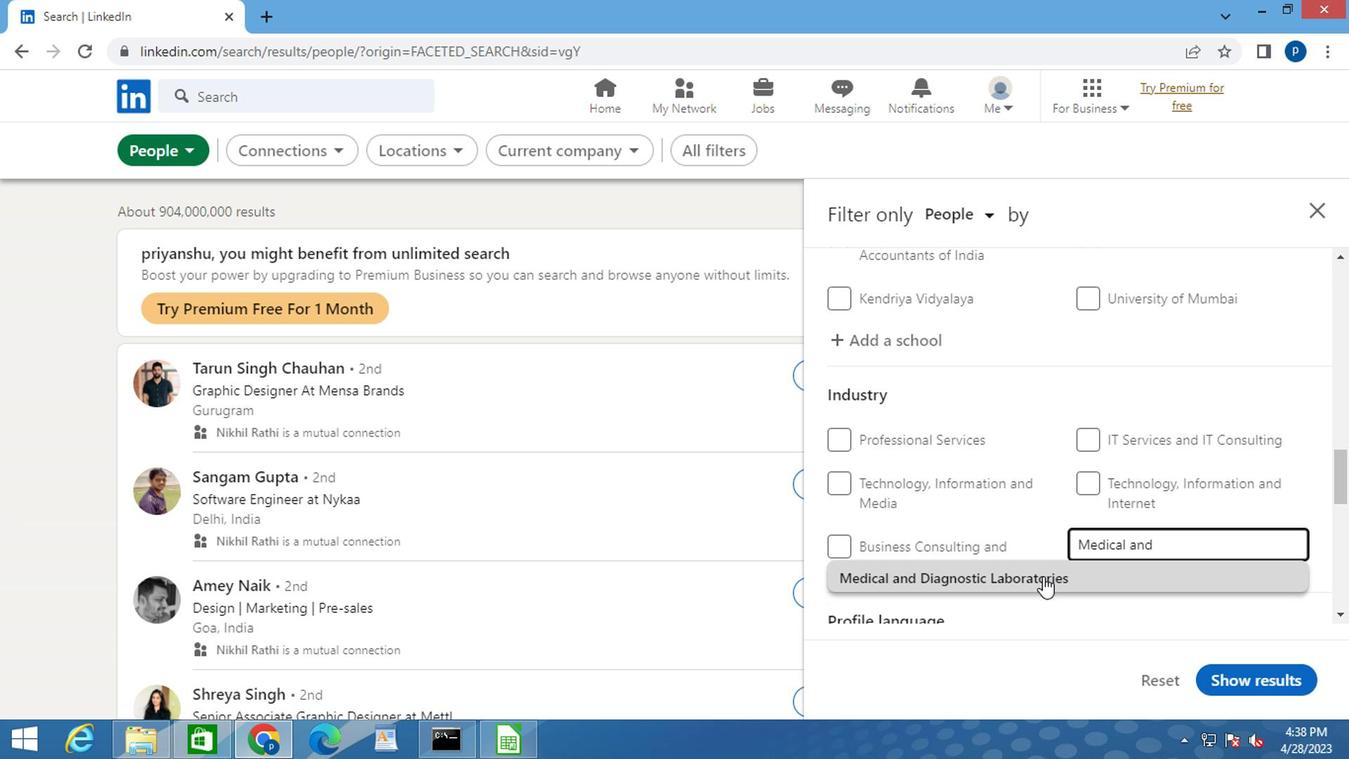 
Action: Mouse moved to (1003, 530)
Screenshot: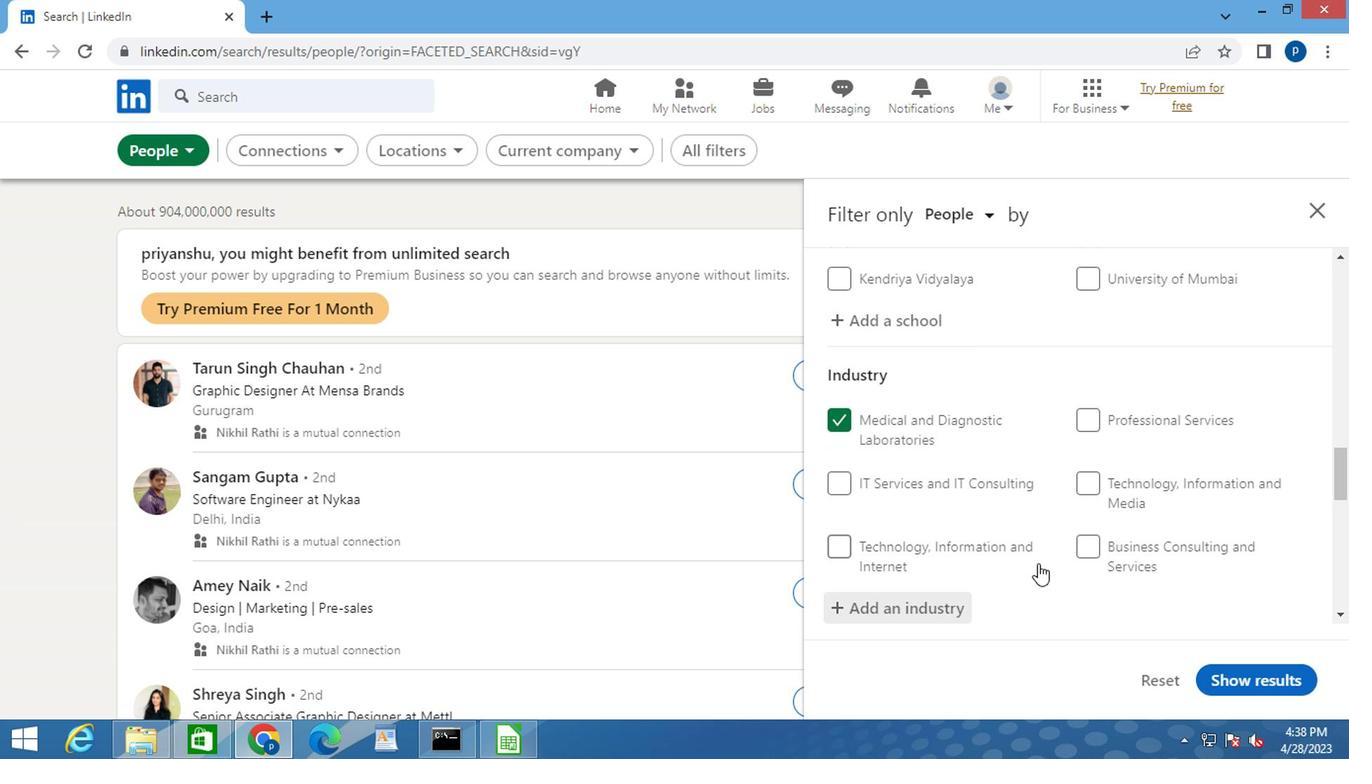 
Action: Mouse scrolled (1003, 529) with delta (0, 0)
Screenshot: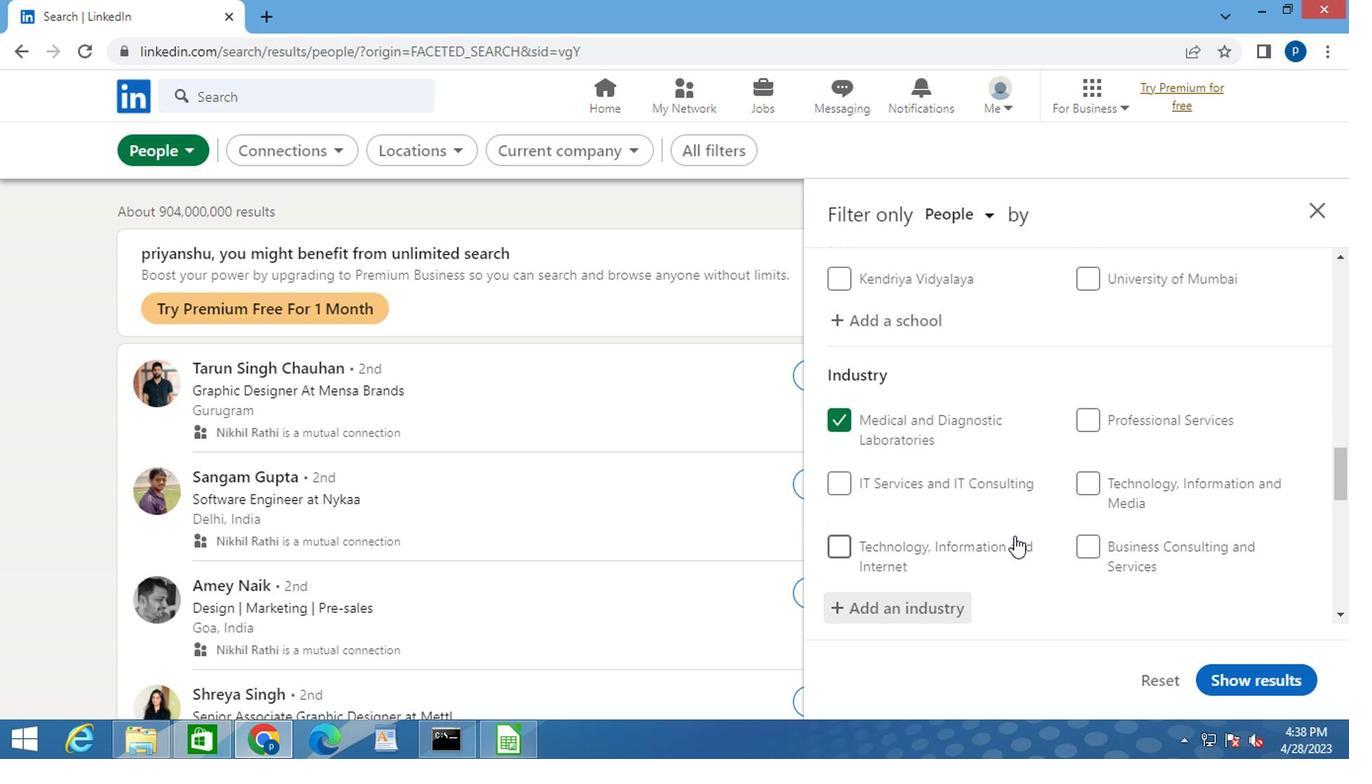 
Action: Mouse scrolled (1003, 529) with delta (0, 0)
Screenshot: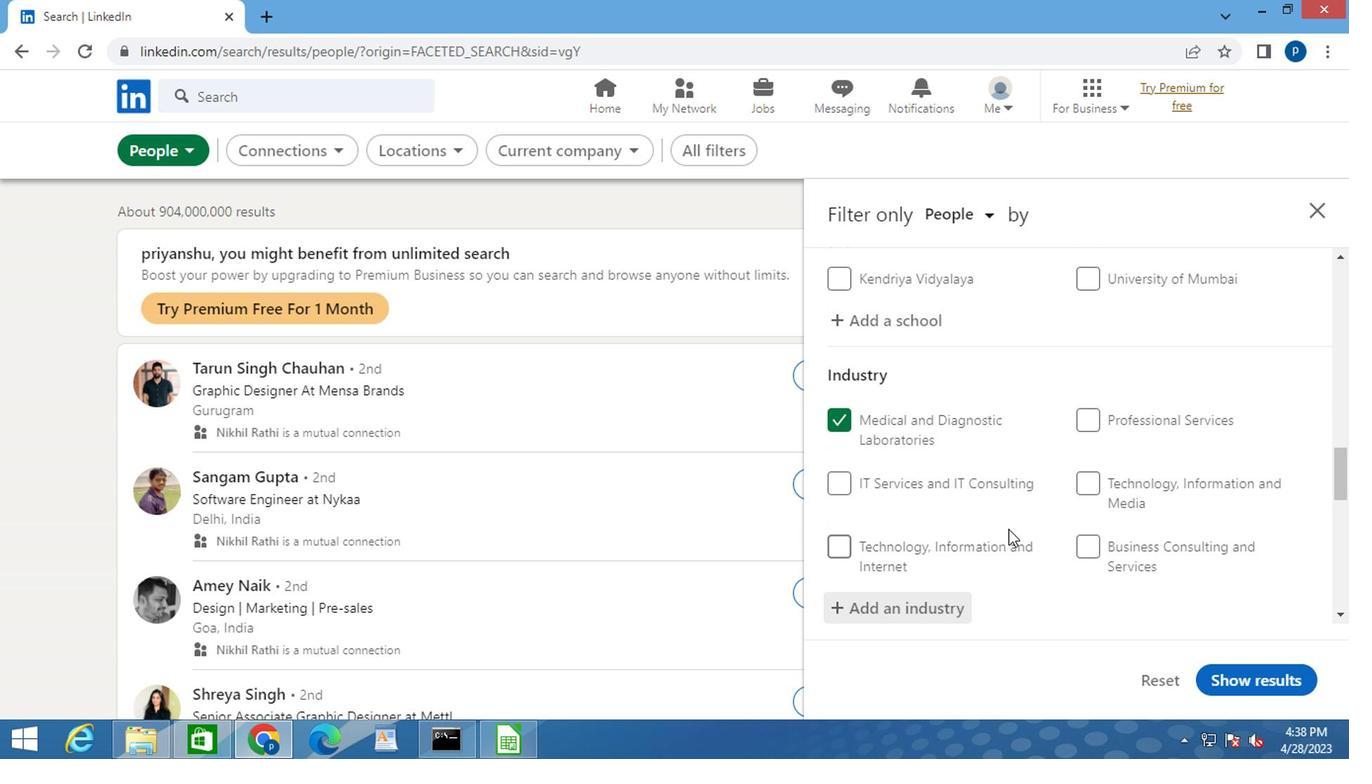 
Action: Mouse moved to (1002, 530)
Screenshot: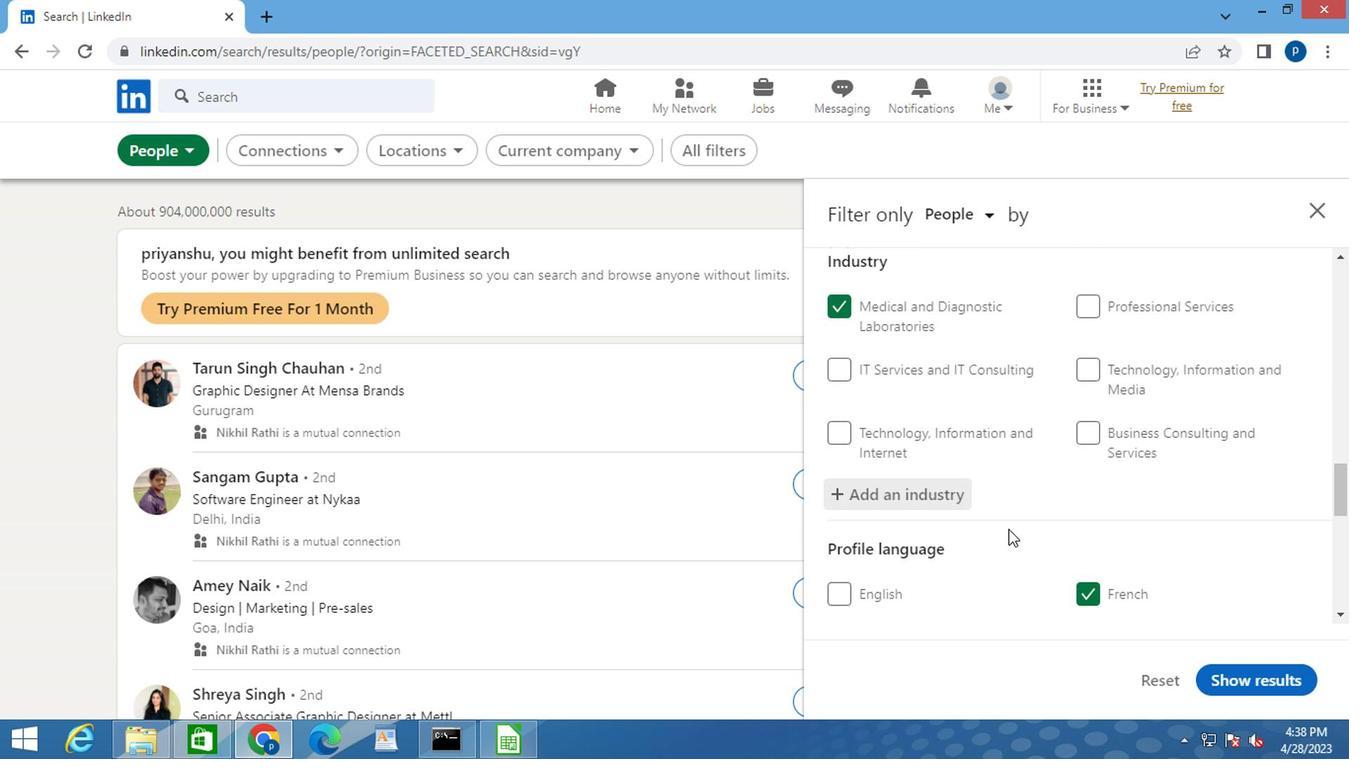 
Action: Mouse scrolled (1002, 529) with delta (0, 0)
Screenshot: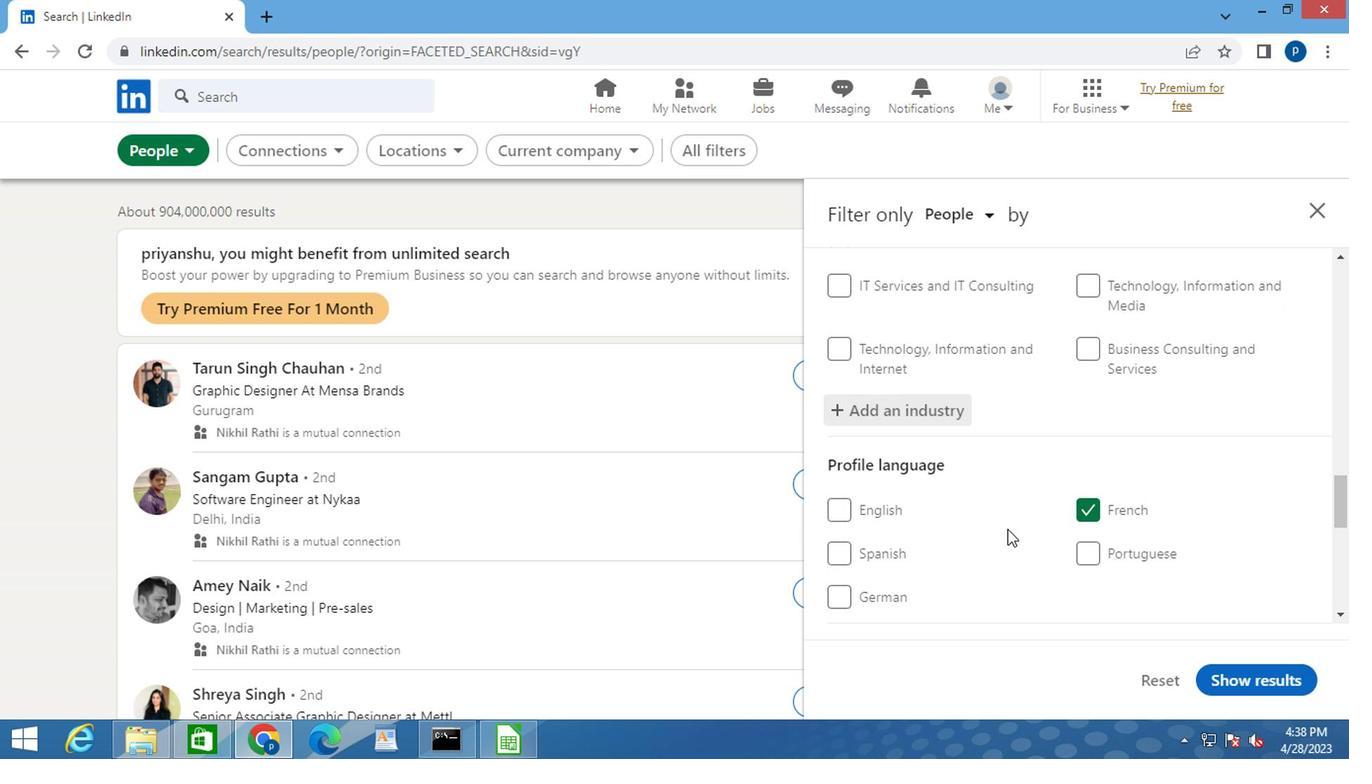 
Action: Mouse moved to (1013, 515)
Screenshot: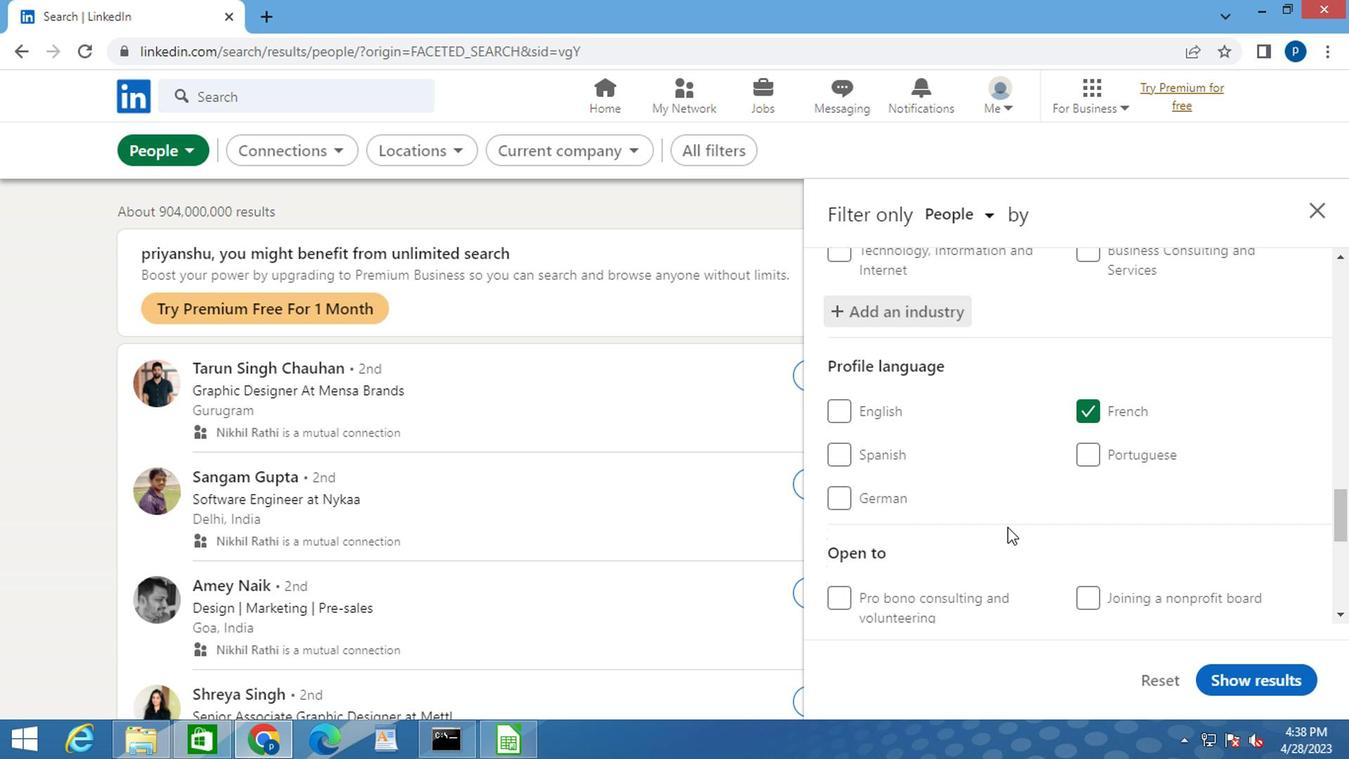 
Action: Mouse scrolled (1013, 514) with delta (0, 0)
Screenshot: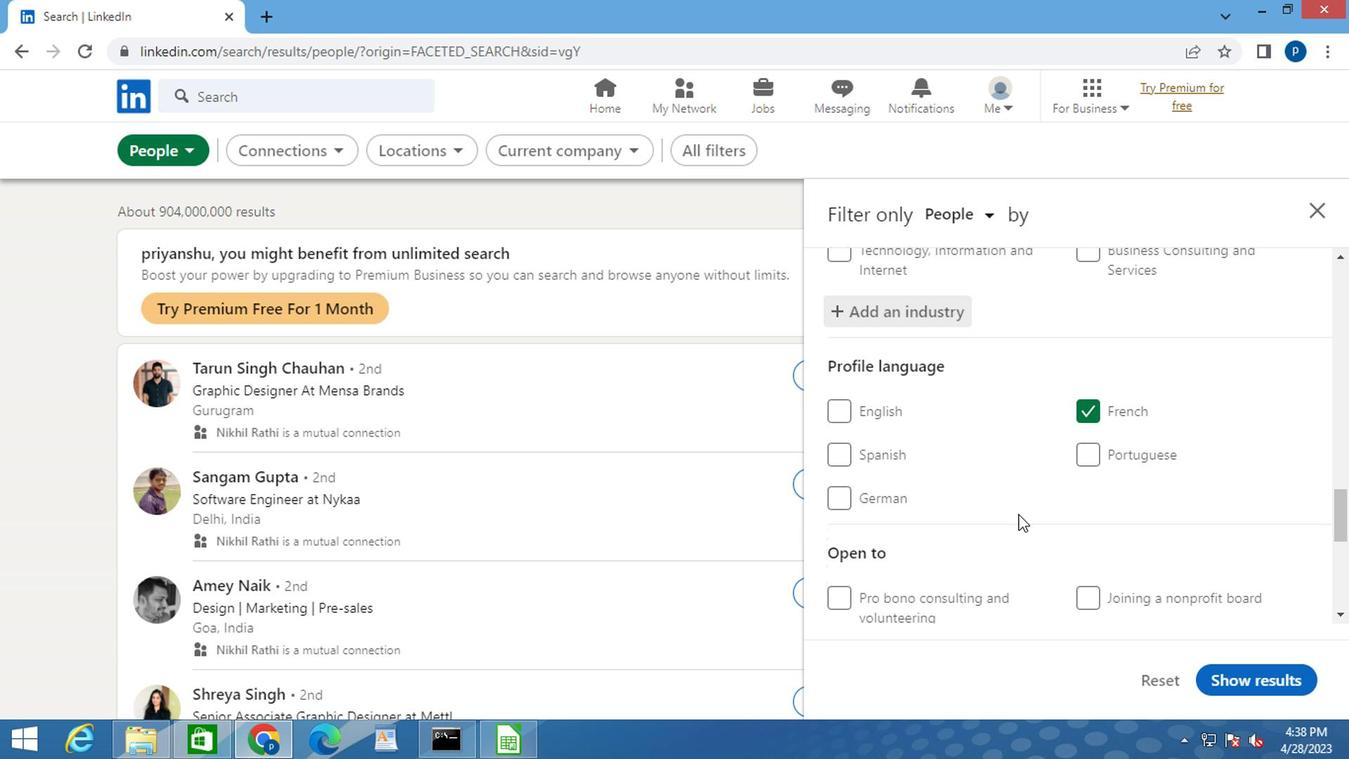 
Action: Mouse scrolled (1013, 514) with delta (0, 0)
Screenshot: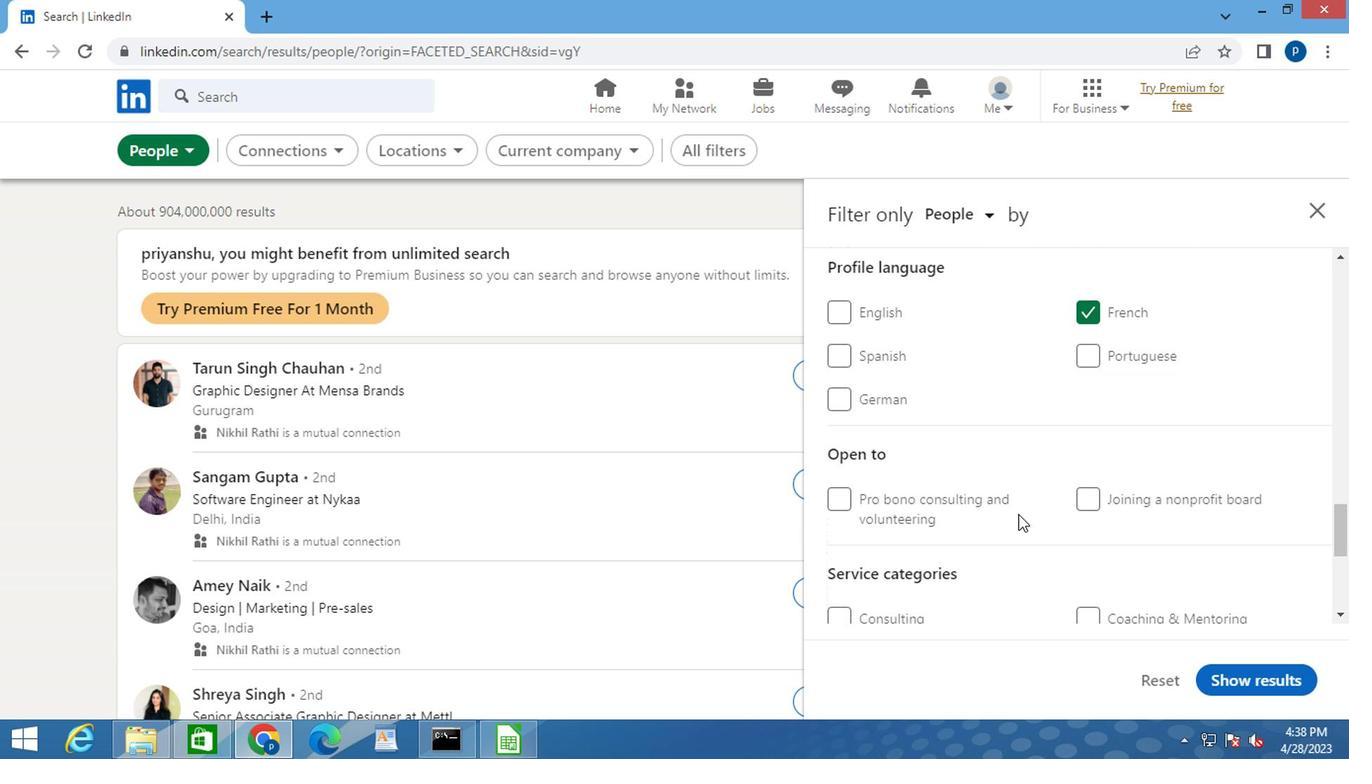 
Action: Mouse moved to (1106, 586)
Screenshot: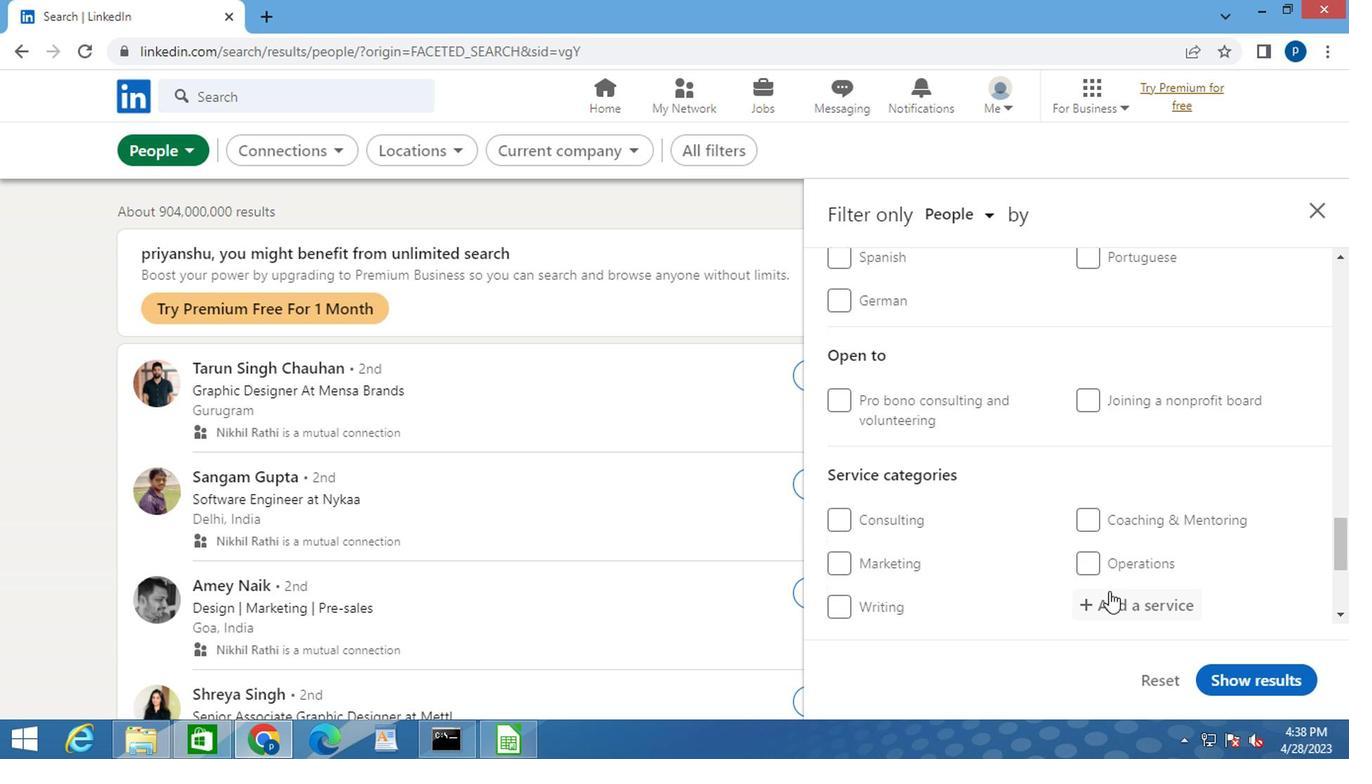 
Action: Mouse scrolled (1106, 585) with delta (0, 0)
Screenshot: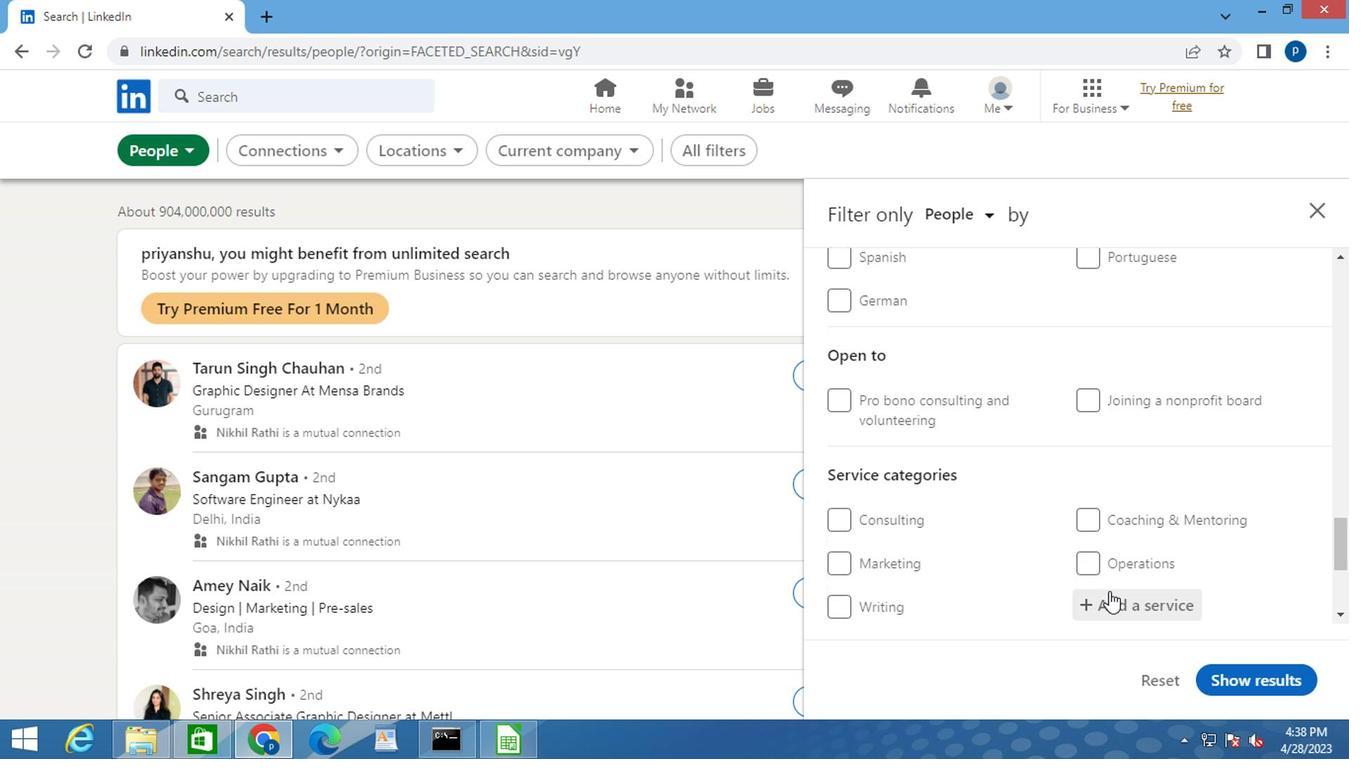 
Action: Mouse moved to (1107, 496)
Screenshot: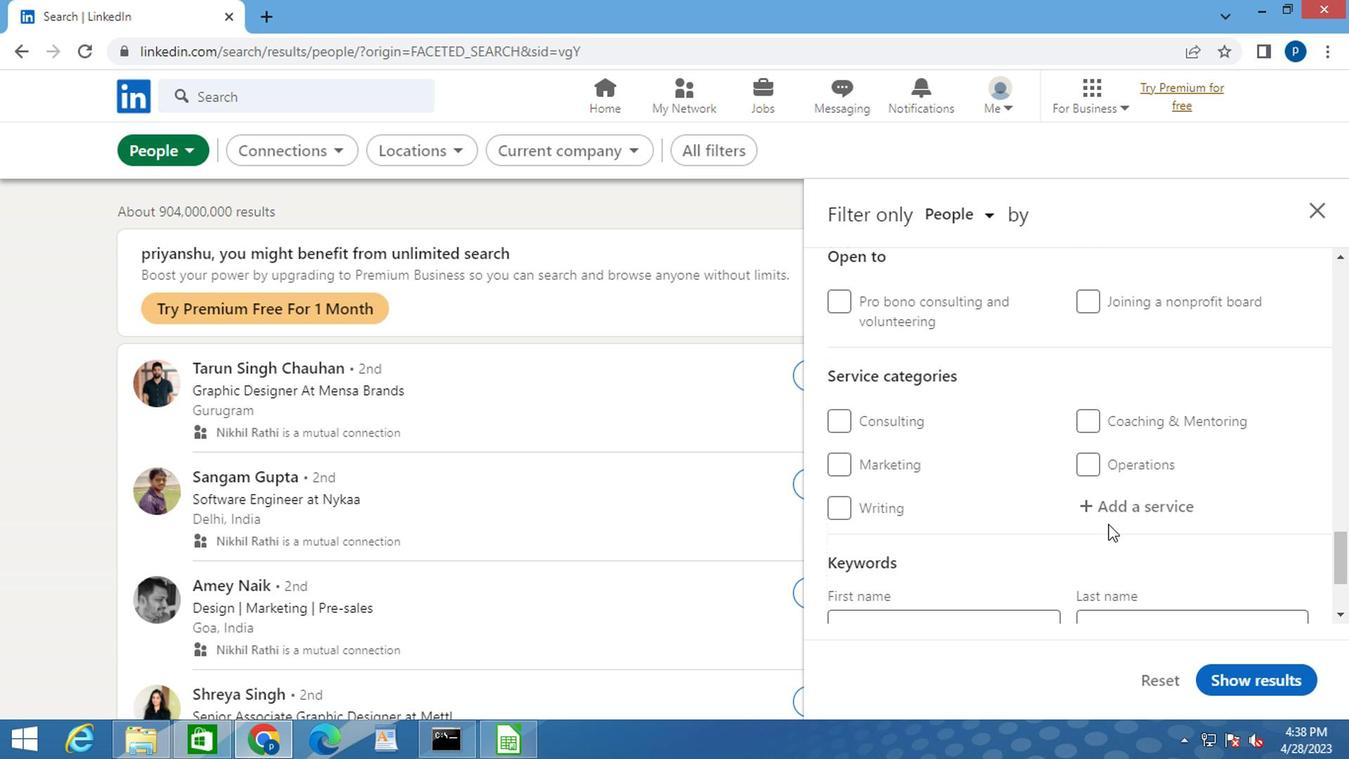 
Action: Mouse pressed left at (1107, 496)
Screenshot: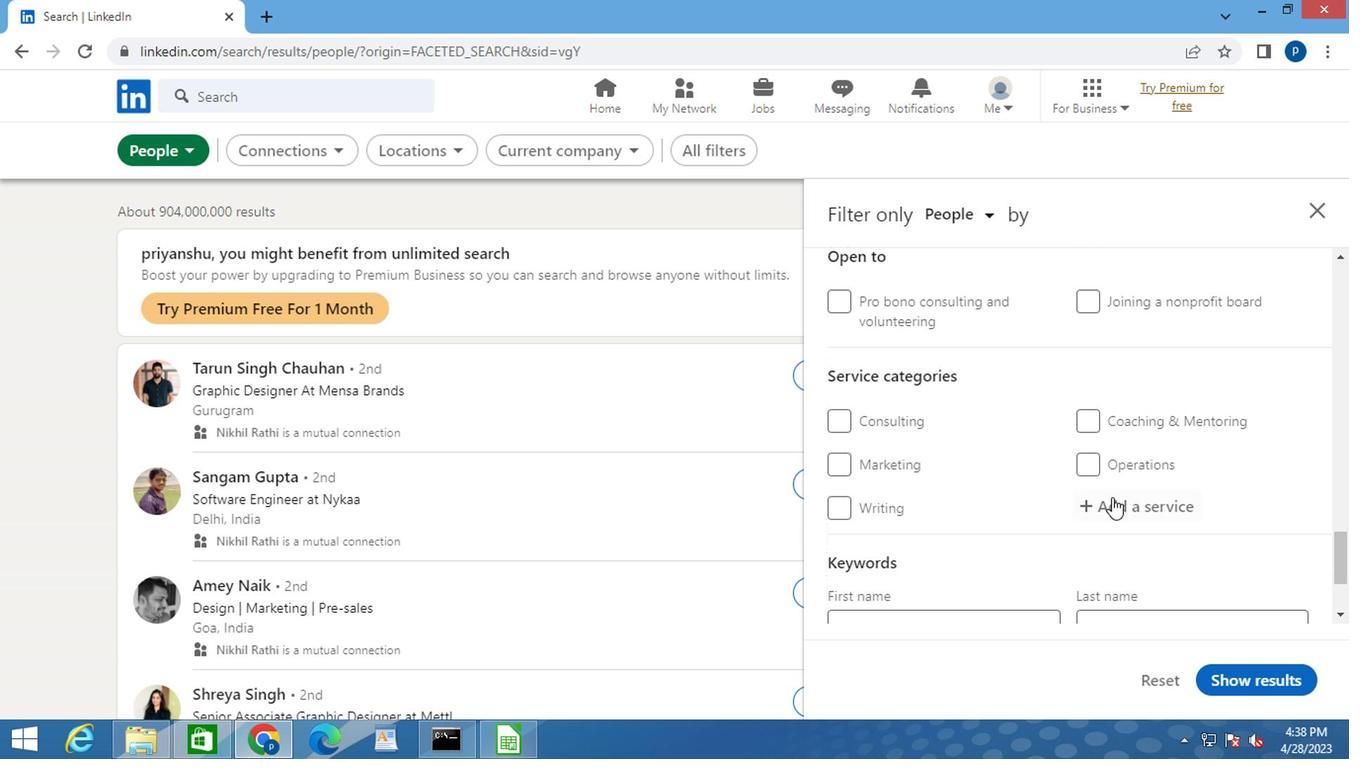 
Action: Mouse moved to (1109, 500)
Screenshot: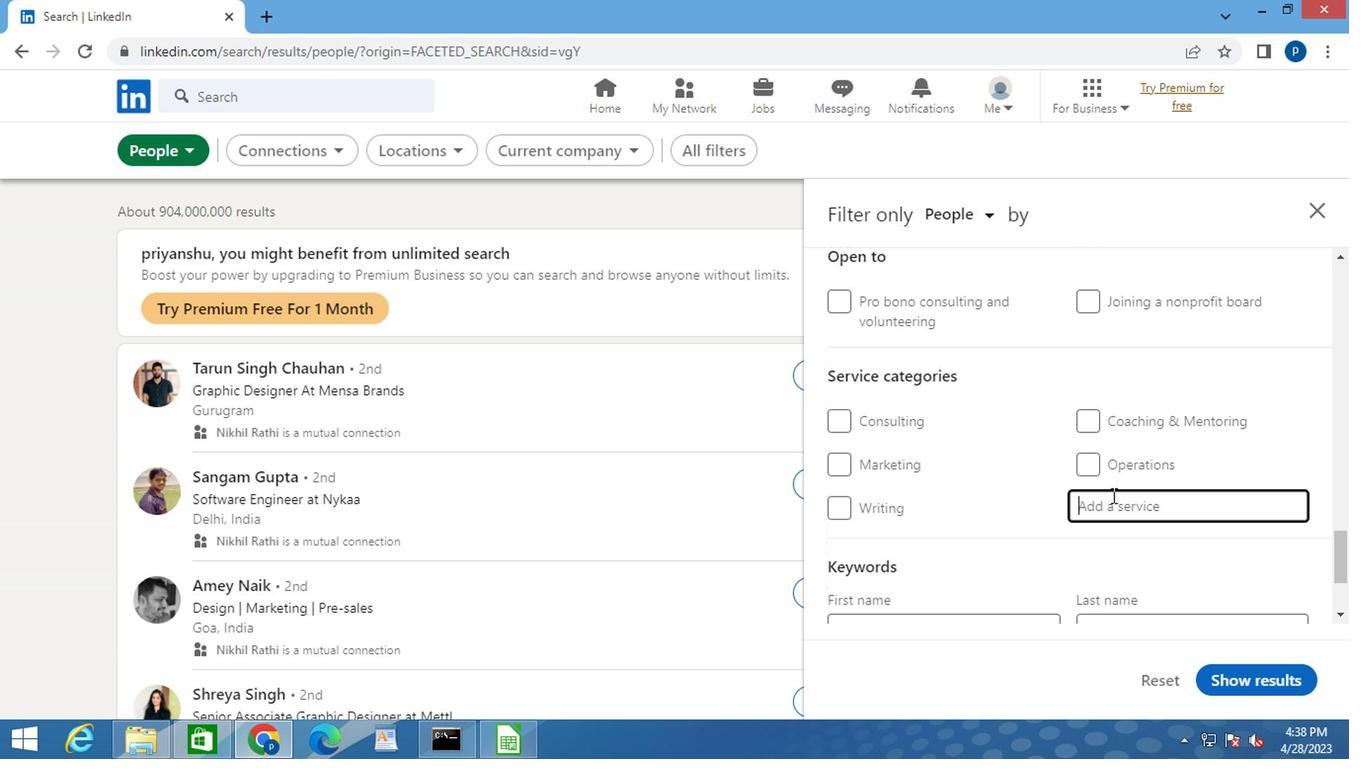 
Action: Key pressed <Key.caps_lock>N<Key.caps_lock>ETWORK<Key.space><Key.caps_lock>S<Key.caps_lock>UPPORT
Screenshot: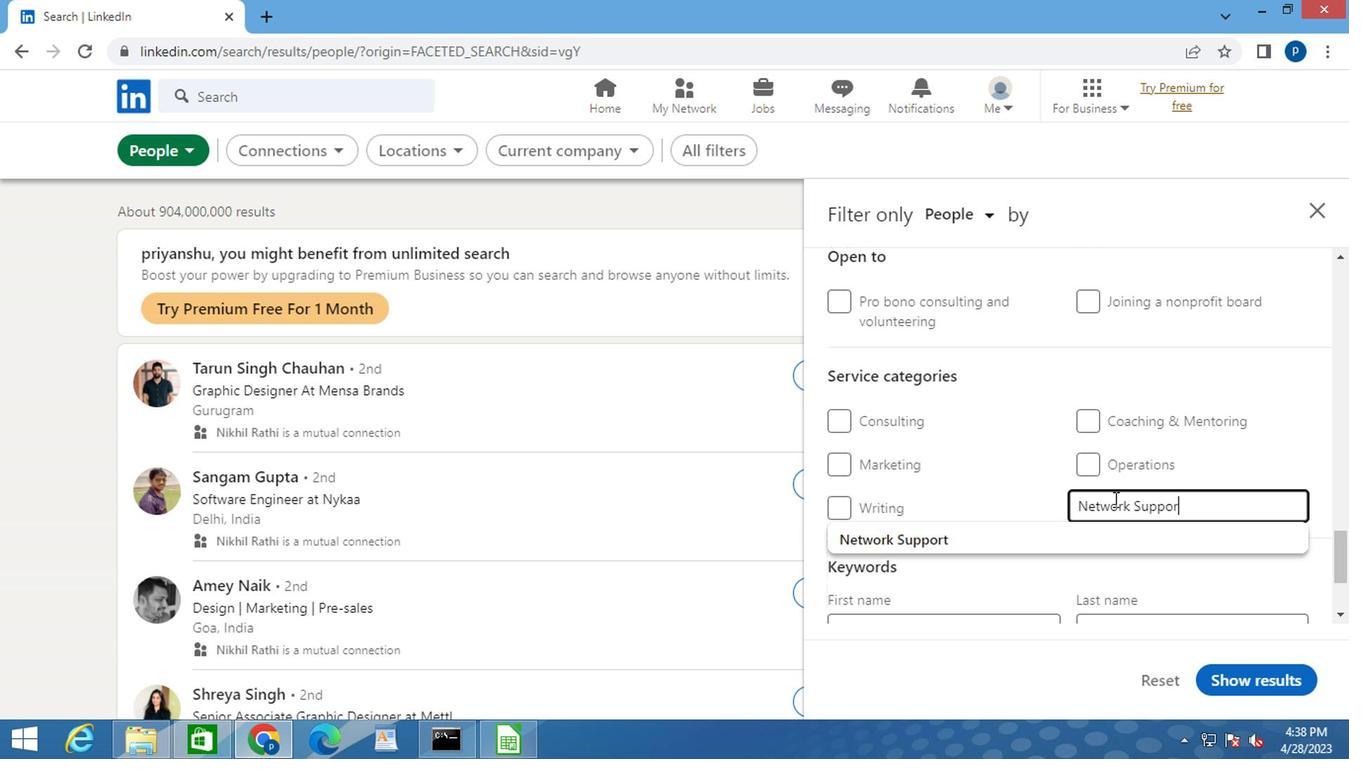 
Action: Mouse moved to (926, 537)
Screenshot: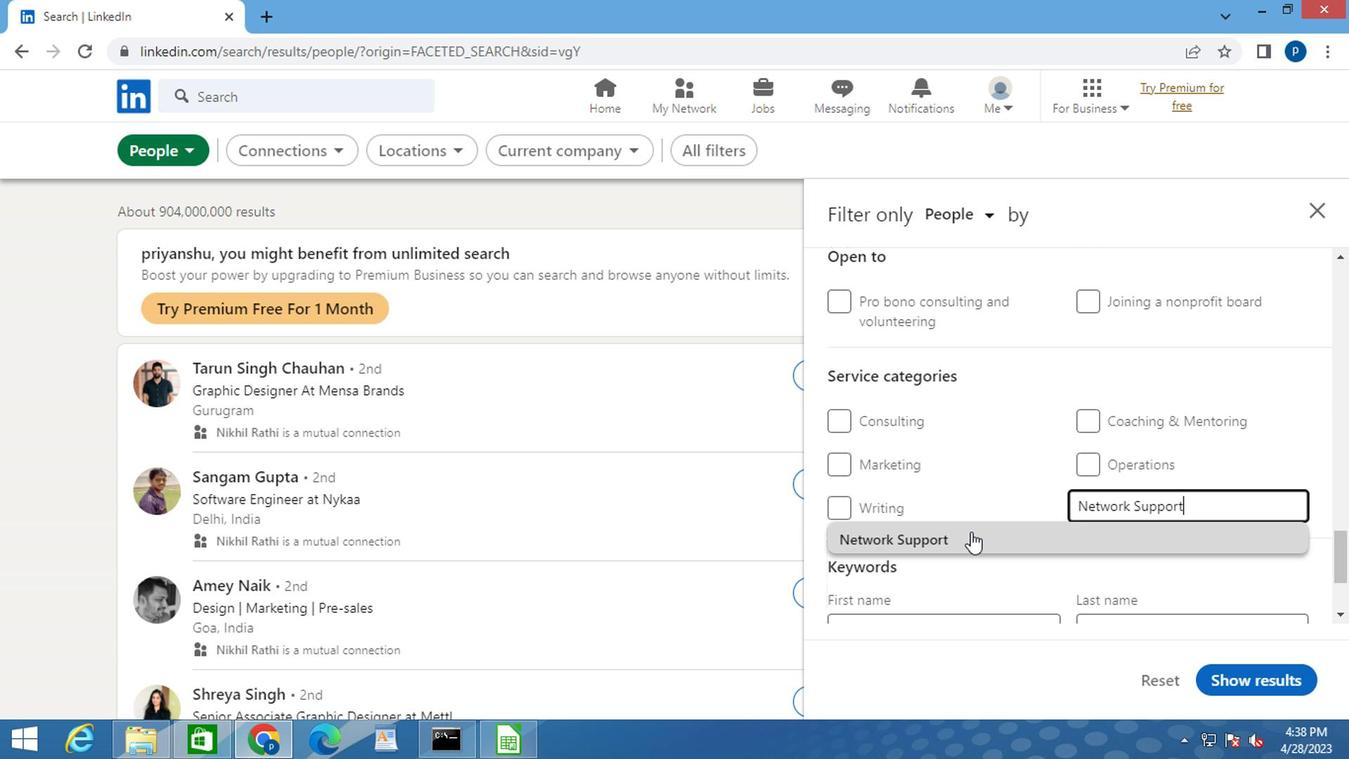 
Action: Mouse pressed left at (926, 537)
Screenshot: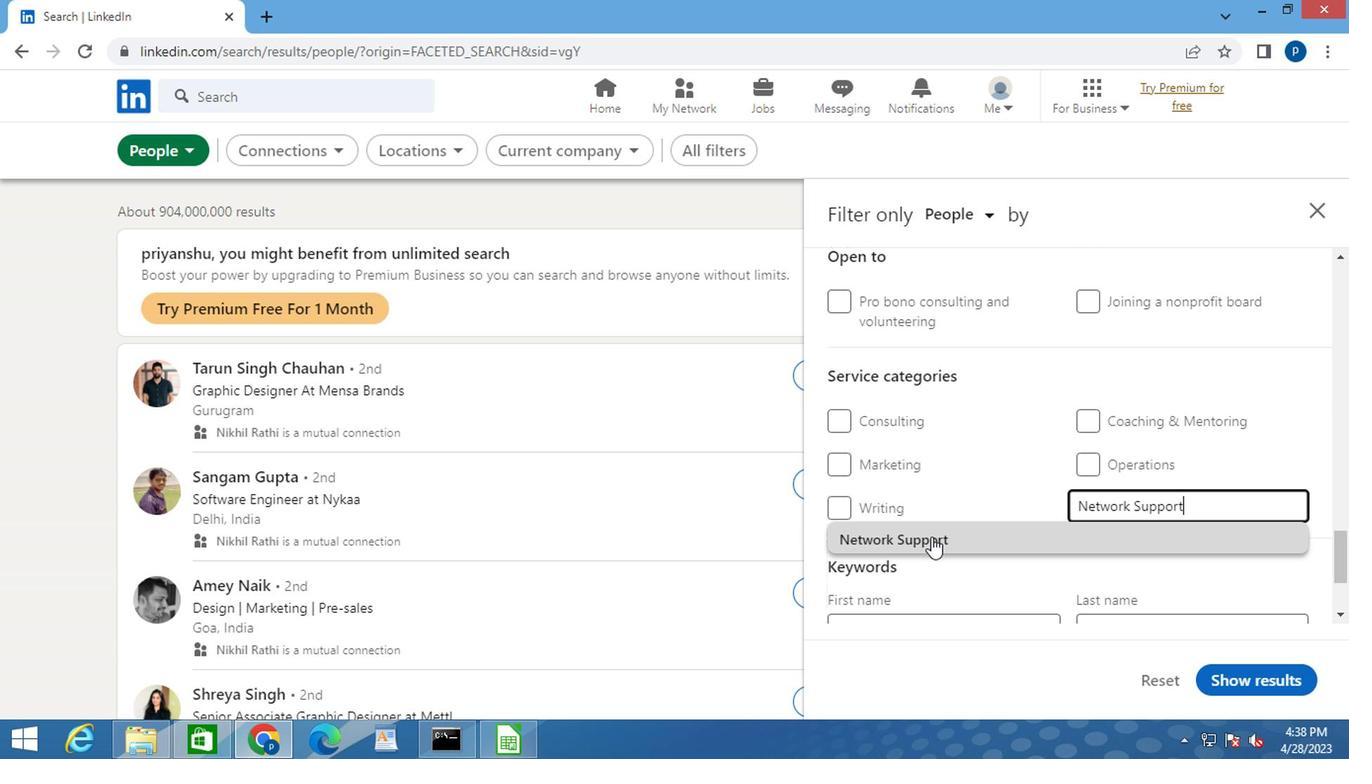 
Action: Mouse moved to (926, 540)
Screenshot: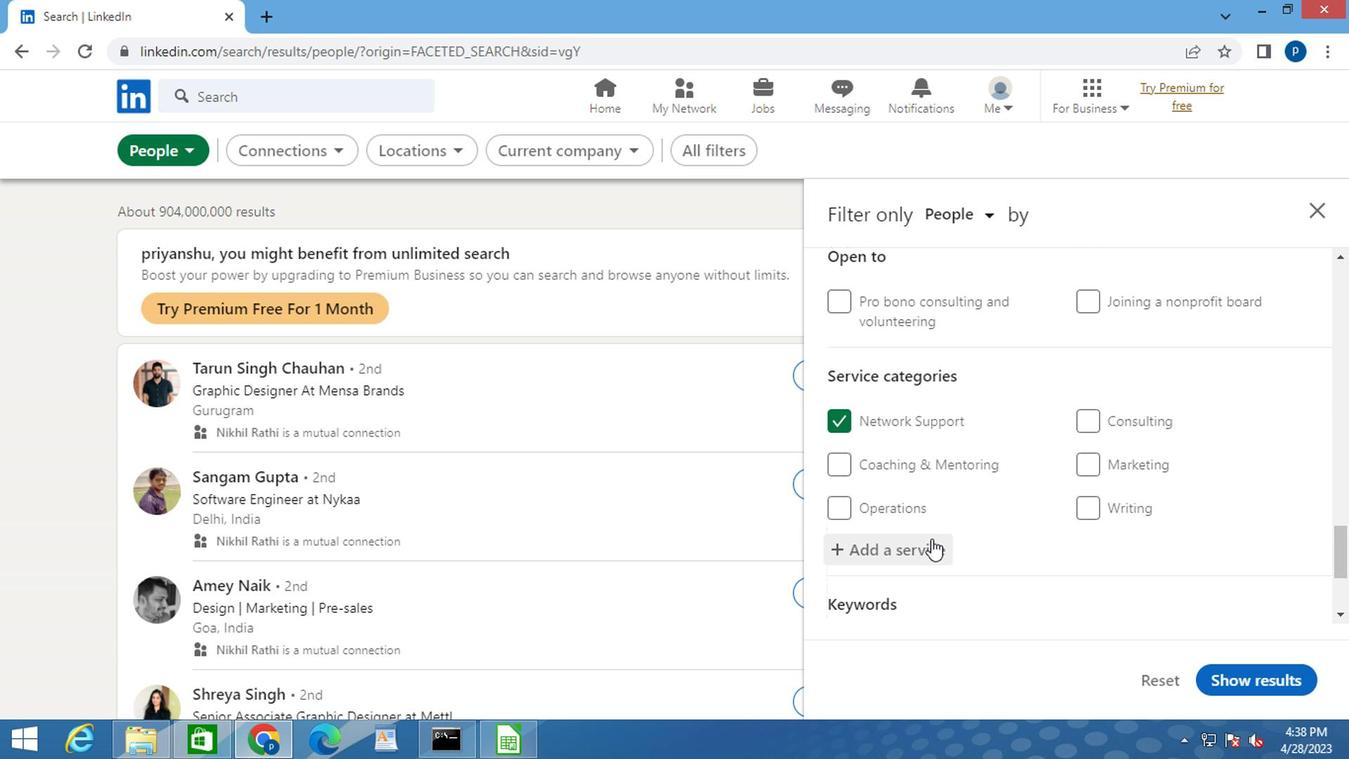 
Action: Mouse scrolled (926, 539) with delta (0, 0)
Screenshot: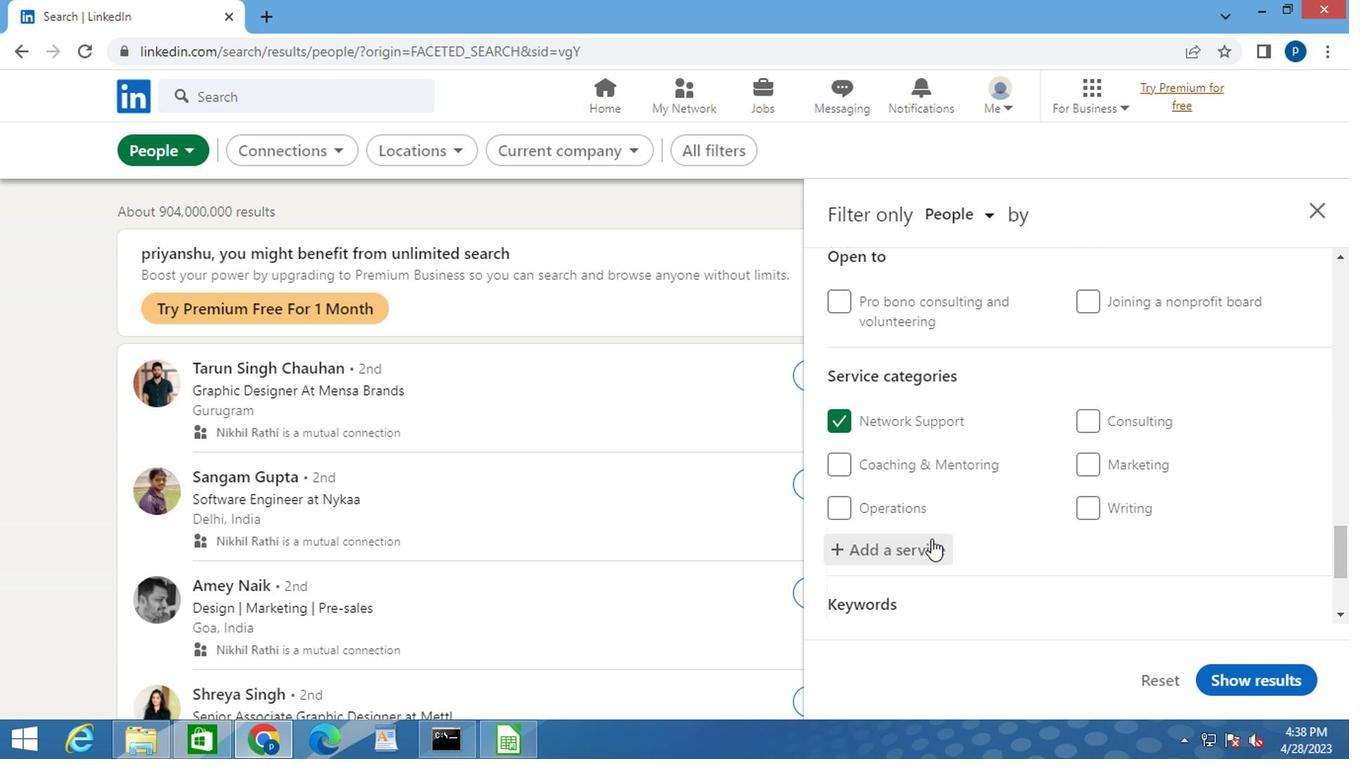 
Action: Mouse scrolled (926, 539) with delta (0, 0)
Screenshot: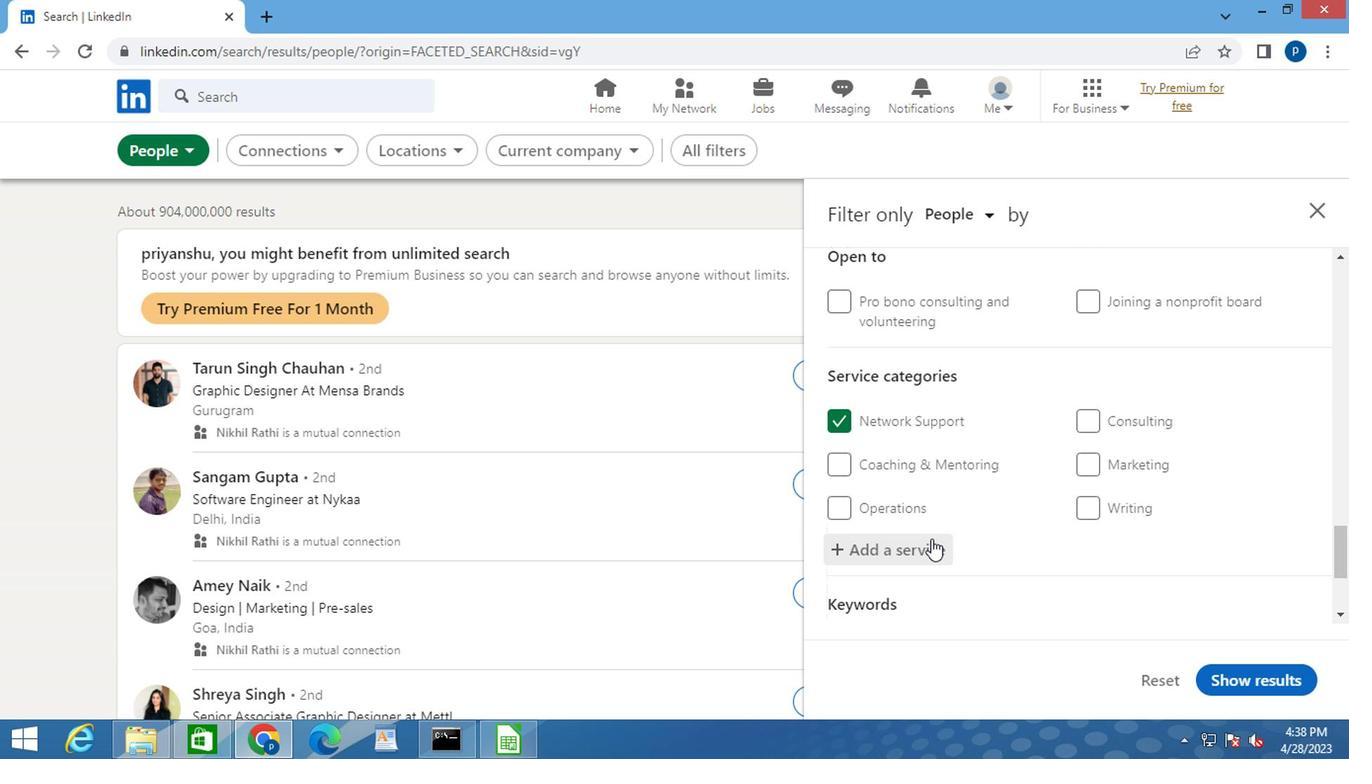 
Action: Mouse scrolled (926, 539) with delta (0, 0)
Screenshot: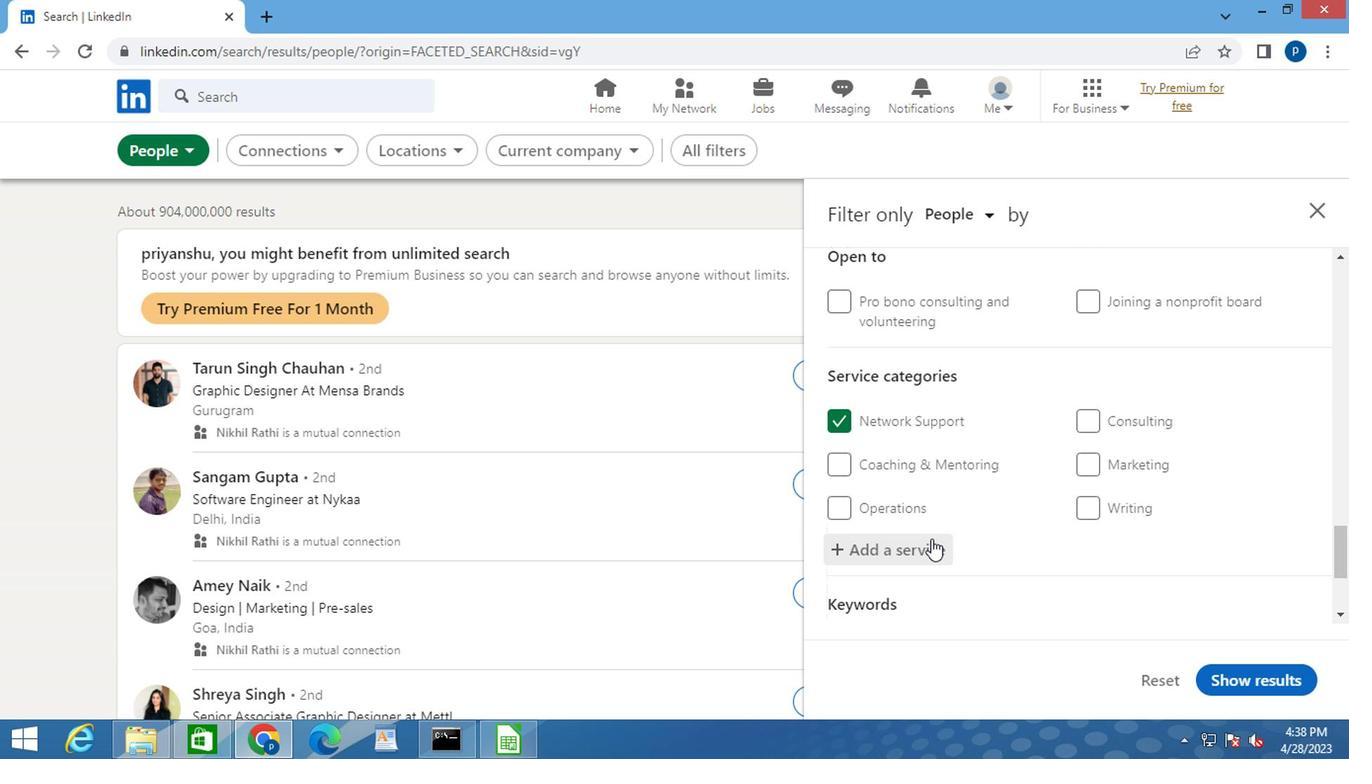 
Action: Mouse moved to (892, 525)
Screenshot: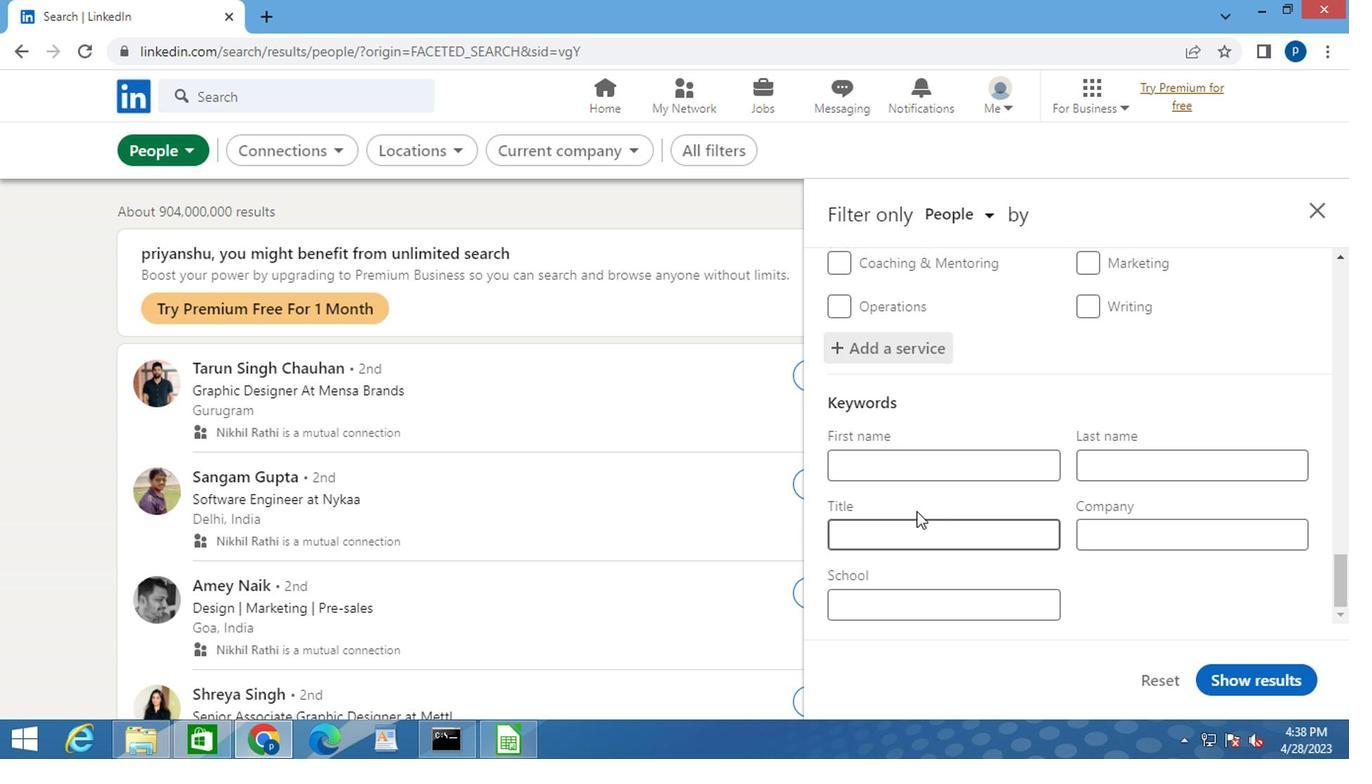 
Action: Mouse pressed left at (892, 525)
Screenshot: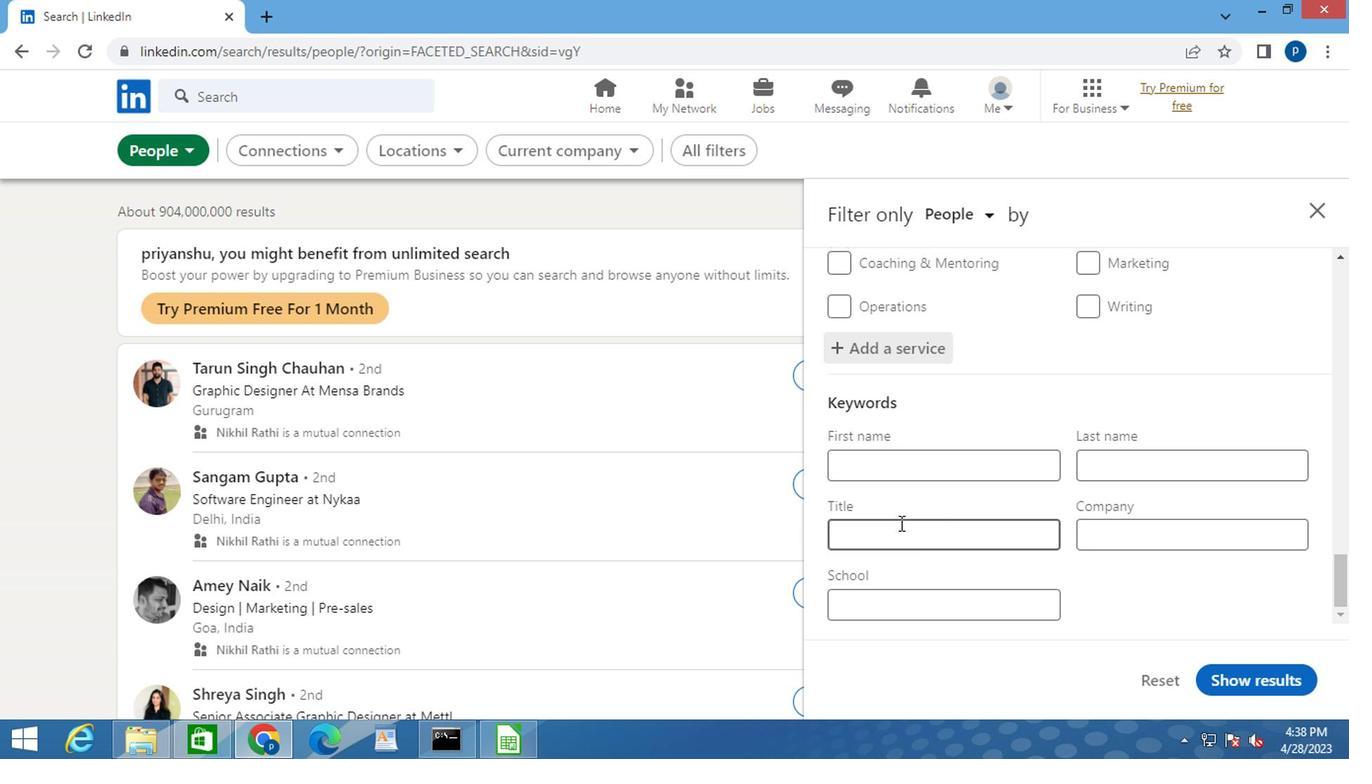 
Action: Key pressed <Key.caps_lock>S<Key.caps_lock>ECRETARY<Key.space>
Screenshot: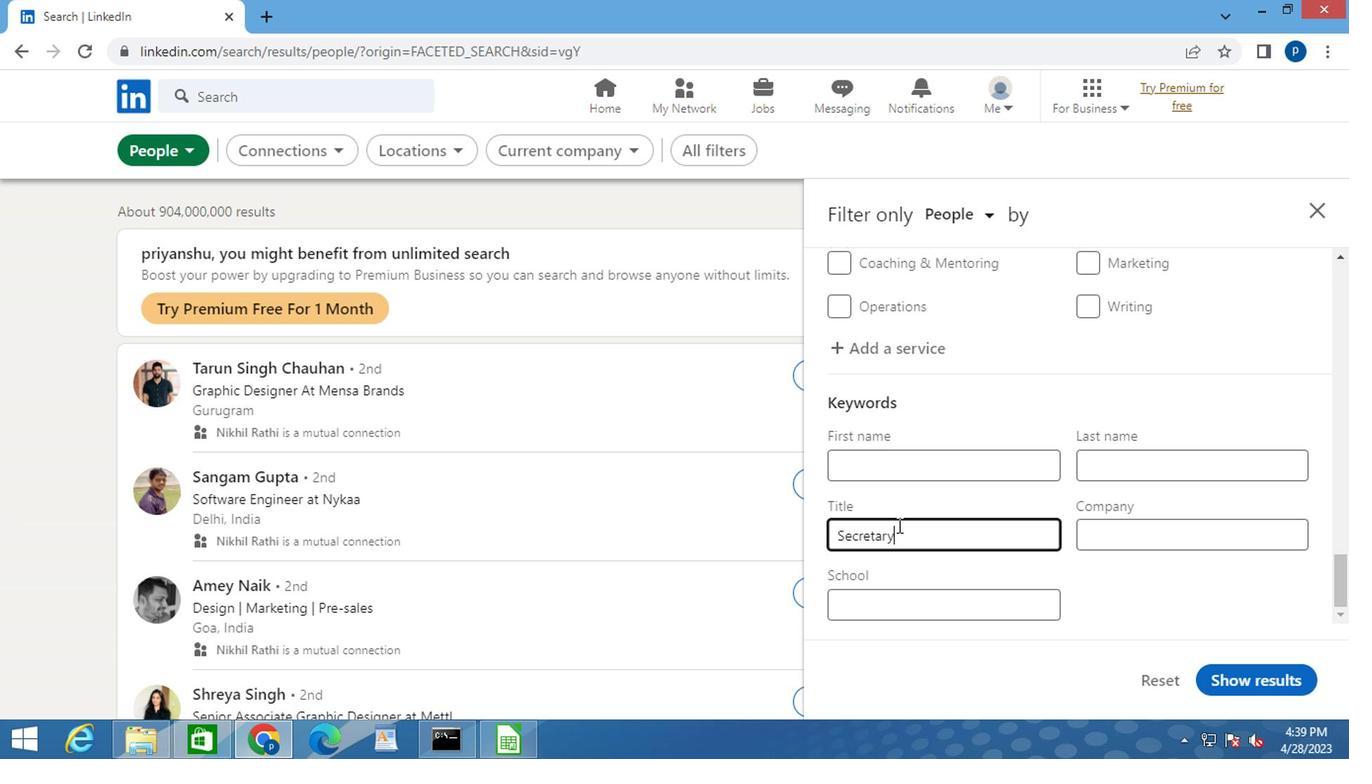 
Action: Mouse moved to (1221, 674)
Screenshot: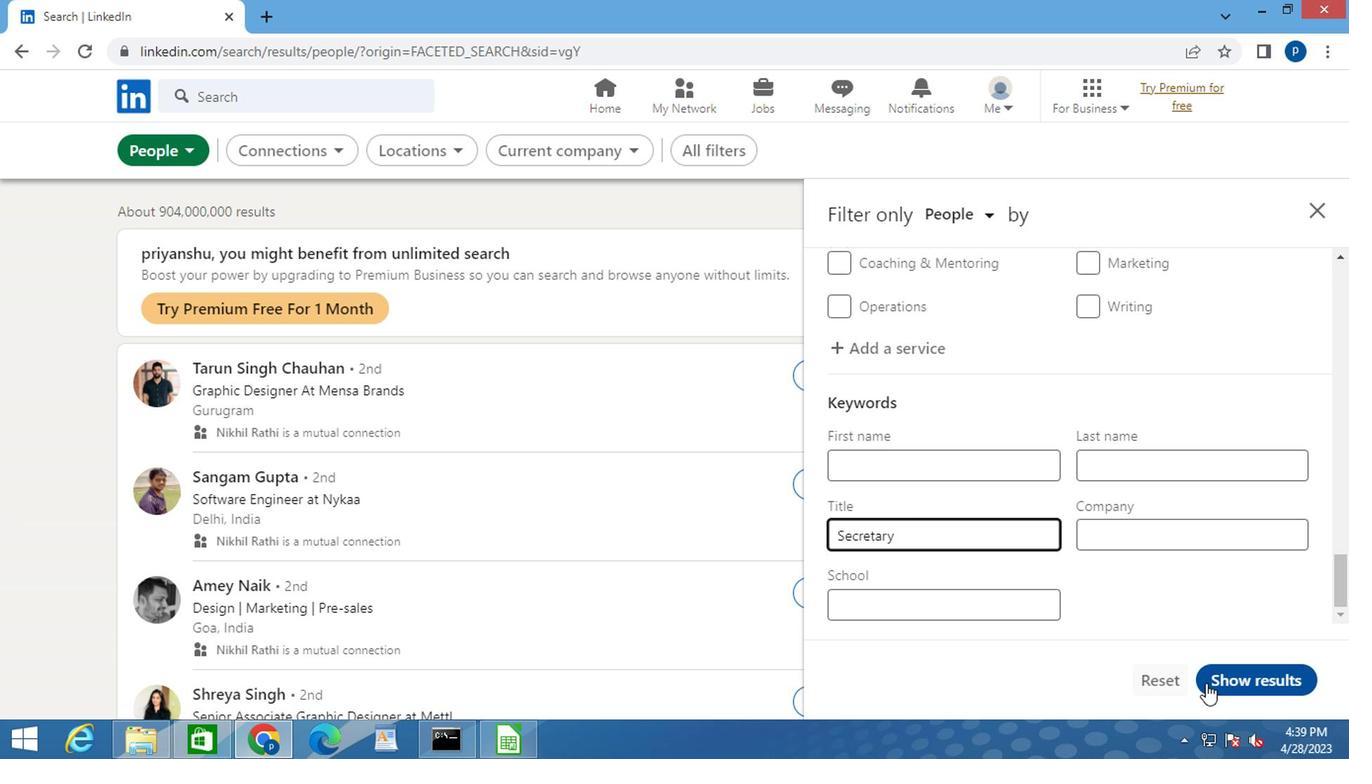 
Action: Mouse pressed left at (1221, 674)
Screenshot: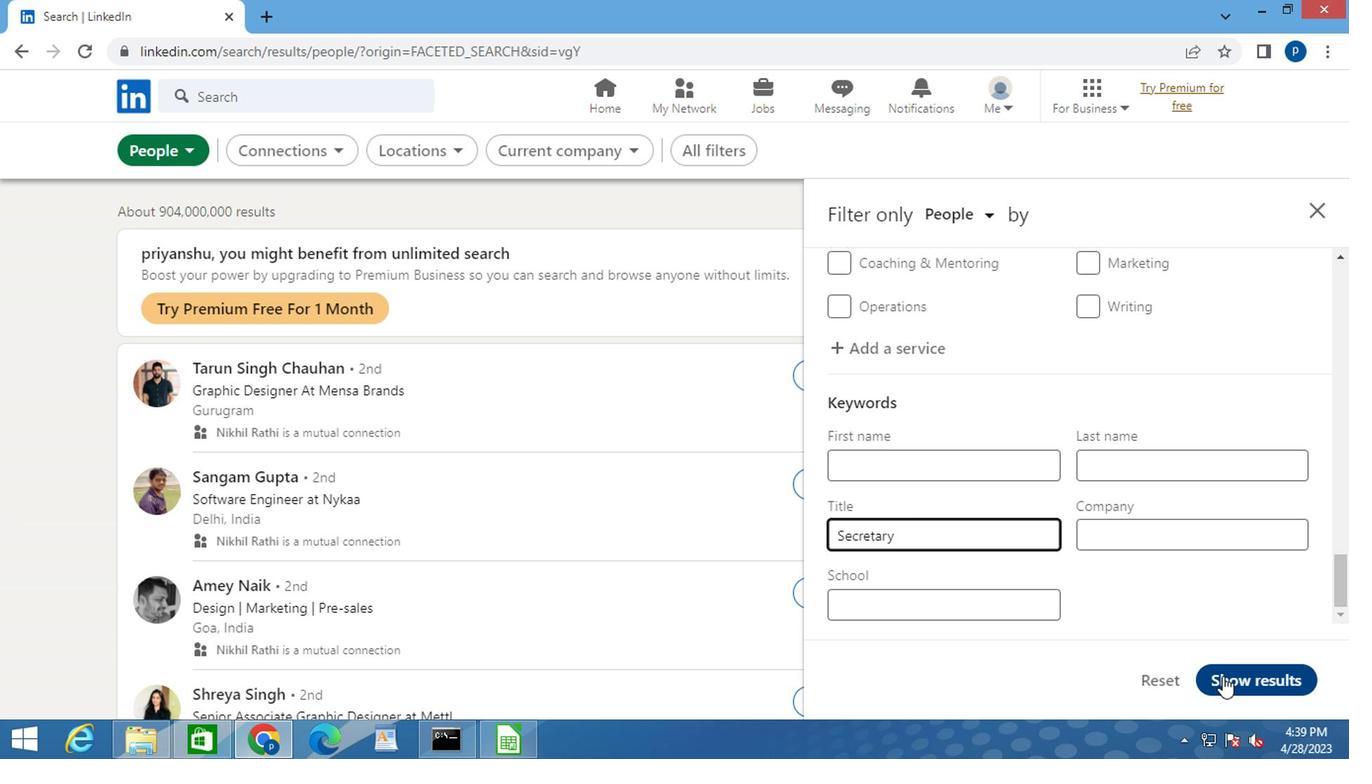
